 Task: Use GitHub's "Repository Insights" for contributor activity.
Action: Mouse moved to (1068, 63)
Screenshot: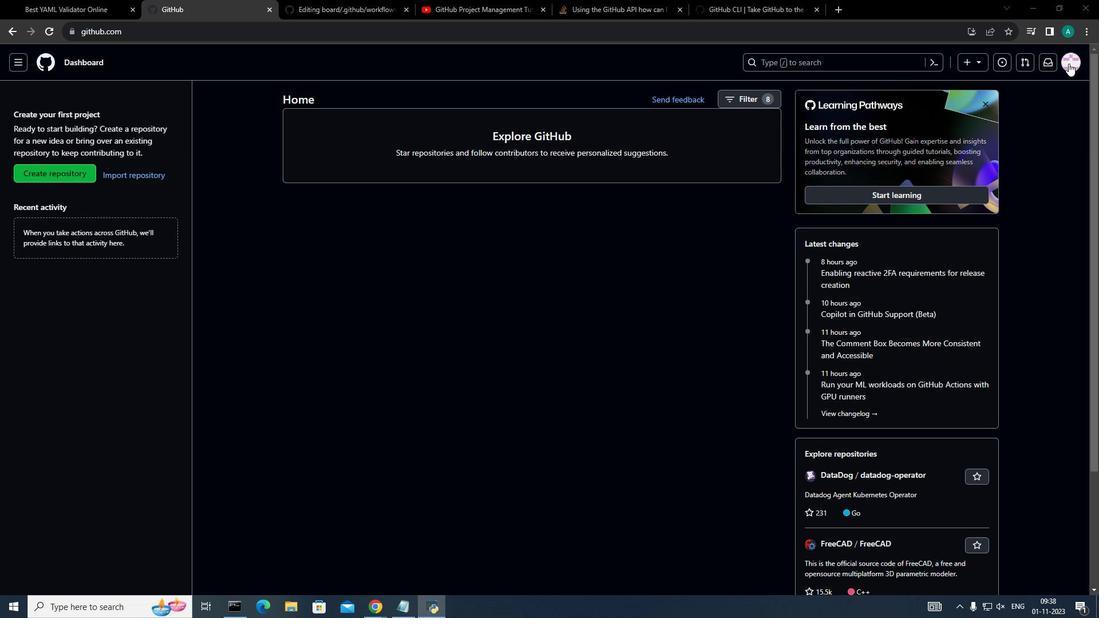 
Action: Mouse pressed left at (1068, 63)
Screenshot: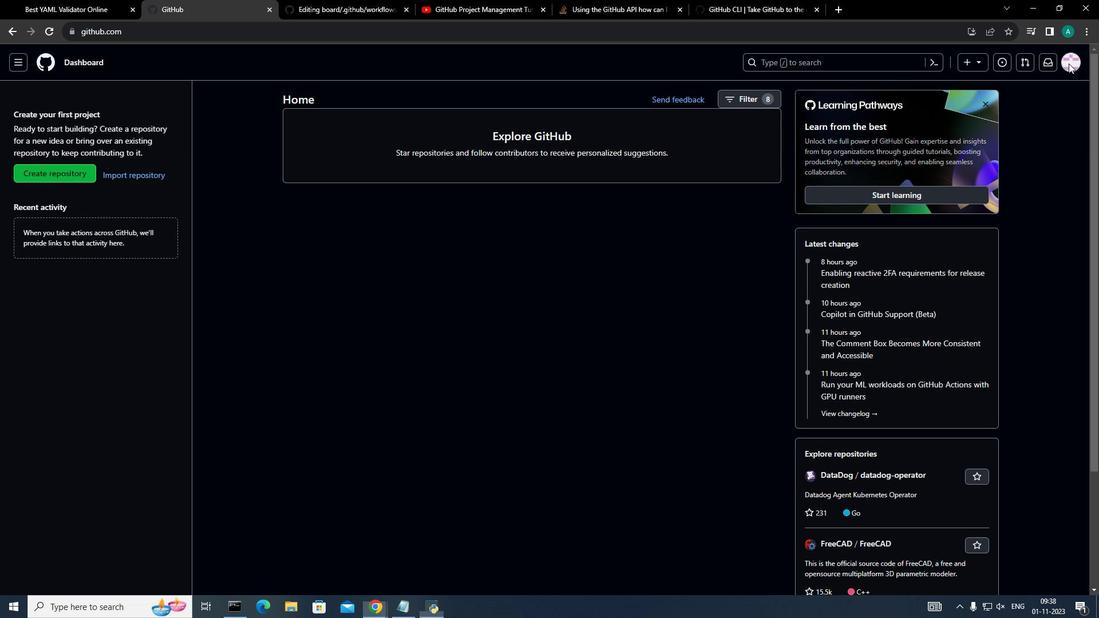 
Action: Mouse moved to (957, 121)
Screenshot: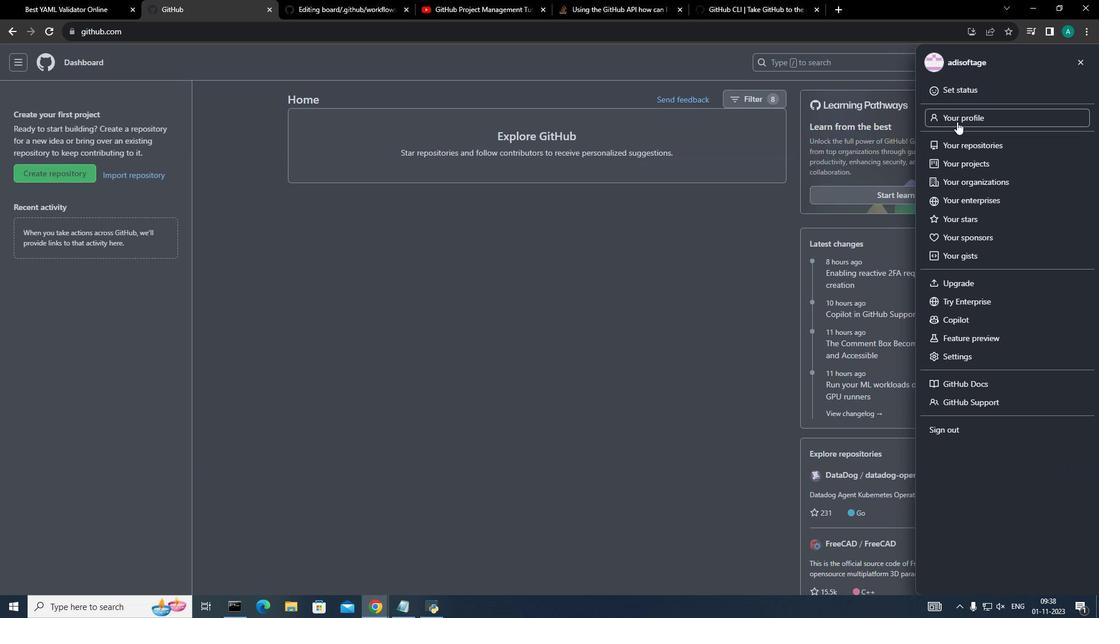 
Action: Mouse pressed left at (957, 121)
Screenshot: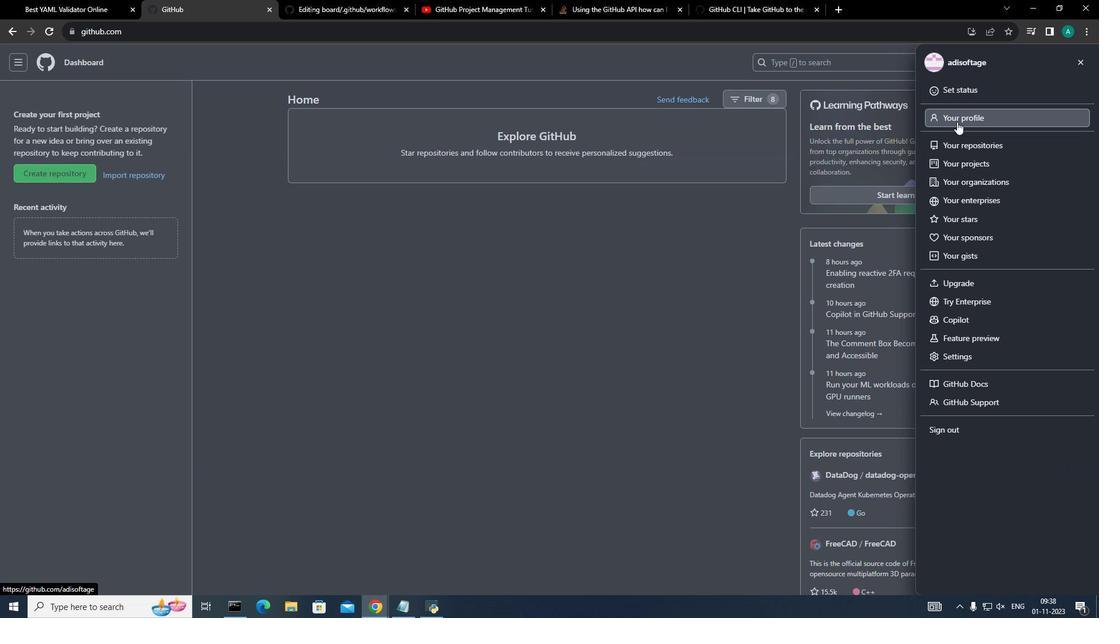 
Action: Mouse moved to (88, 91)
Screenshot: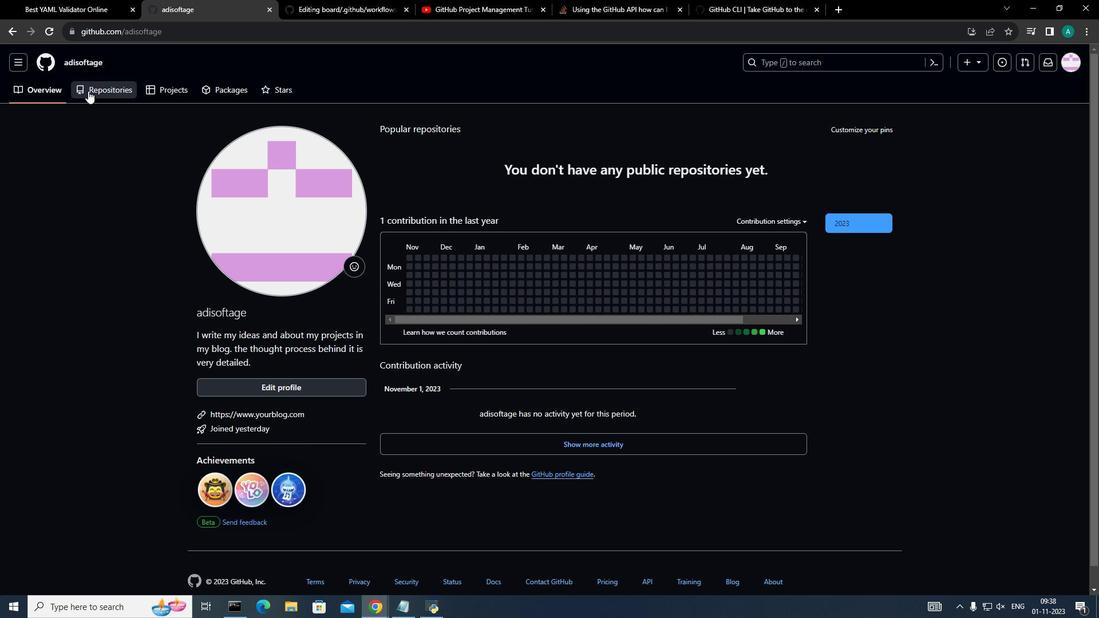 
Action: Mouse pressed left at (88, 91)
Screenshot: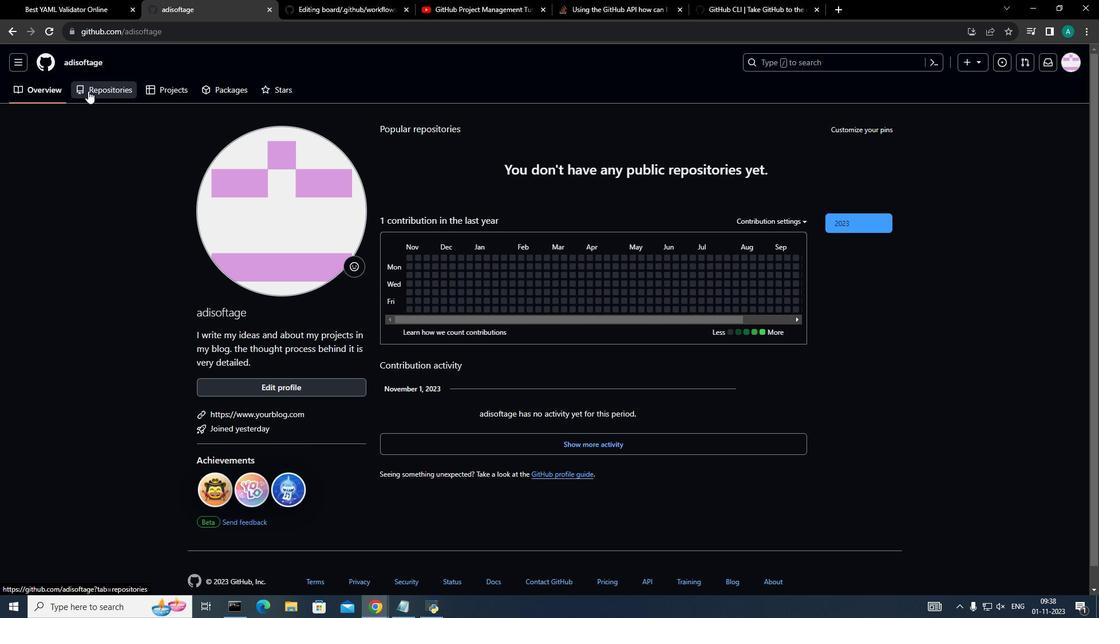 
Action: Mouse moved to (856, 126)
Screenshot: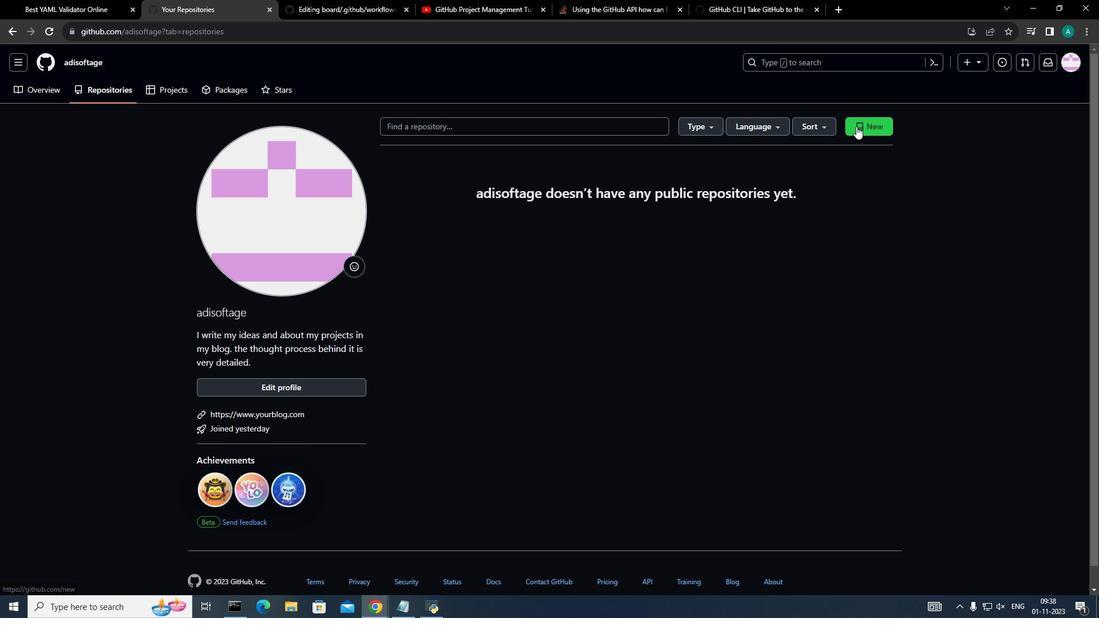 
Action: Mouse pressed left at (856, 126)
Screenshot: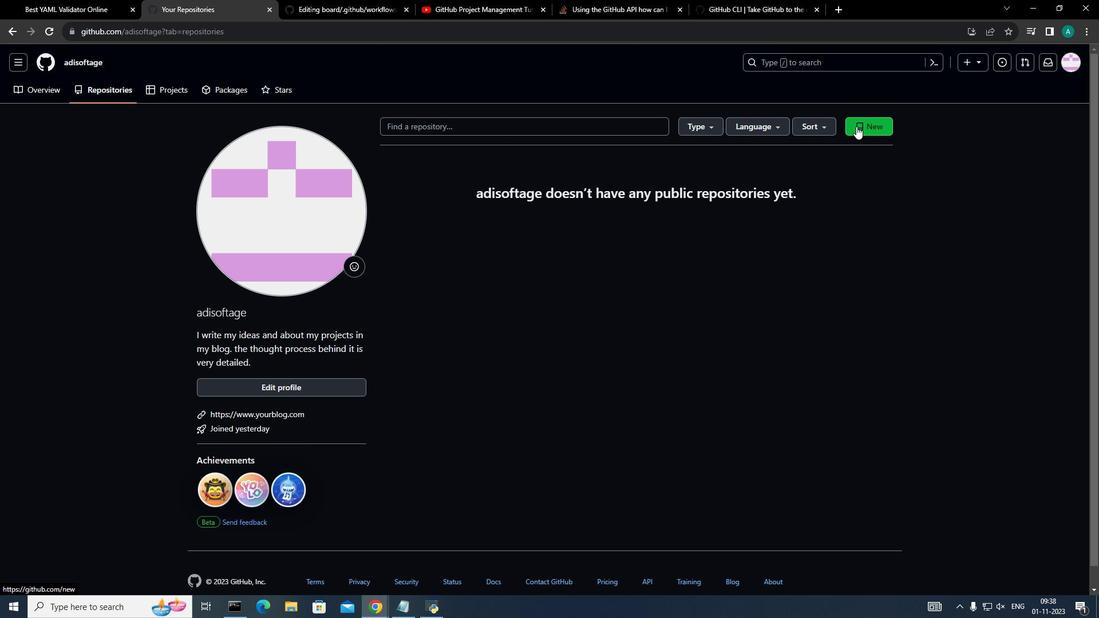 
Action: Mouse moved to (467, 201)
Screenshot: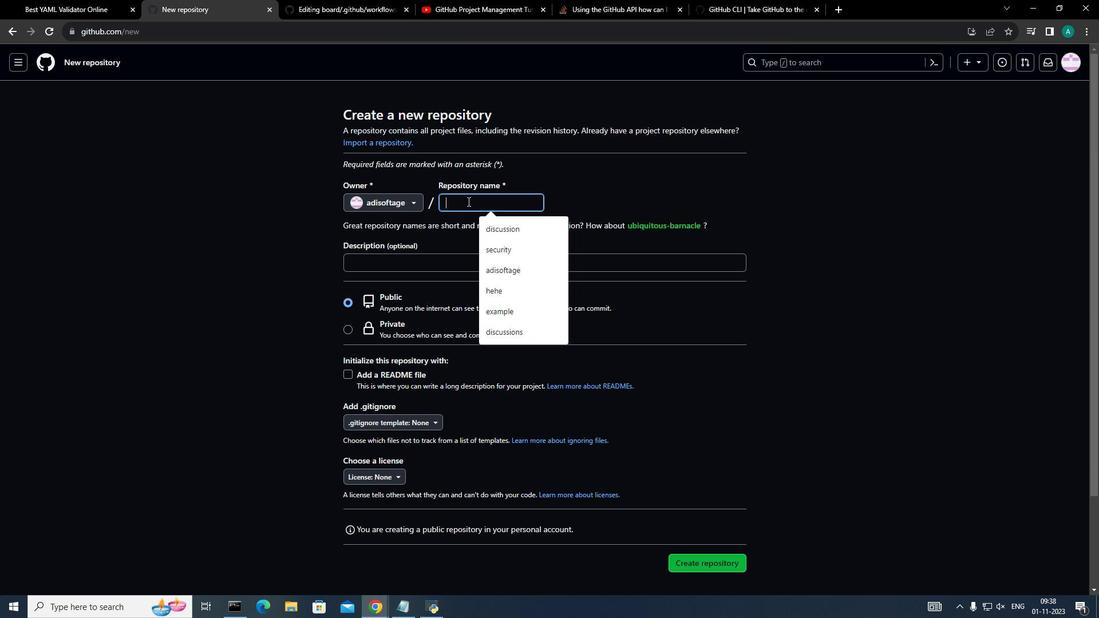 
Action: Mouse pressed left at (467, 201)
Screenshot: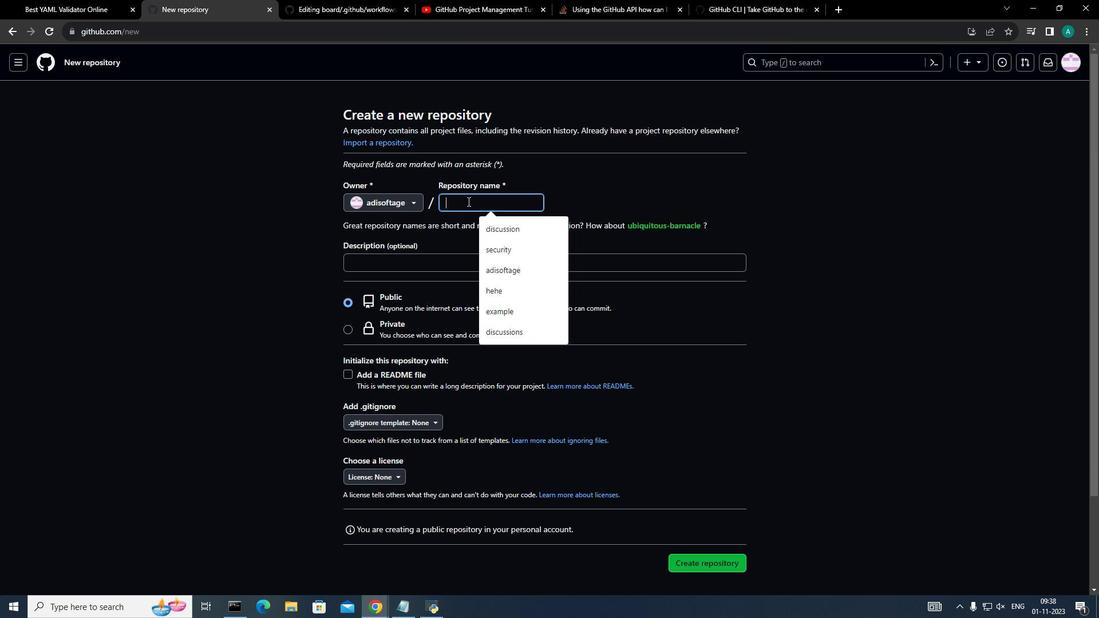 
Action: Key pressed insights
Screenshot: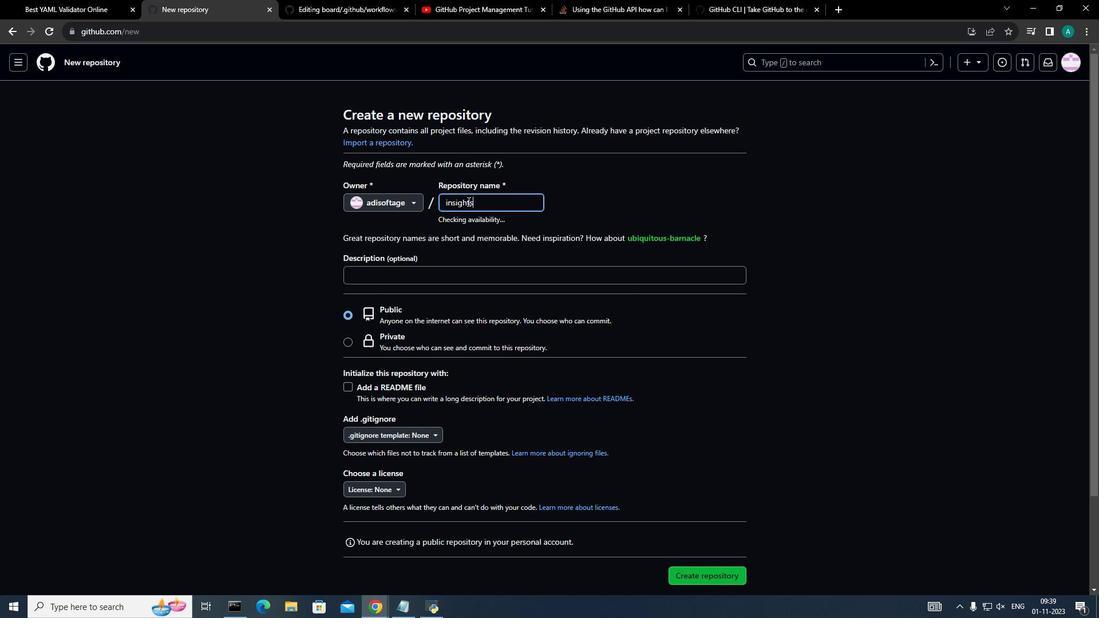 
Action: Mouse moved to (644, 317)
Screenshot: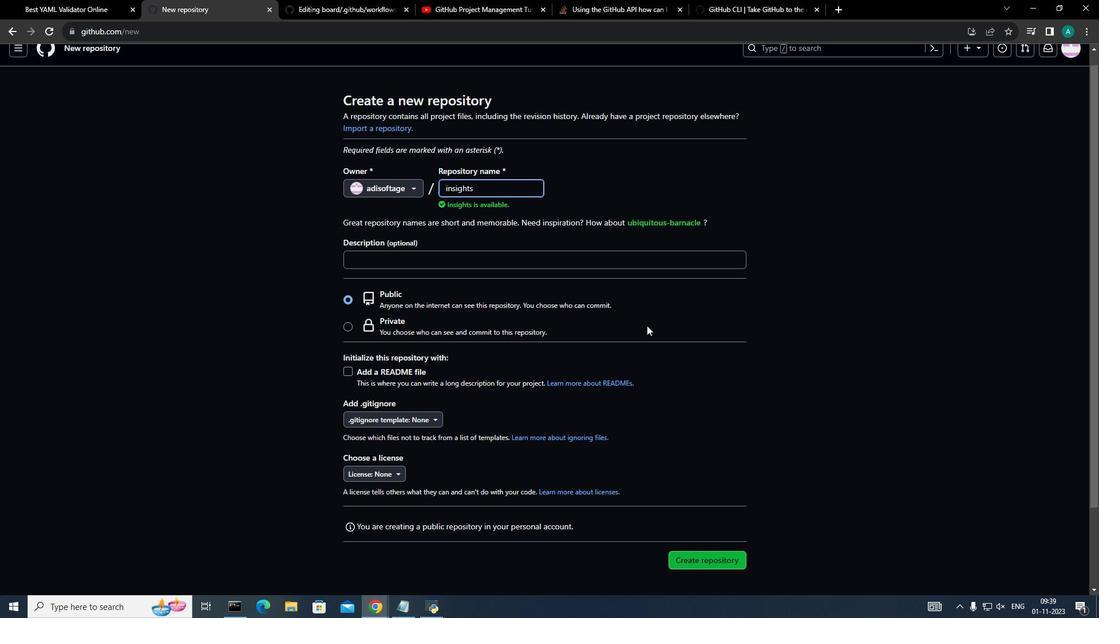 
Action: Mouse scrolled (644, 316) with delta (0, 0)
Screenshot: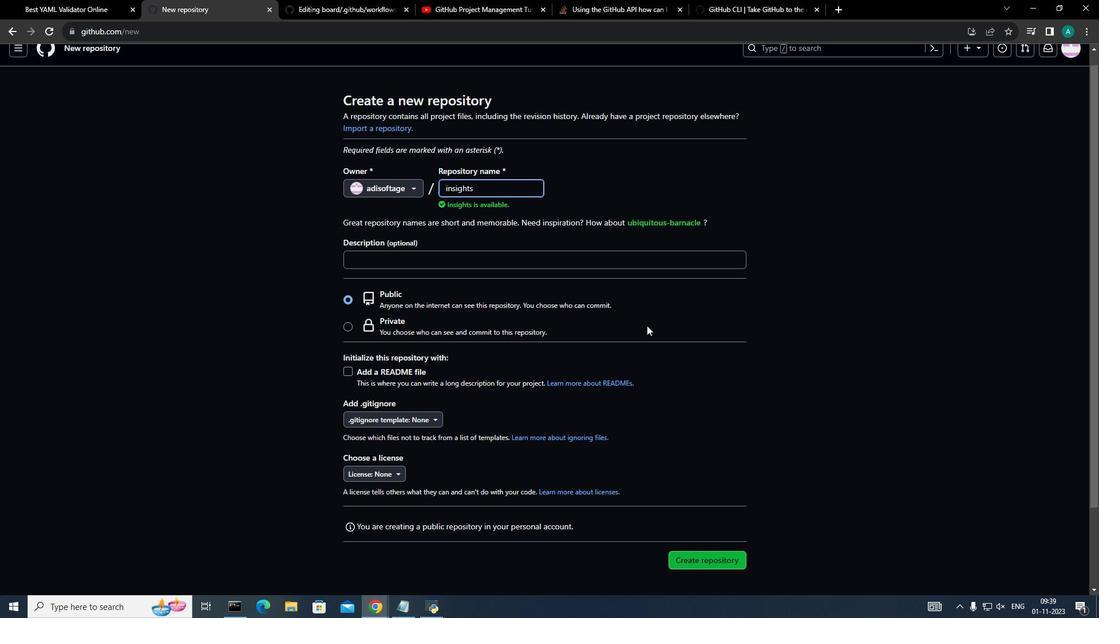 
Action: Mouse scrolled (644, 316) with delta (0, 0)
Screenshot: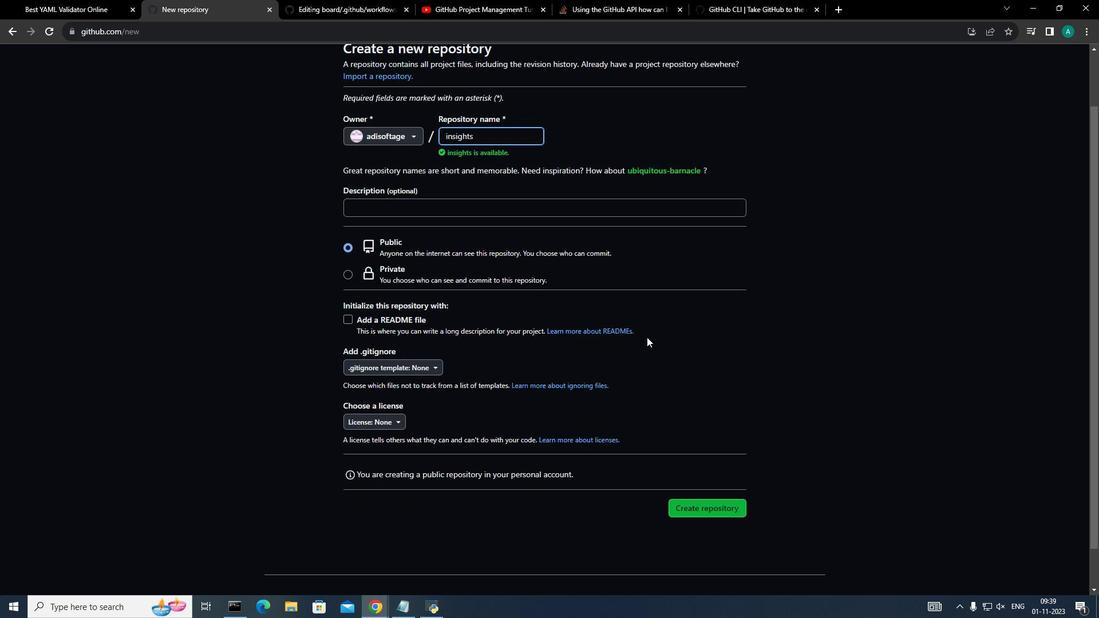 
Action: Mouse moved to (647, 321)
Screenshot: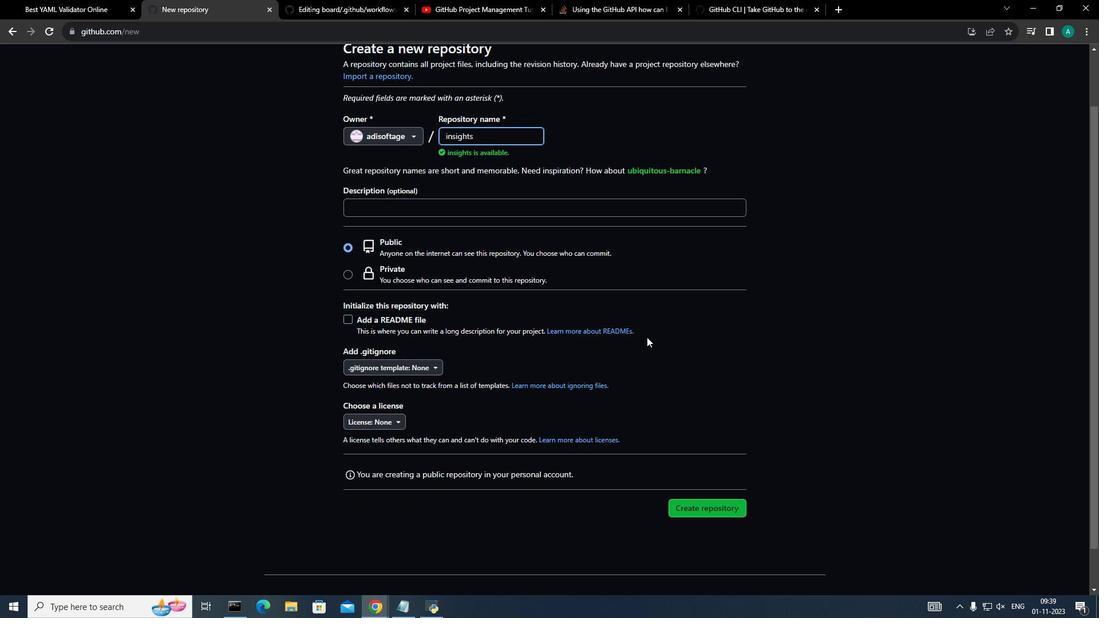 
Action: Mouse scrolled (647, 320) with delta (0, 0)
Screenshot: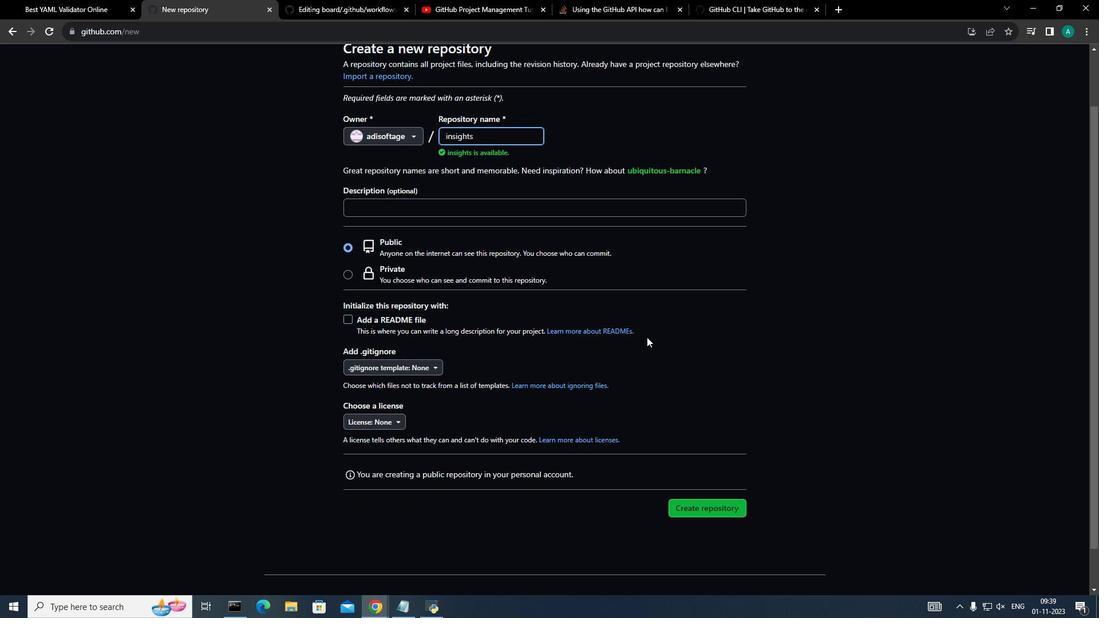 
Action: Mouse moved to (647, 327)
Screenshot: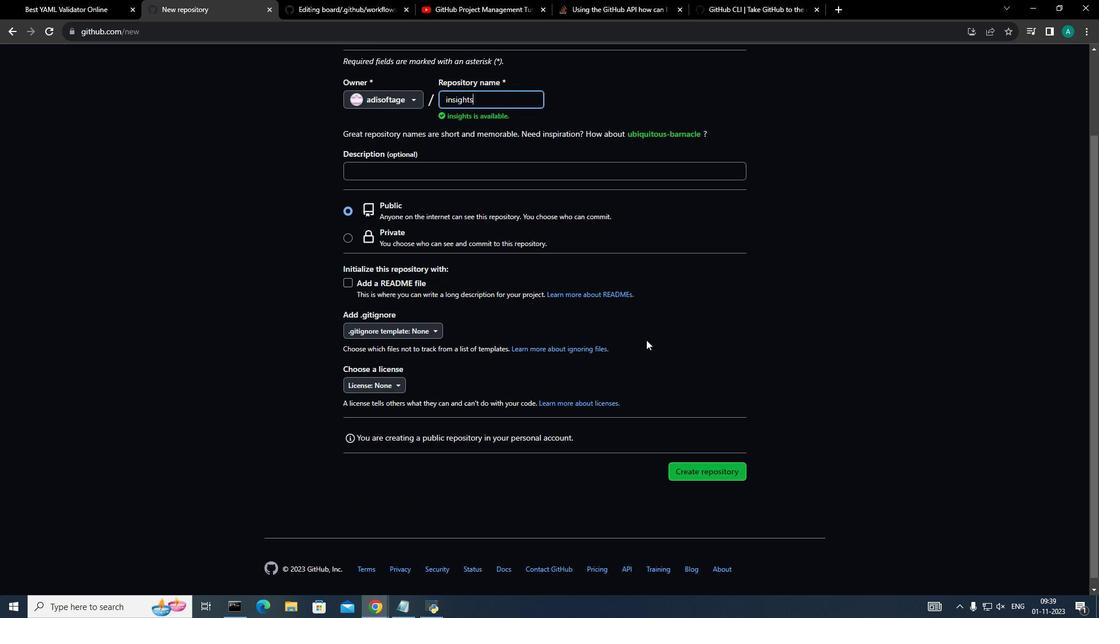 
Action: Mouse scrolled (647, 326) with delta (0, 0)
Screenshot: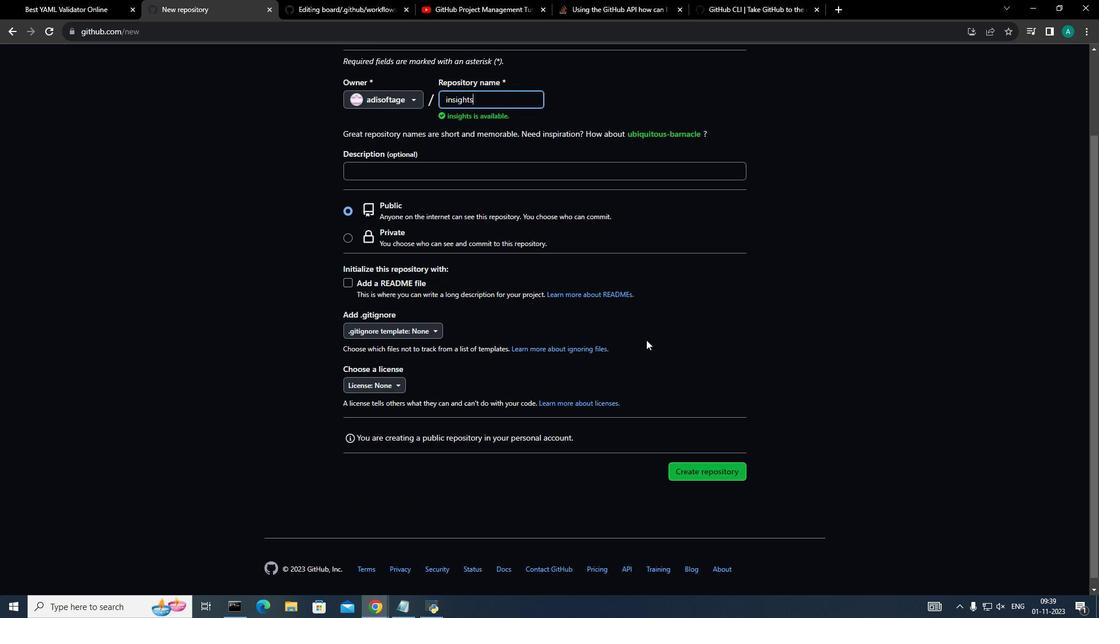 
Action: Mouse moved to (701, 468)
Screenshot: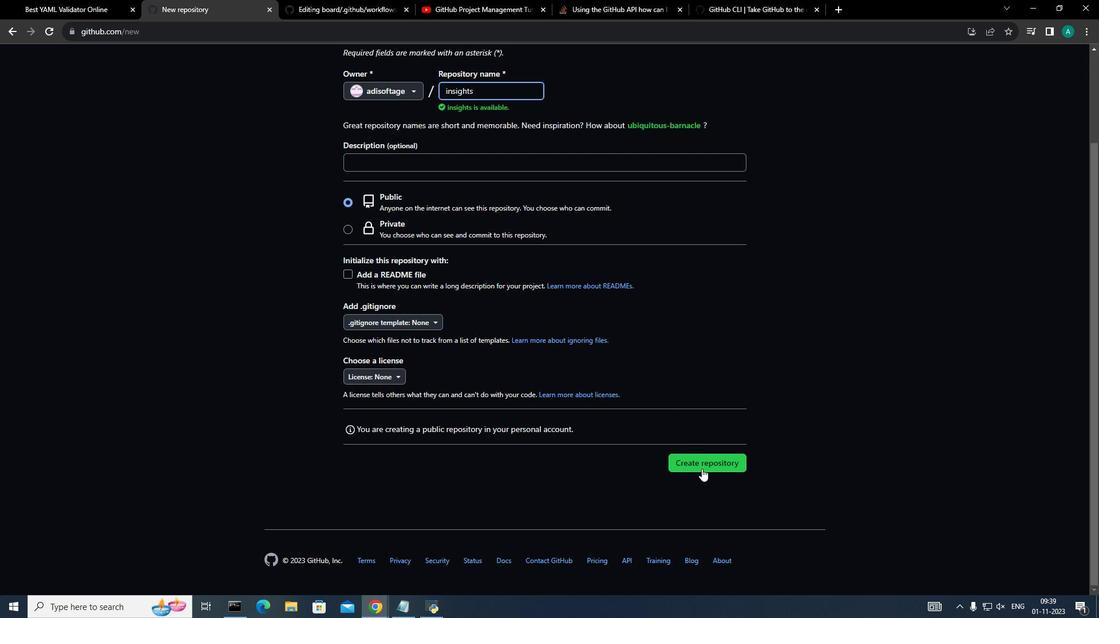 
Action: Mouse pressed left at (701, 468)
Screenshot: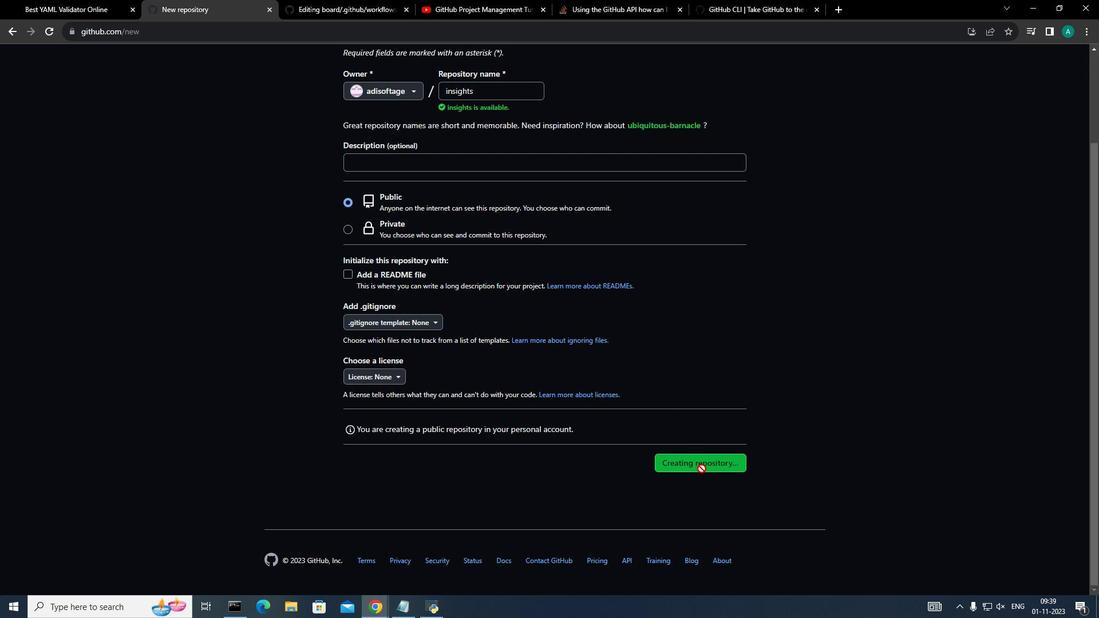 
Action: Mouse moved to (592, 325)
Screenshot: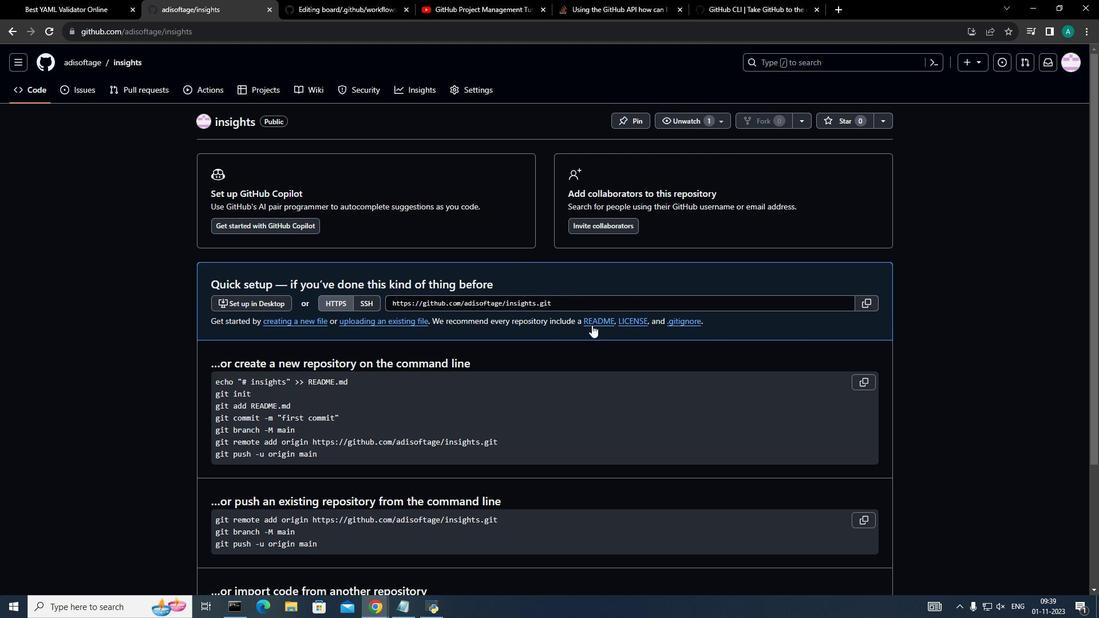 
Action: Mouse pressed left at (592, 325)
Screenshot: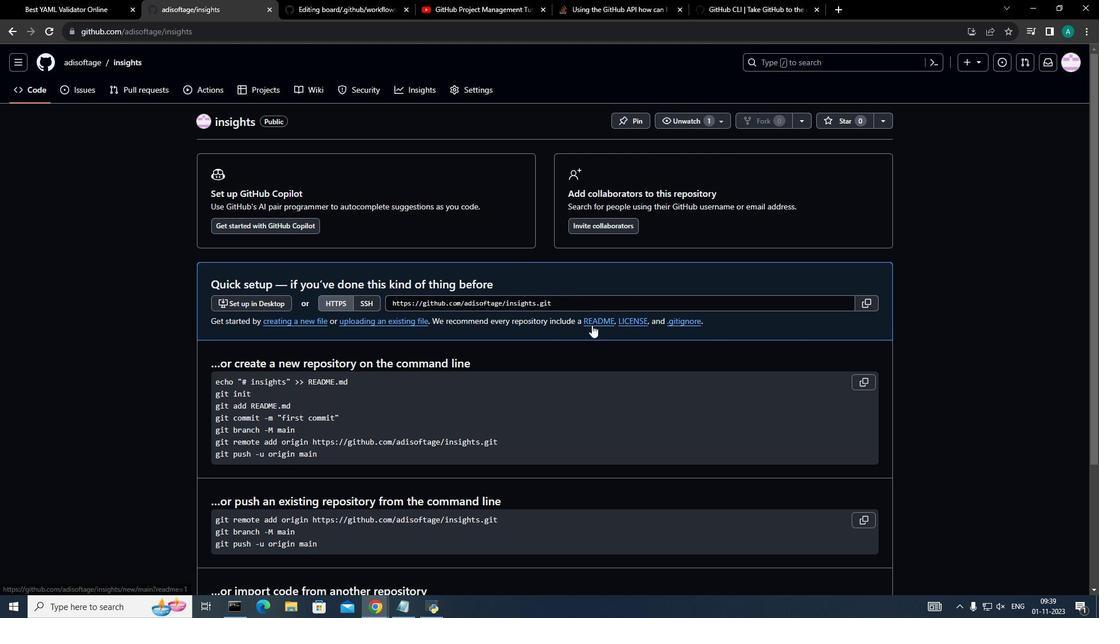 
Action: Mouse moved to (88, 177)
Screenshot: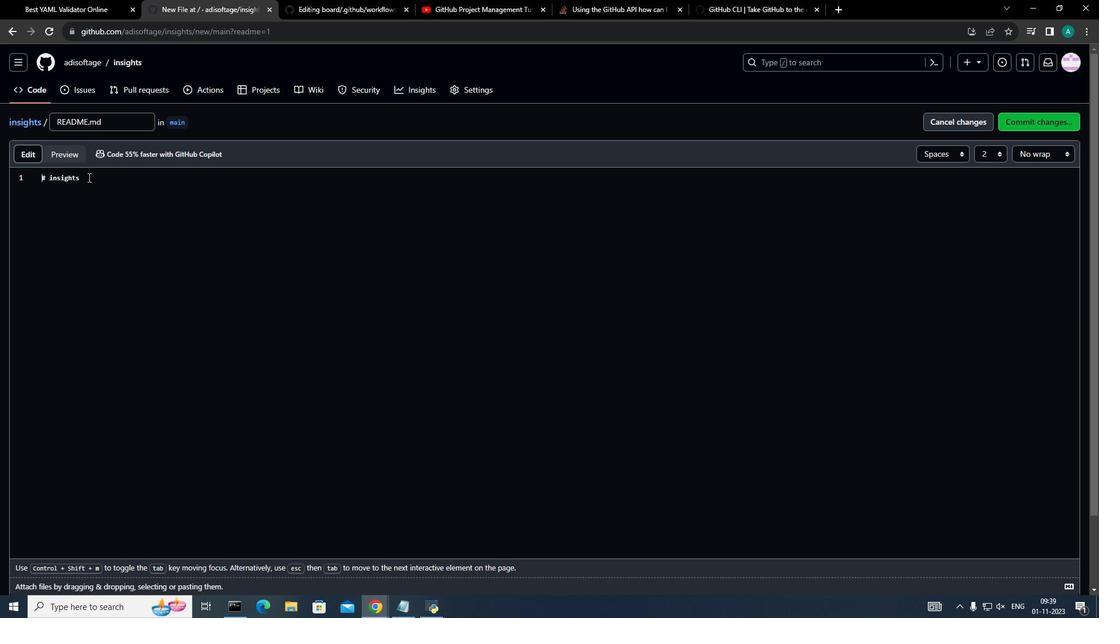 
Action: Mouse pressed left at (88, 177)
Screenshot: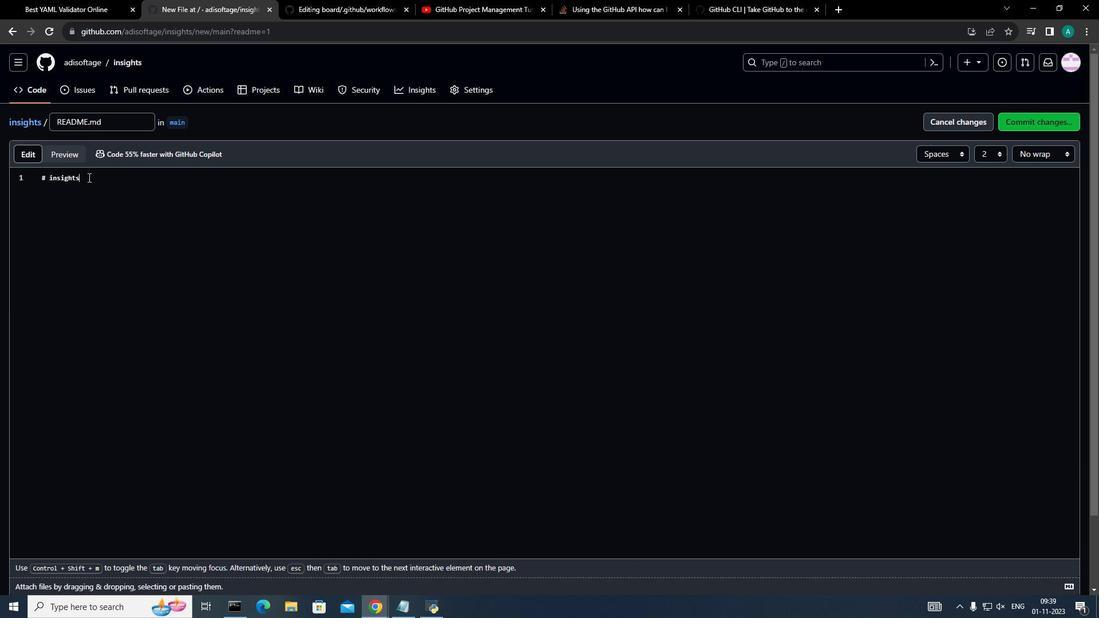 
Action: Mouse moved to (92, 178)
Screenshot: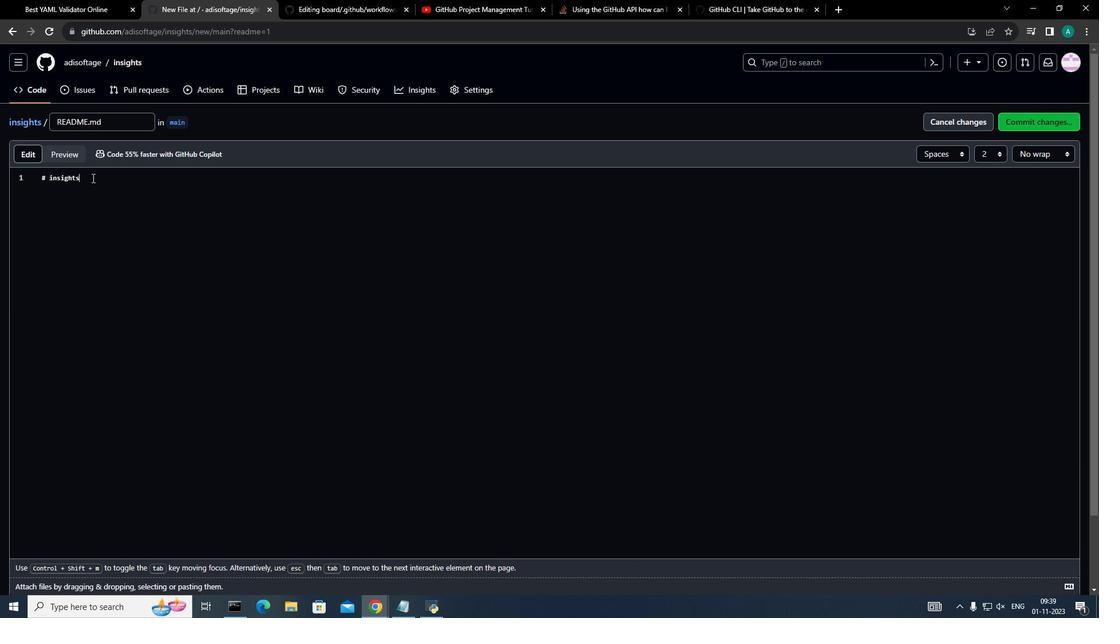 
Action: Key pressed ctrl+A
Screenshot: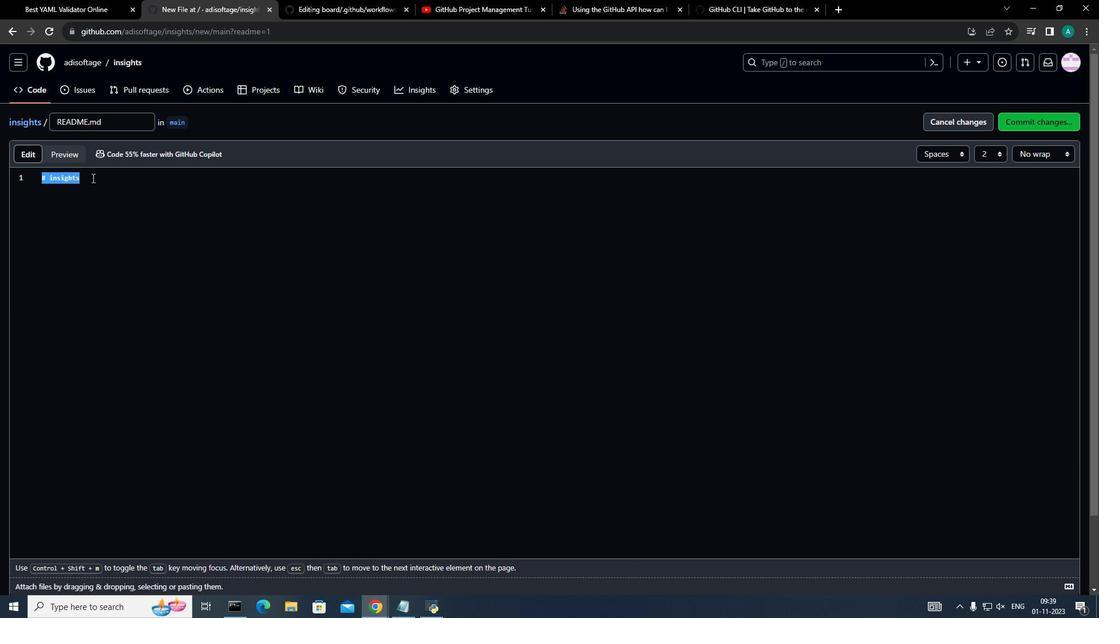 
Action: Mouse moved to (92, 178)
Screenshot: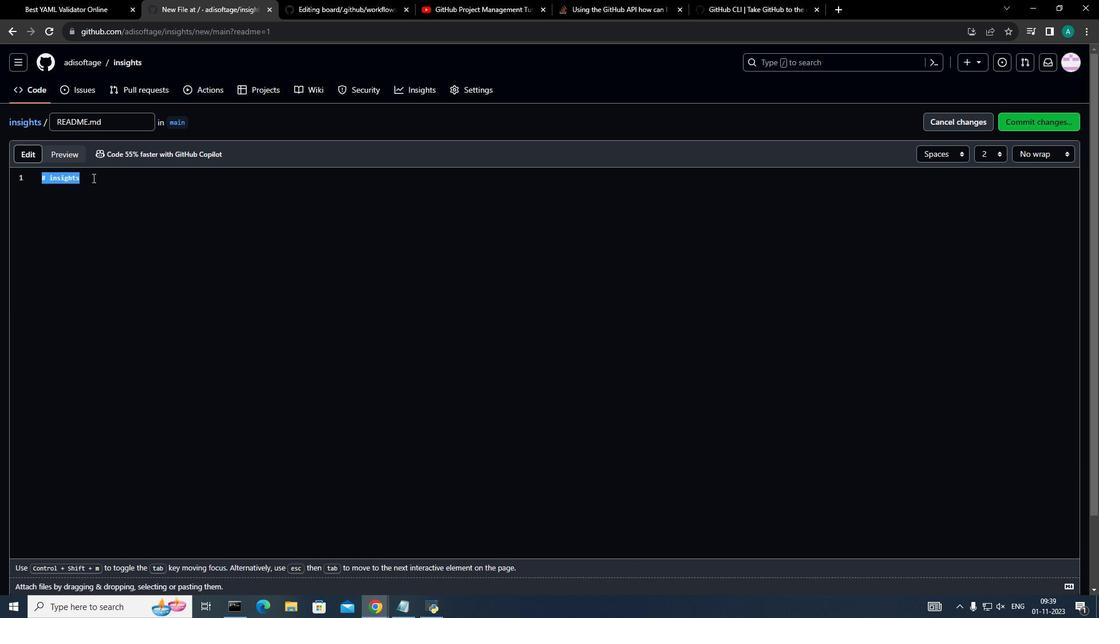 
Action: Key pressed <Key.shift>This<Key.space>is<Key.space>a<Key.space>first<Key.space>readme<Key.space>file<Key.space><Key.left><Key.left><Key.left><Key.left><Key.left><Key.left><Key.shift><Key.shift><Key.shift><Key.shift><Key.shift><Key.shift><Key.shift><Key.shift><Key.shift><Key.shift><Key.shift><Key.shift><Key.shift><Key.shift><Key.shift>##<Key.space><Key.left><Key.shift><Key.shift><Key.shift><Key.shift><Key.shift>#<Key.right><Key.right><Key.right><Key.right><Key.right><Key.right><Key.space>and<Key.space>this<Key.space>is<Key.space>the<Key.space>starting<Key.space>of<Key.space>the<Key.space>project.
Screenshot: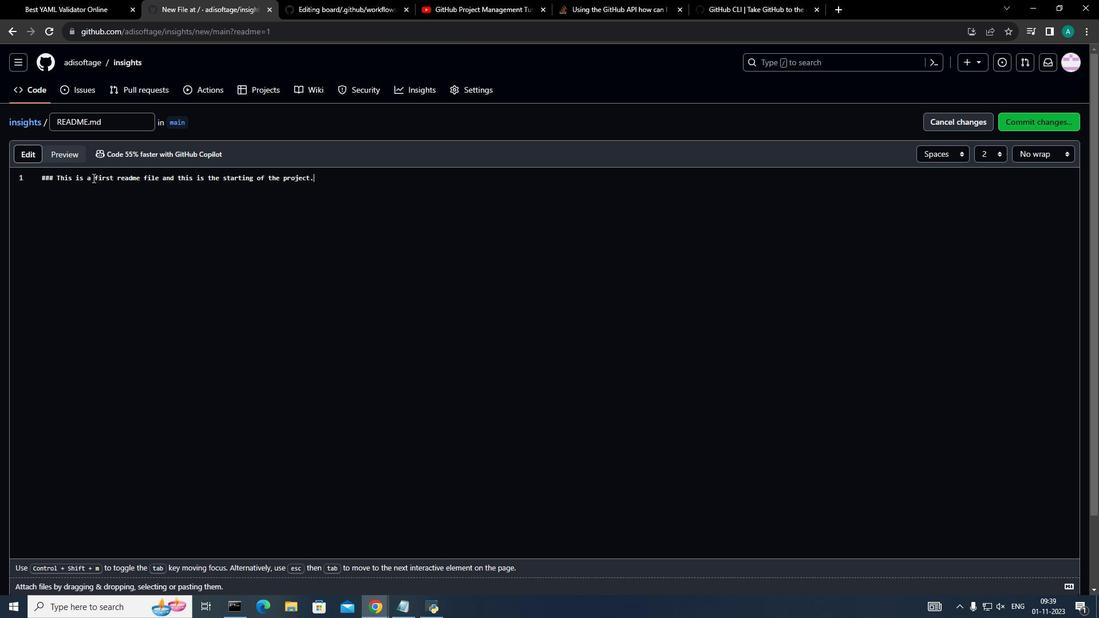 
Action: Mouse moved to (1022, 117)
Screenshot: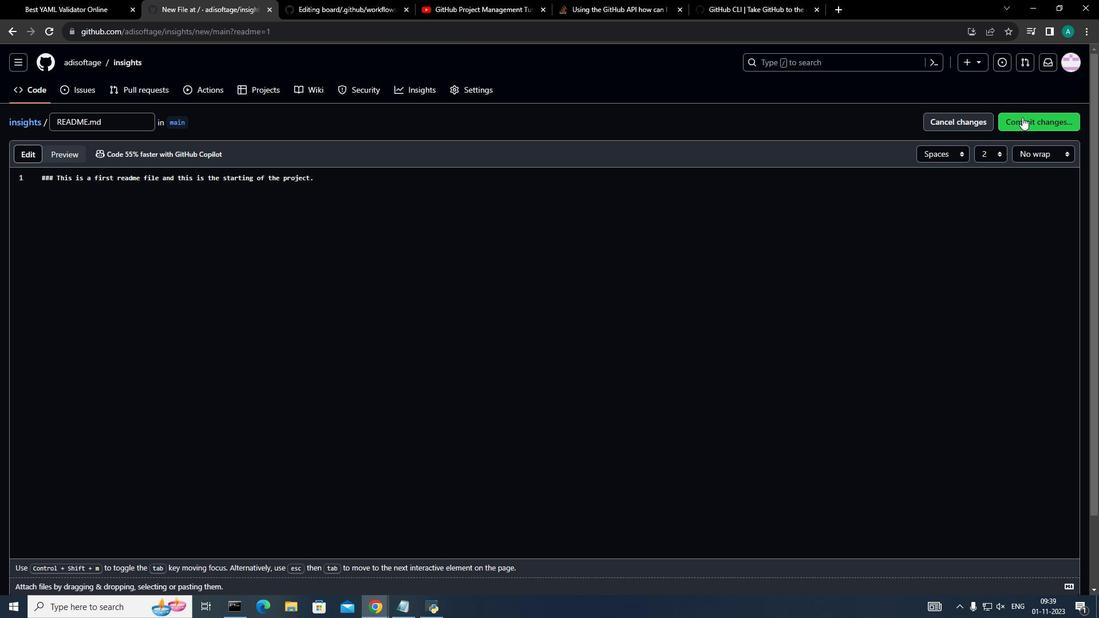 
Action: Mouse pressed left at (1022, 117)
Screenshot: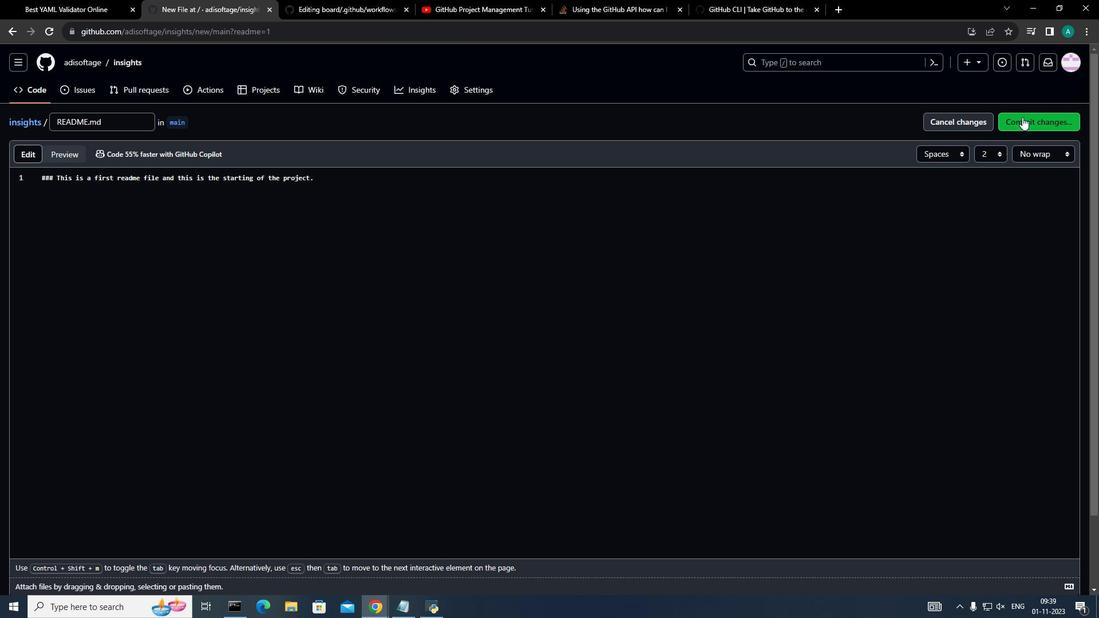 
Action: Mouse moved to (634, 424)
Screenshot: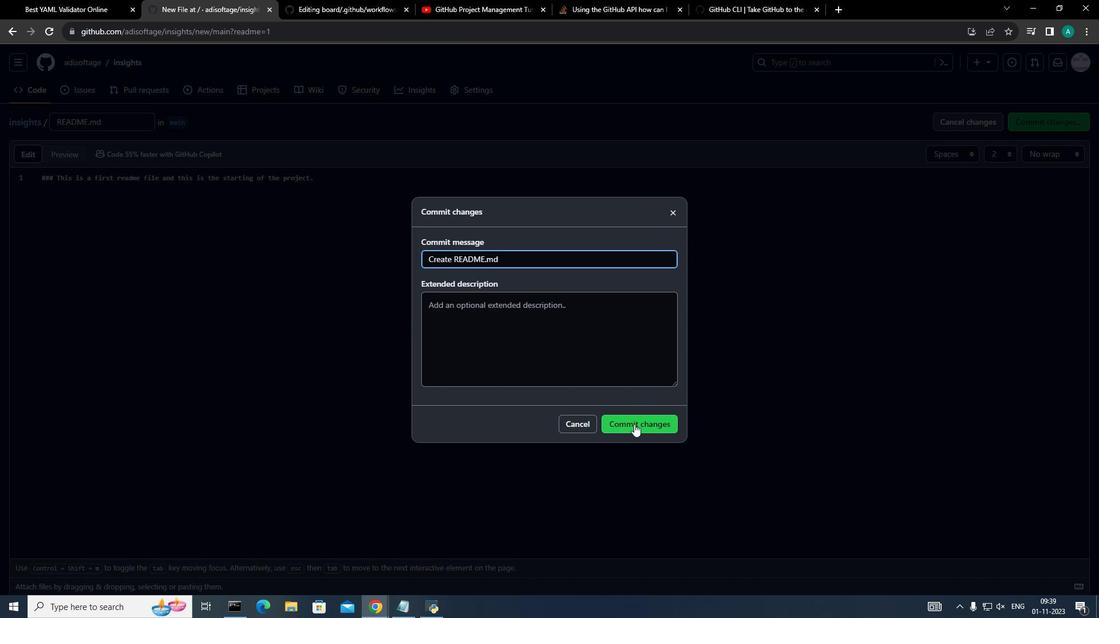 
Action: Mouse pressed left at (634, 424)
Screenshot: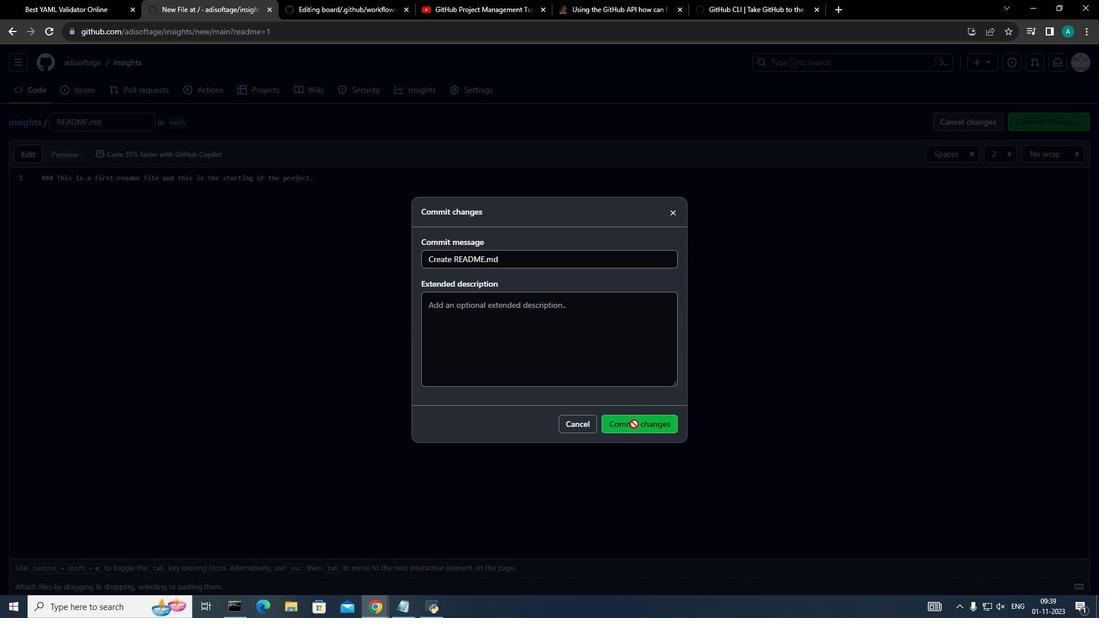 
Action: Mouse moved to (1038, 116)
Screenshot: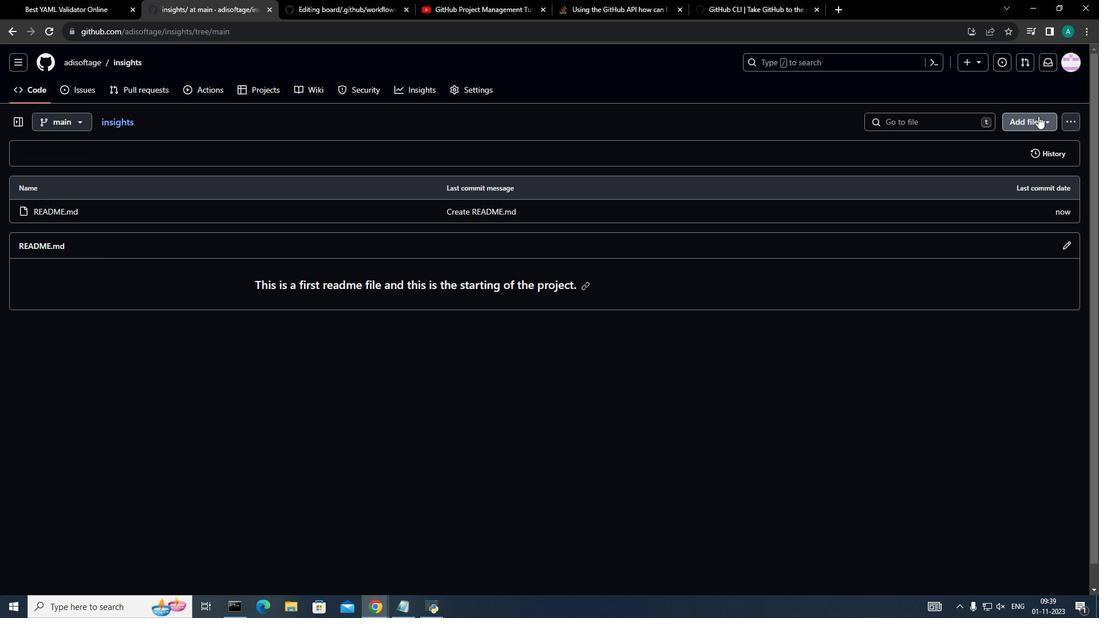 
Action: Mouse pressed left at (1038, 116)
Screenshot: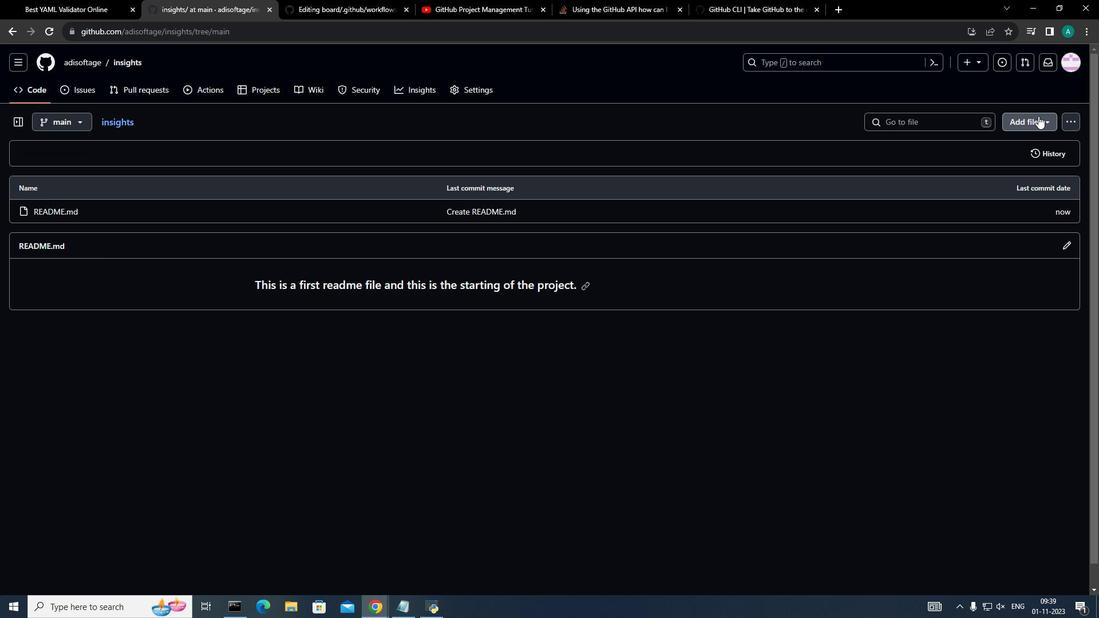 
Action: Mouse moved to (1006, 148)
Screenshot: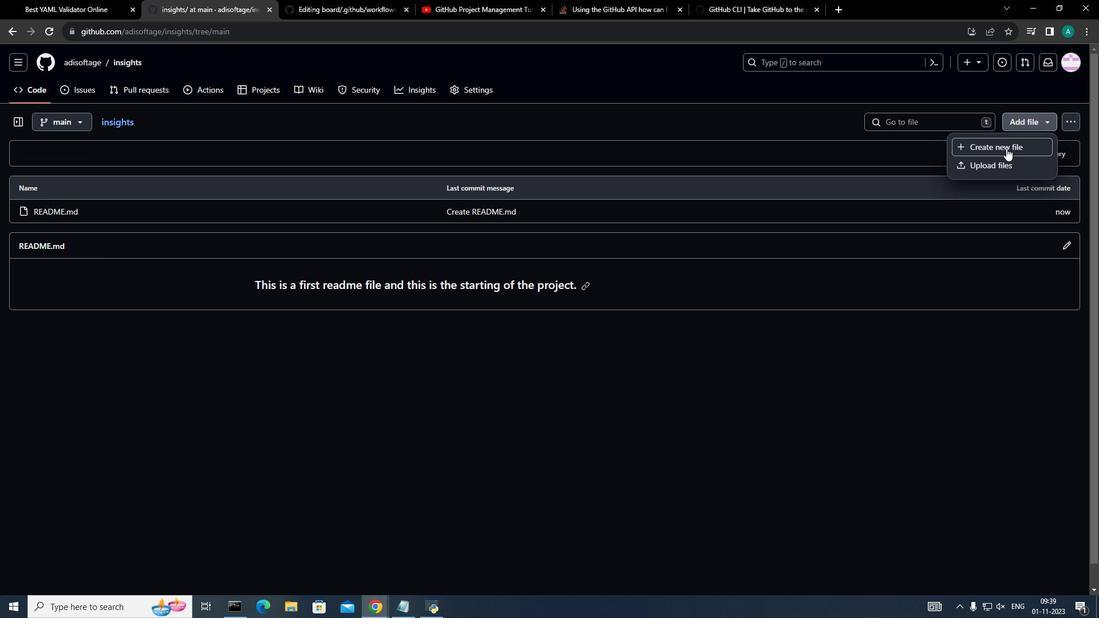 
Action: Mouse pressed left at (1006, 148)
Screenshot: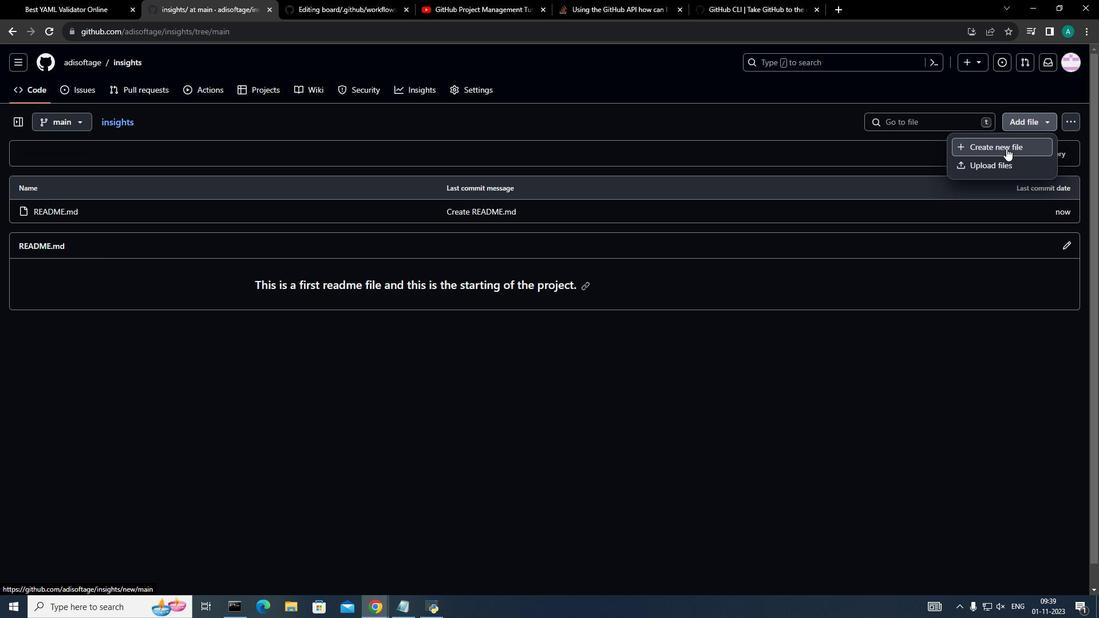 
Action: Mouse moved to (276, 199)
Screenshot: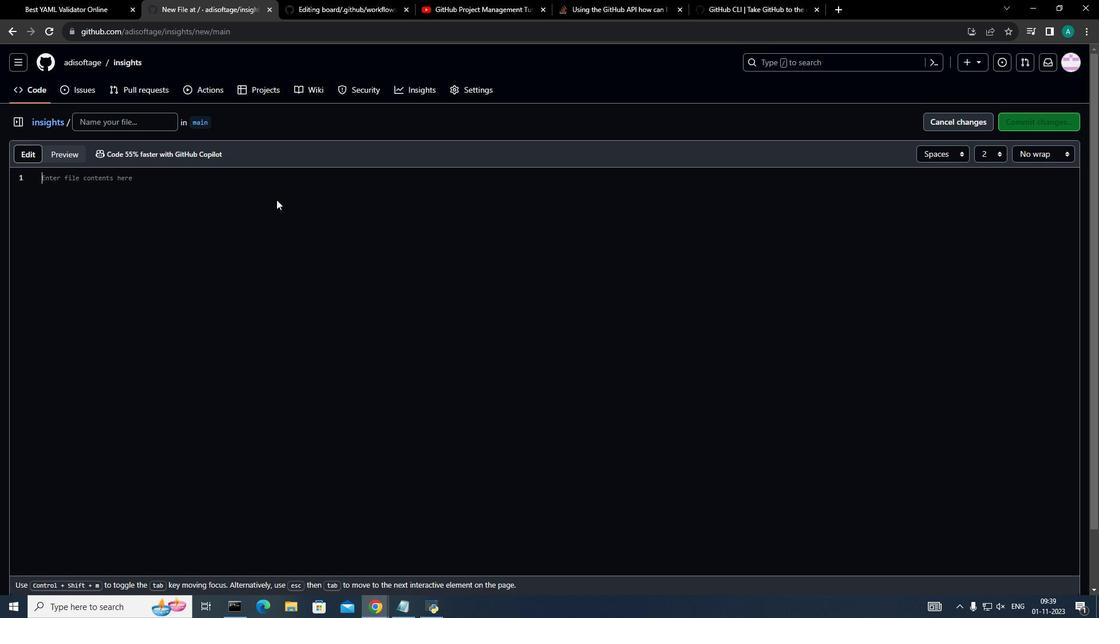 
Action: Mouse pressed left at (276, 199)
Screenshot: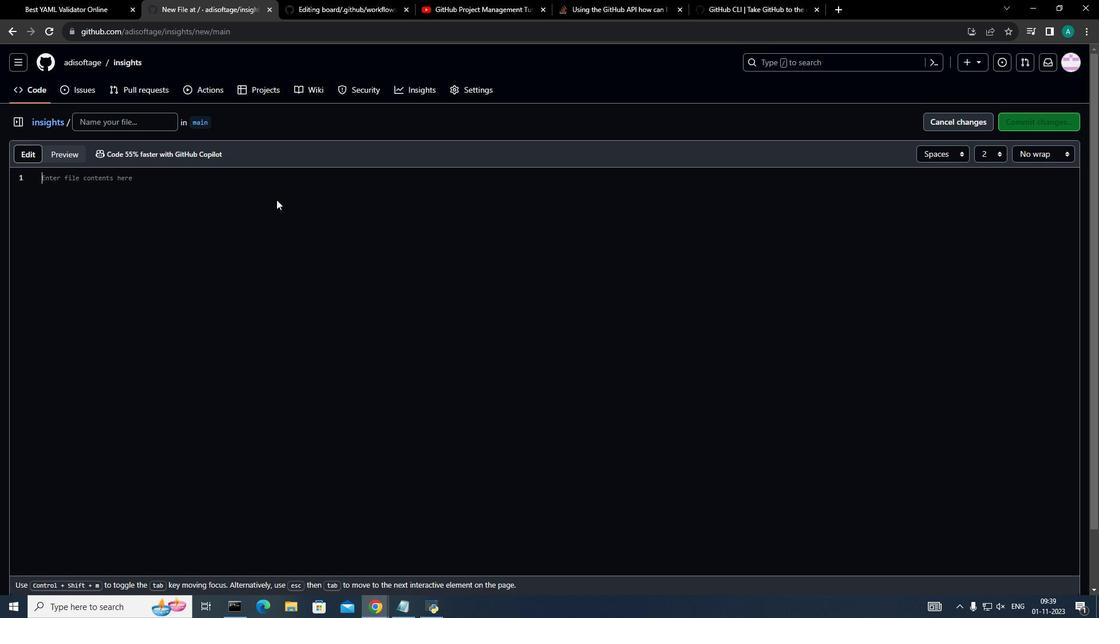 
Action: Key pressed <Key.shift_r><Key.shift_r><Key.shift_r><Key.shift_r><Key.shift_r><Key.shift_r><Key.shift_r><Key.shift_r><Key.shift_r><Key.shift_r><Key.shift_r><Key.shift_r><Key.shift_r><Key.shift_r><Key.shift_r><Key.shift_r>print<Key.shift_r>"<Key.shift>hell<Key.backspace><Key.backspace><Key.shift_r><Key.shift_r><Key.shift_r>("hello<Key.space>world<Key.shift_r>")
Screenshot: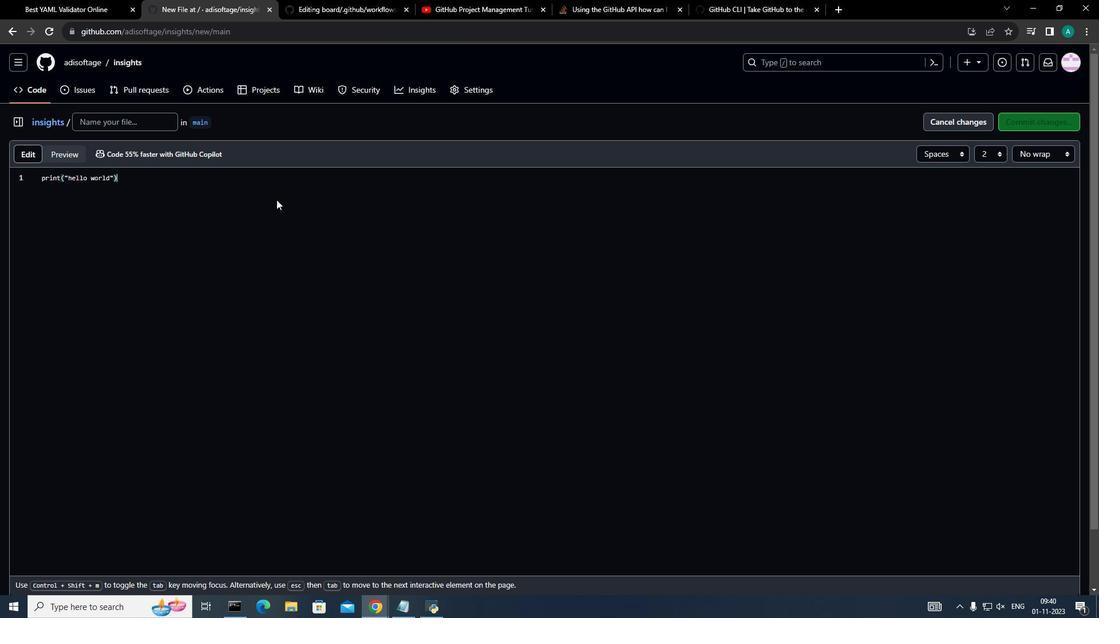 
Action: Mouse moved to (152, 113)
Screenshot: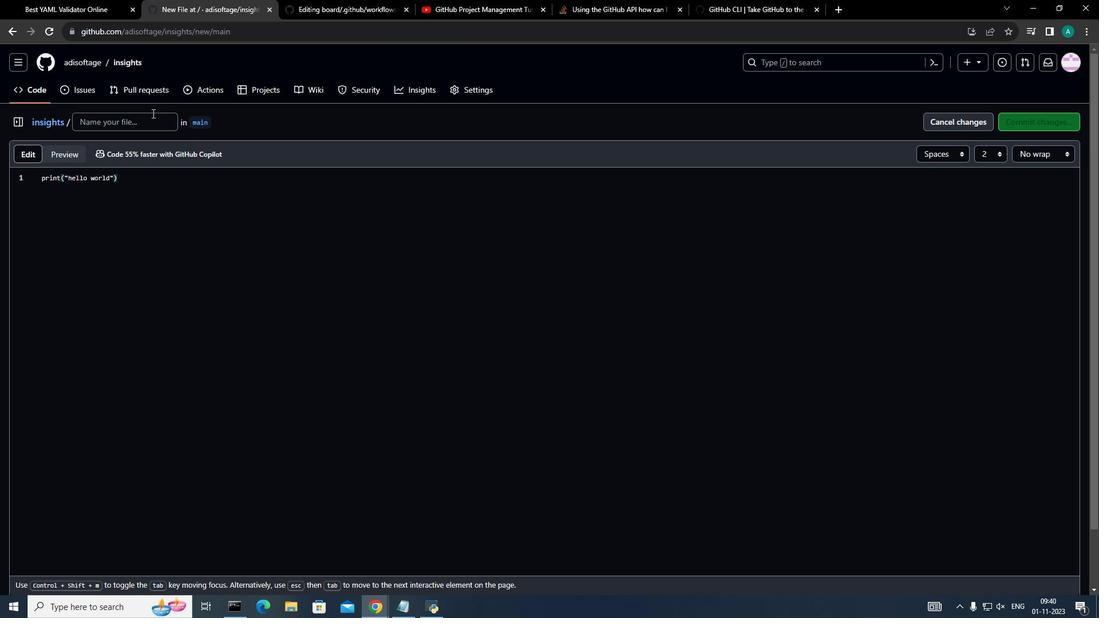 
Action: Mouse pressed left at (152, 113)
Screenshot: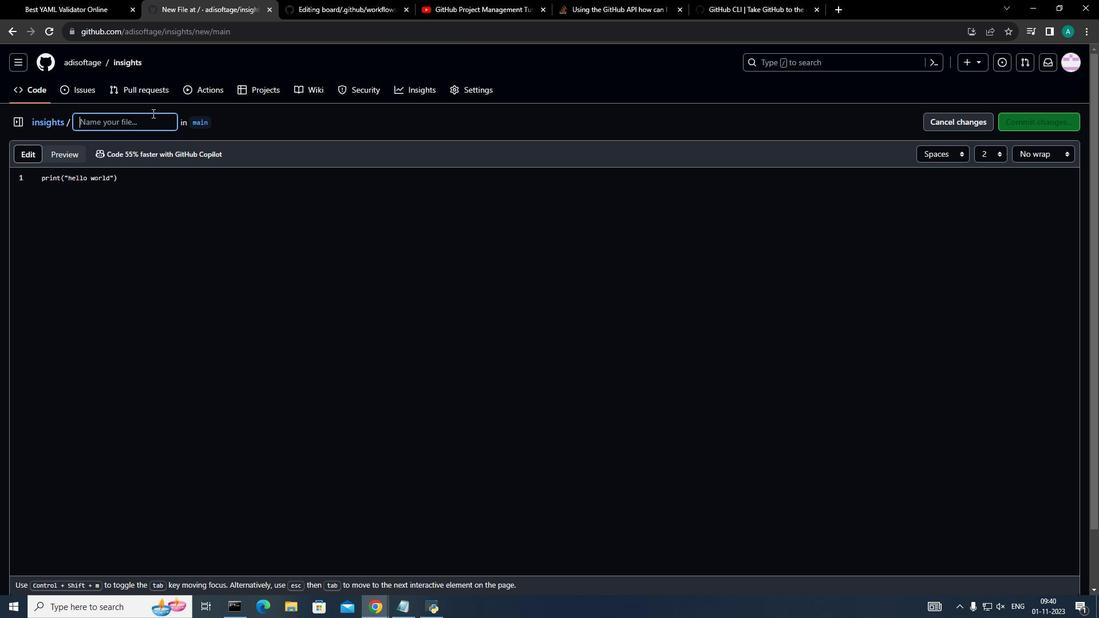 
Action: Key pressed one.py
Screenshot: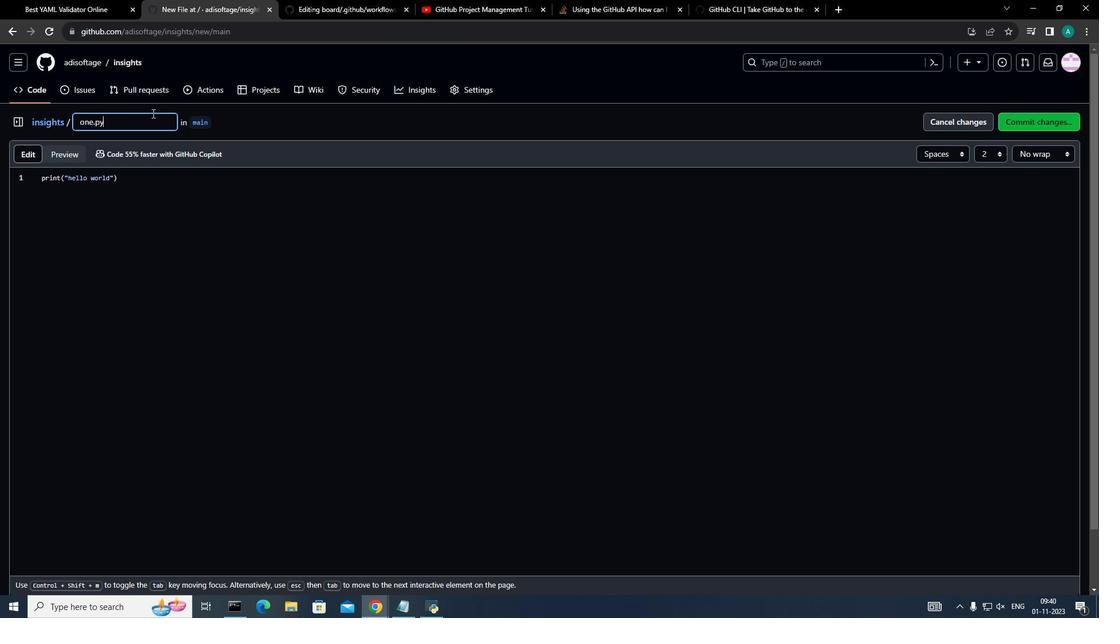 
Action: Mouse moved to (1061, 124)
Screenshot: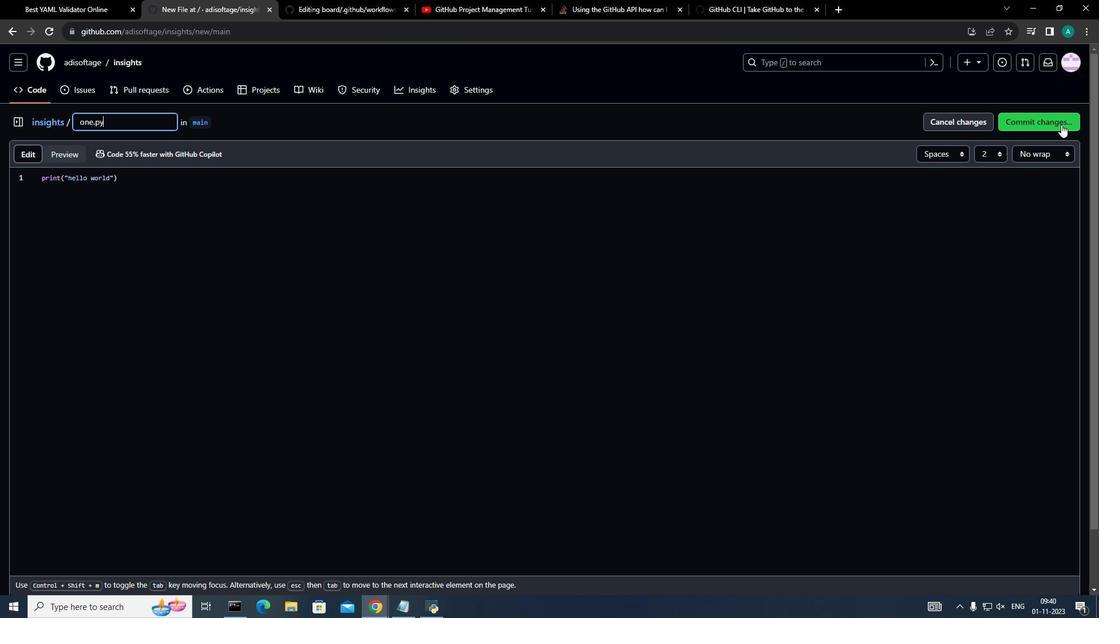 
Action: Mouse pressed left at (1061, 124)
Screenshot: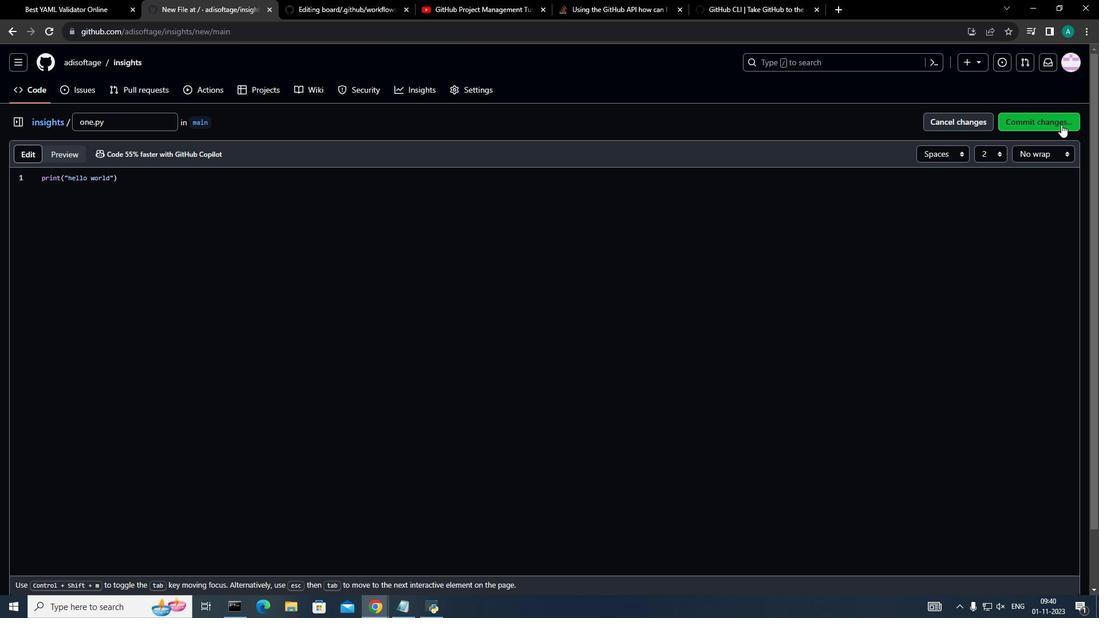
Action: Mouse moved to (631, 451)
Screenshot: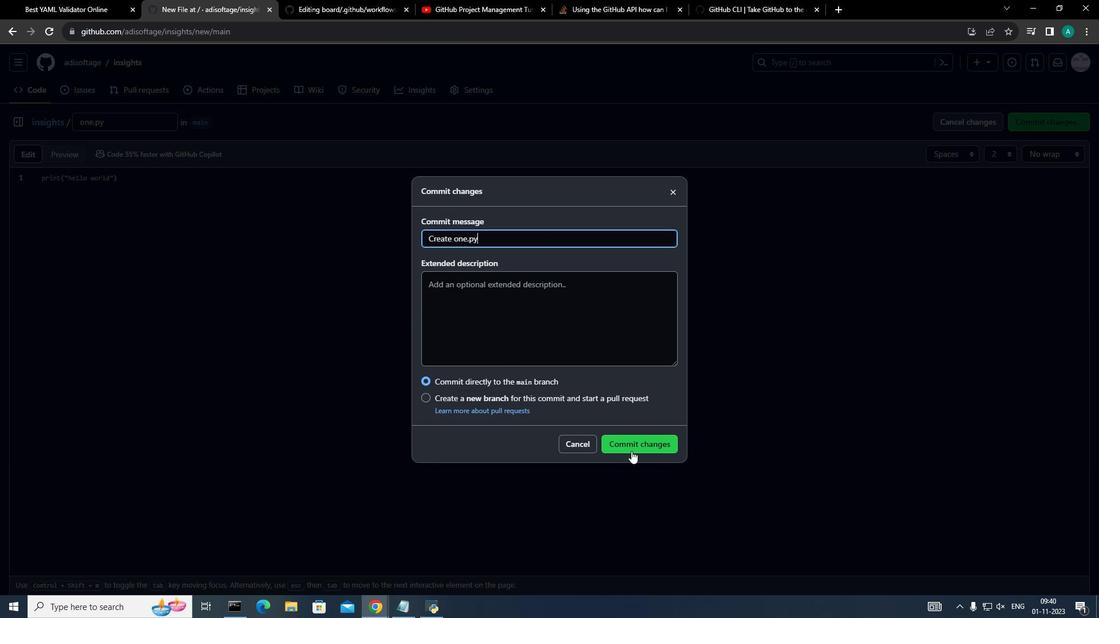 
Action: Mouse pressed left at (631, 451)
Screenshot: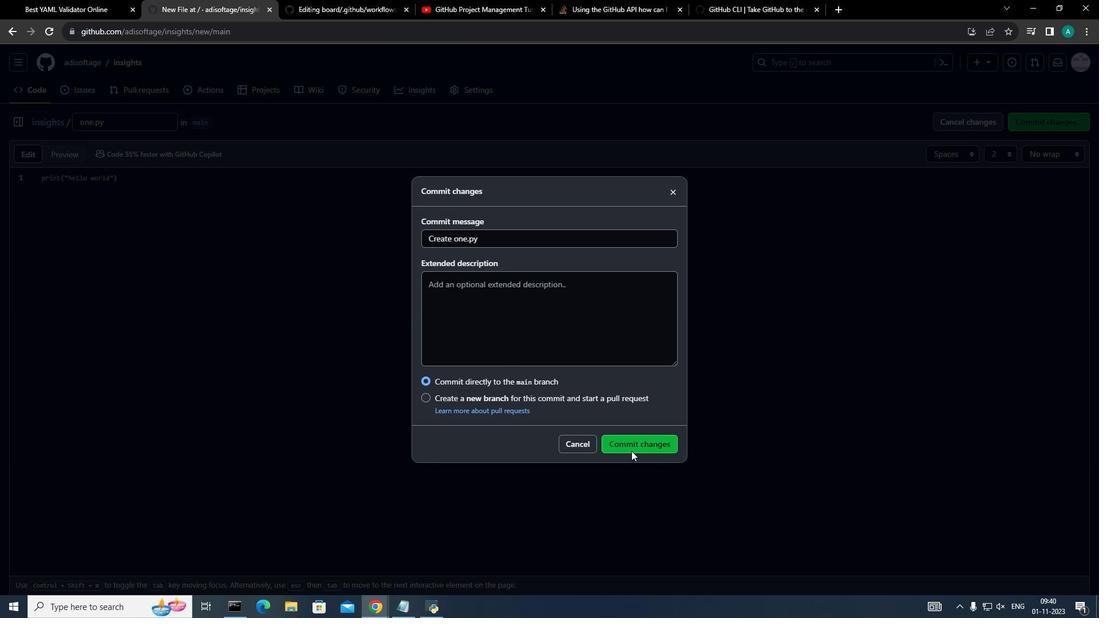 
Action: Mouse moved to (1027, 120)
Screenshot: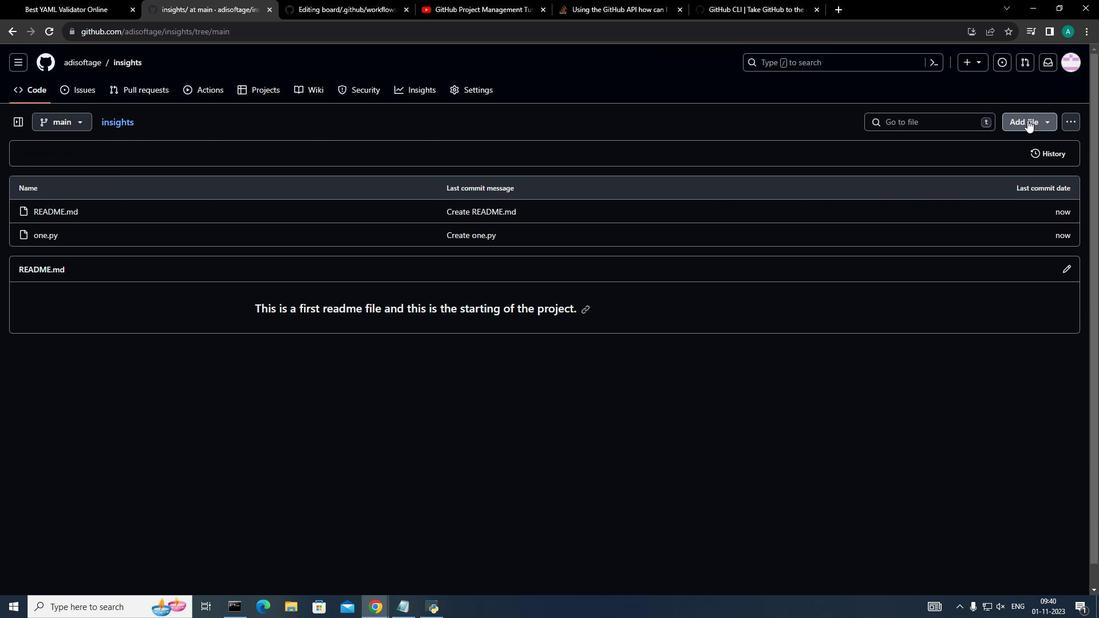 
Action: Mouse pressed left at (1027, 120)
Screenshot: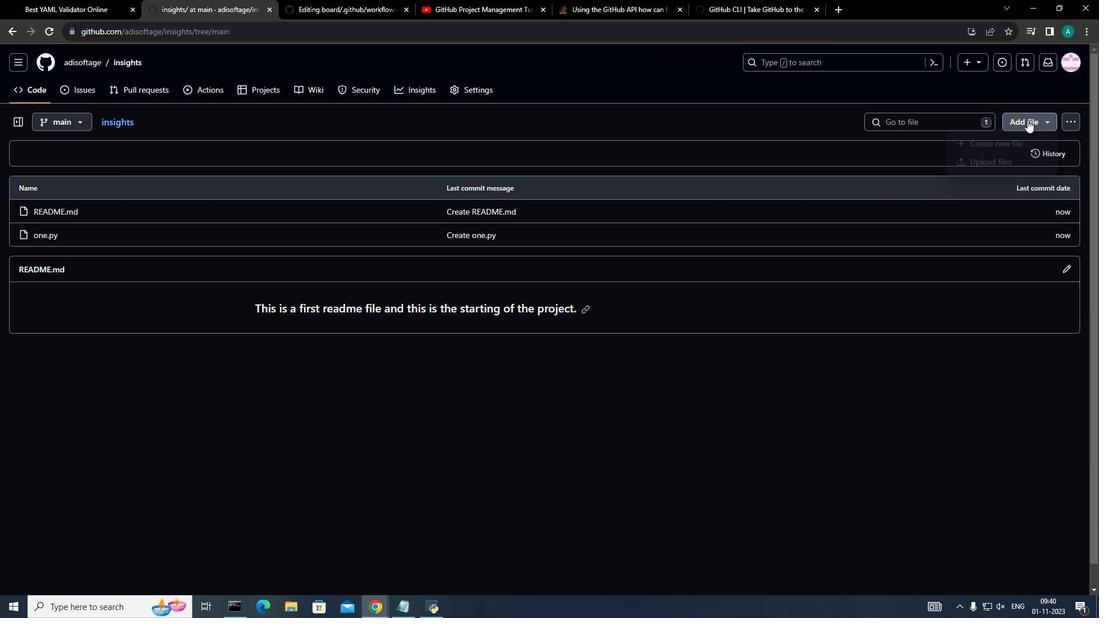 
Action: Mouse moved to (993, 146)
Screenshot: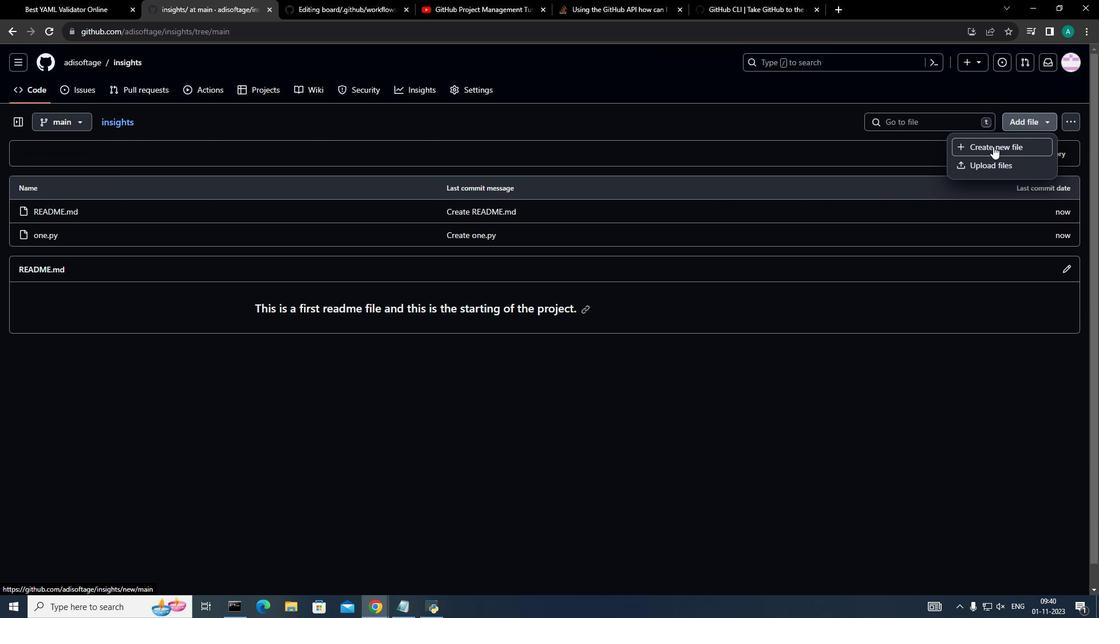
Action: Mouse pressed left at (993, 146)
Screenshot: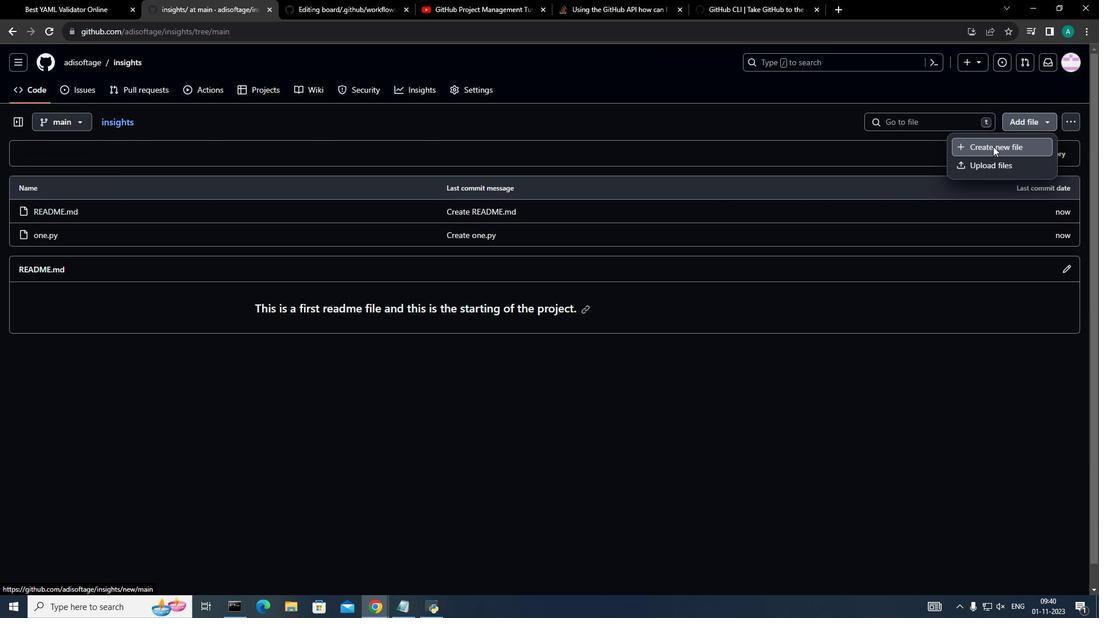 
Action: Mouse moved to (145, 123)
Screenshot: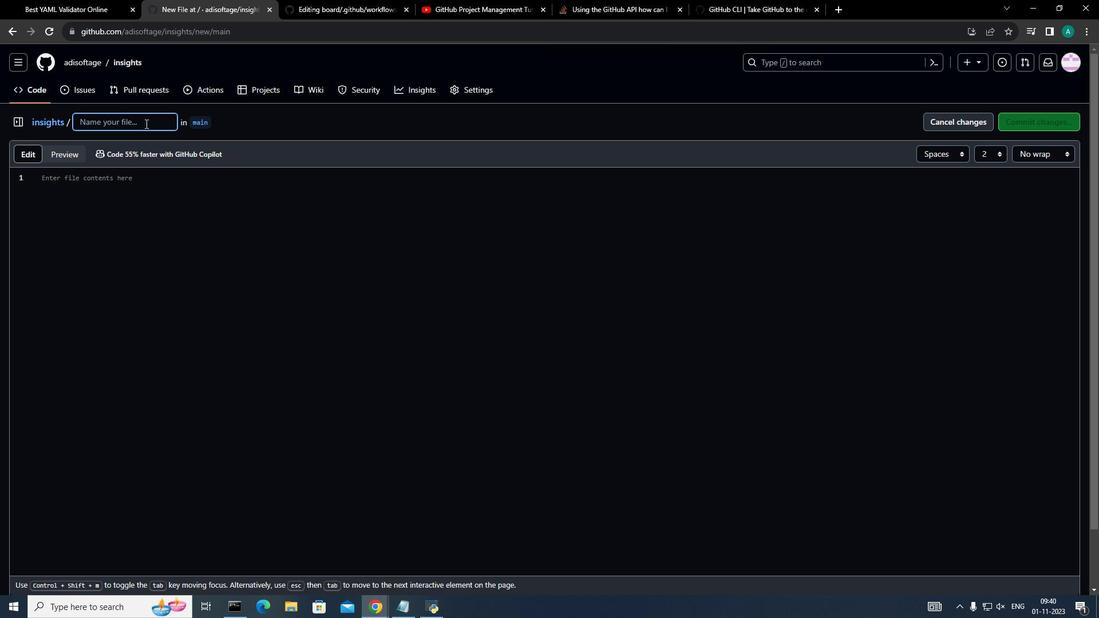 
Action: Mouse pressed left at (145, 123)
Screenshot: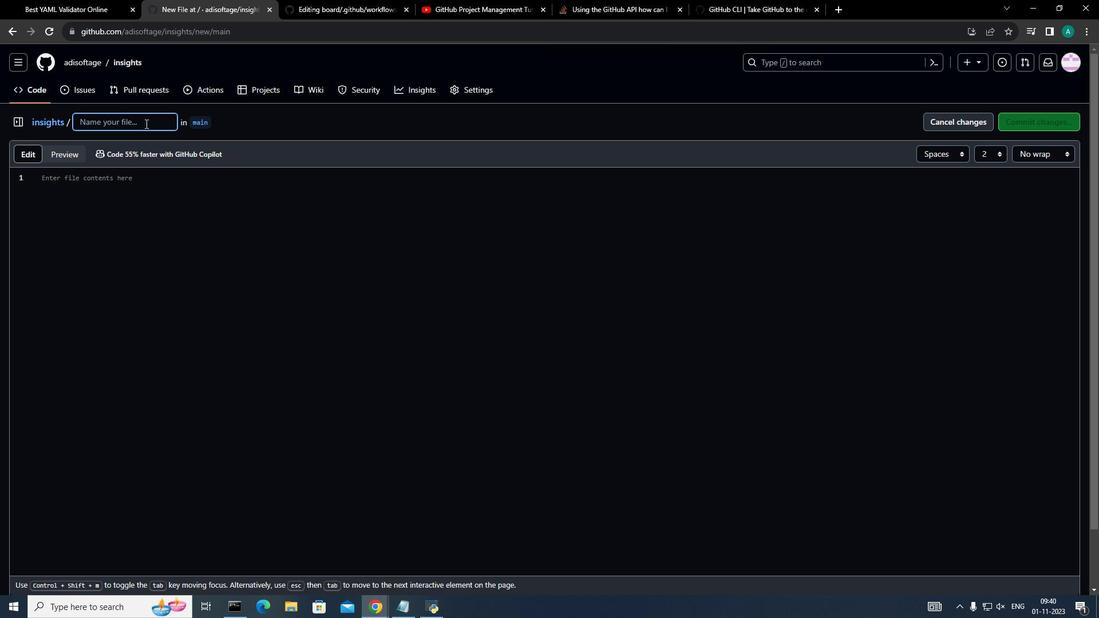 
Action: Key pressed one.html<Key.backspace><Key.backspace><Key.backspace><Key.backspace>js
Screenshot: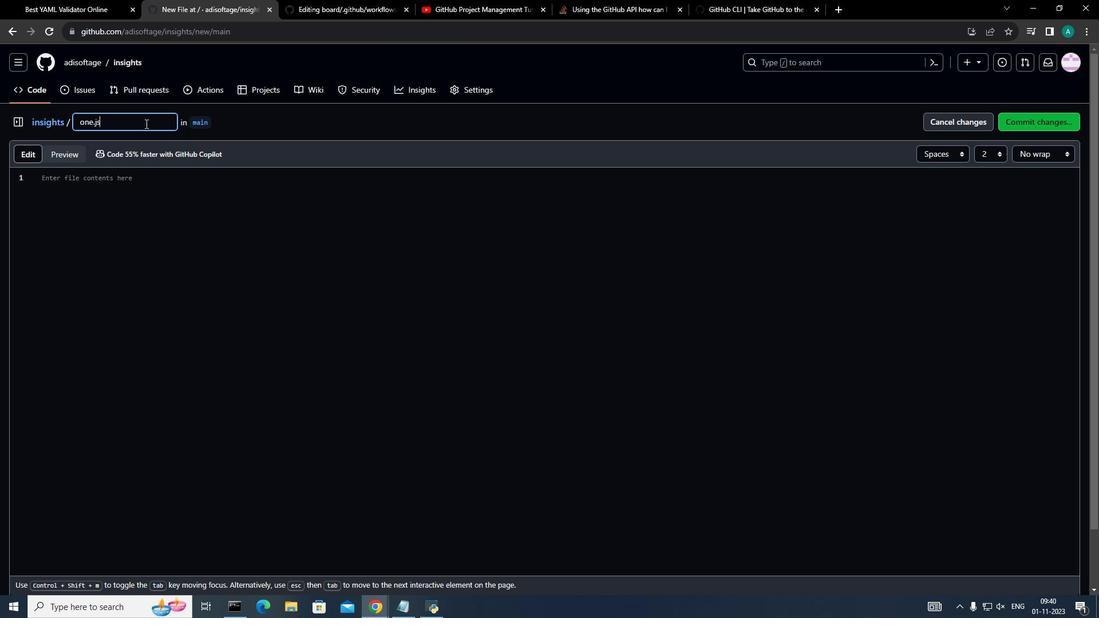 
Action: Mouse moved to (1011, 123)
Screenshot: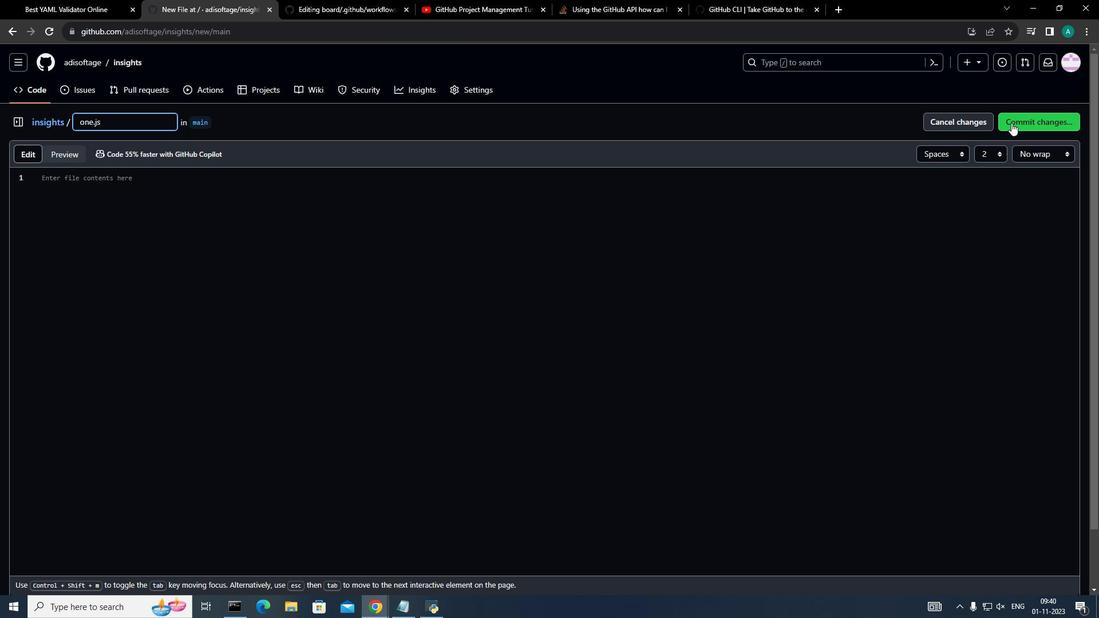 
Action: Mouse pressed left at (1011, 123)
Screenshot: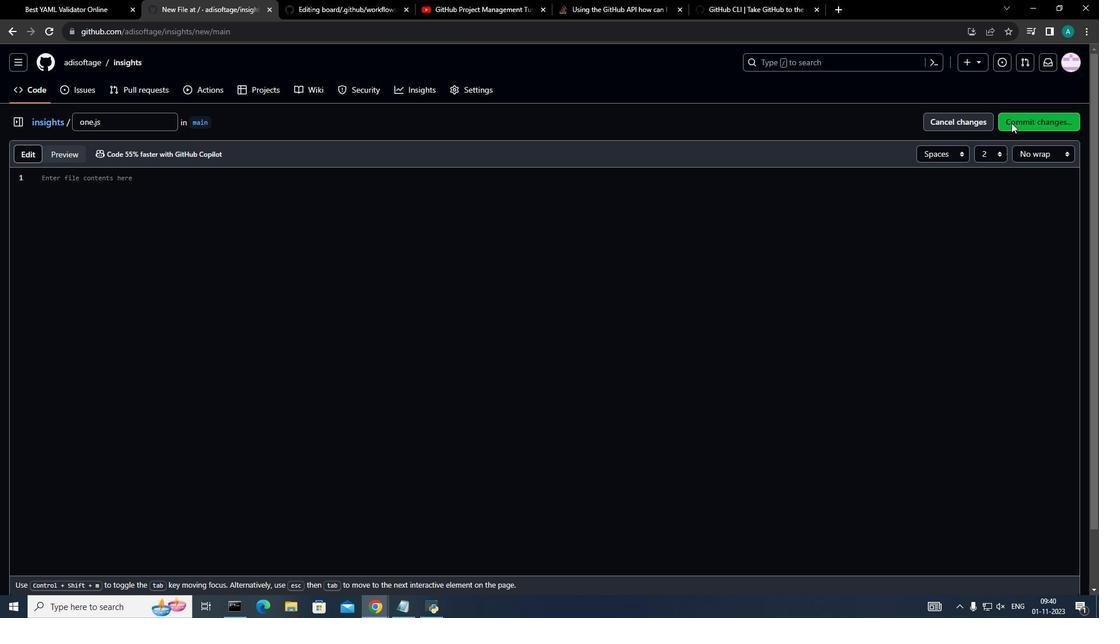 
Action: Mouse moved to (651, 447)
Screenshot: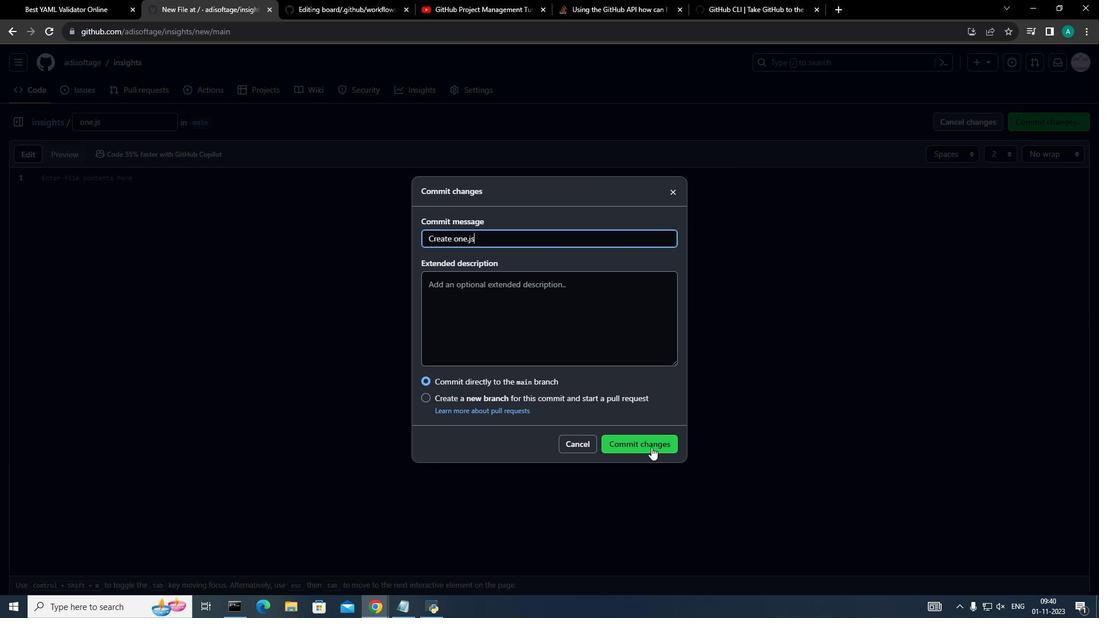 
Action: Mouse pressed left at (651, 447)
Screenshot: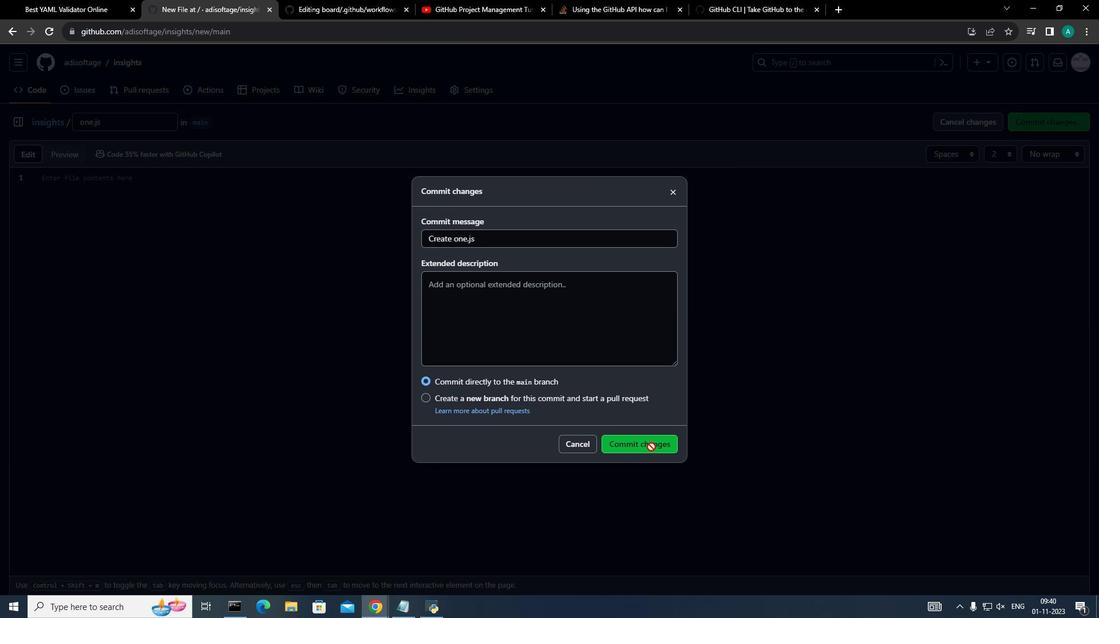
Action: Mouse moved to (44, 234)
Screenshot: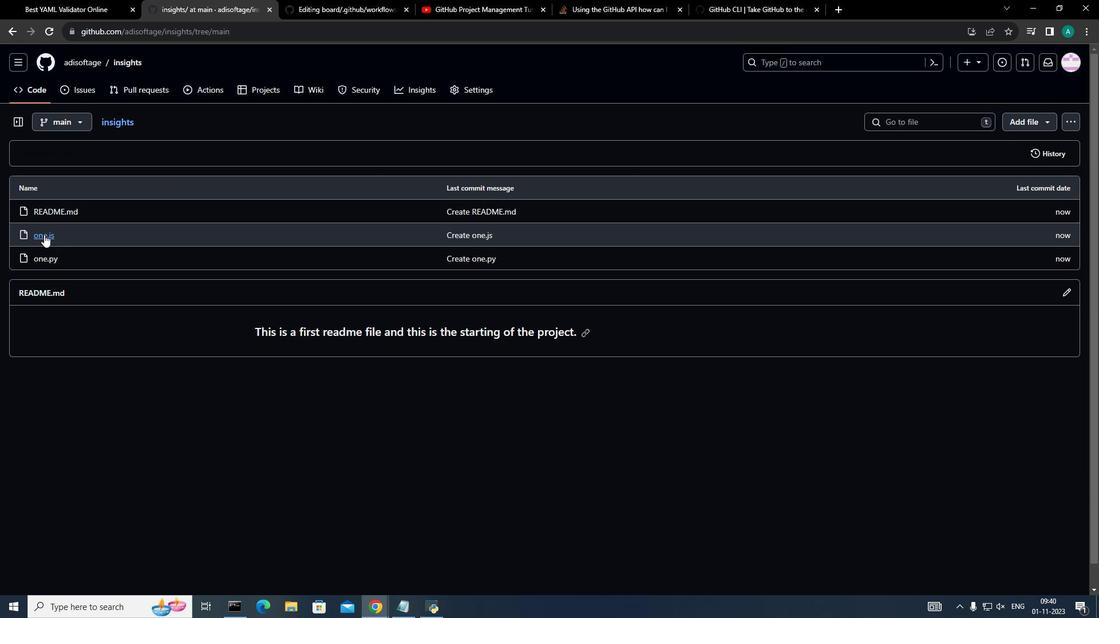 
Action: Mouse pressed left at (44, 234)
Screenshot: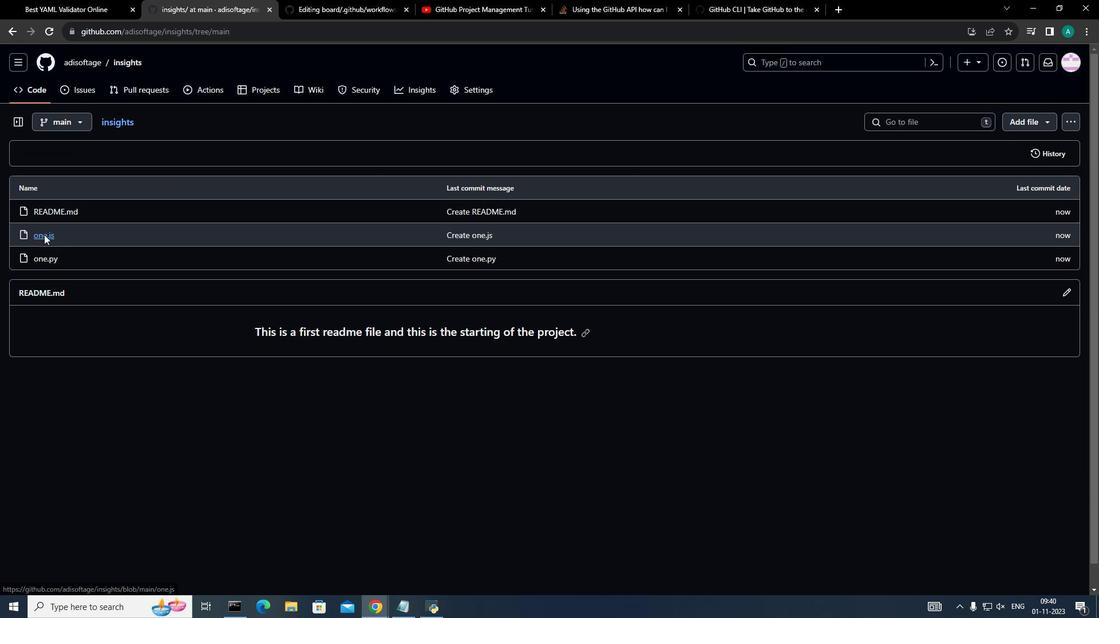 
Action: Mouse moved to (1030, 191)
Screenshot: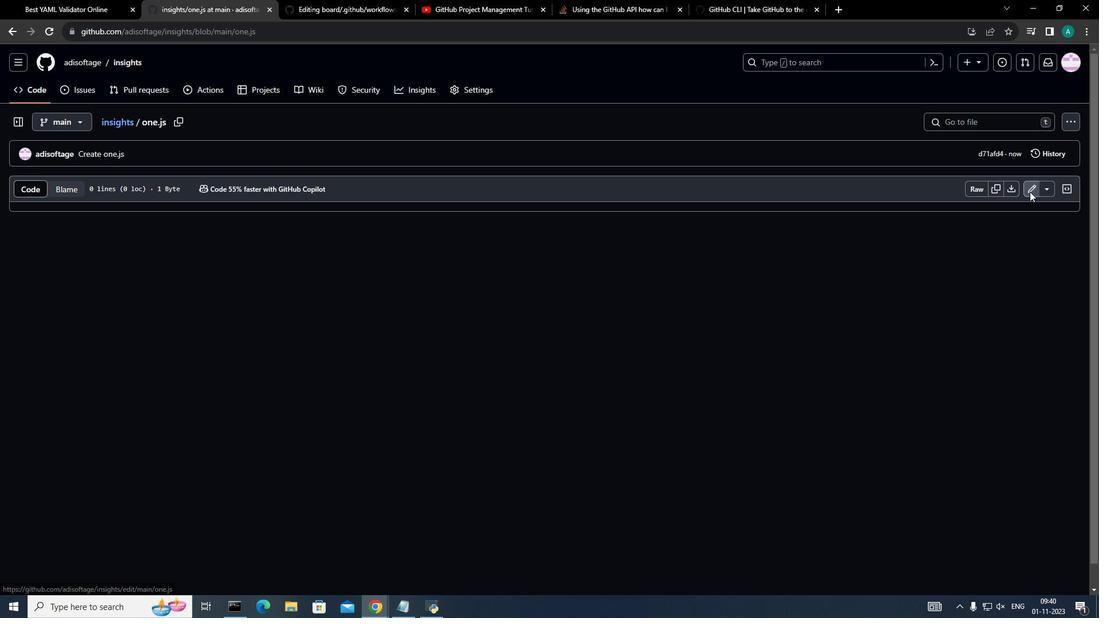 
Action: Mouse pressed left at (1030, 191)
Screenshot: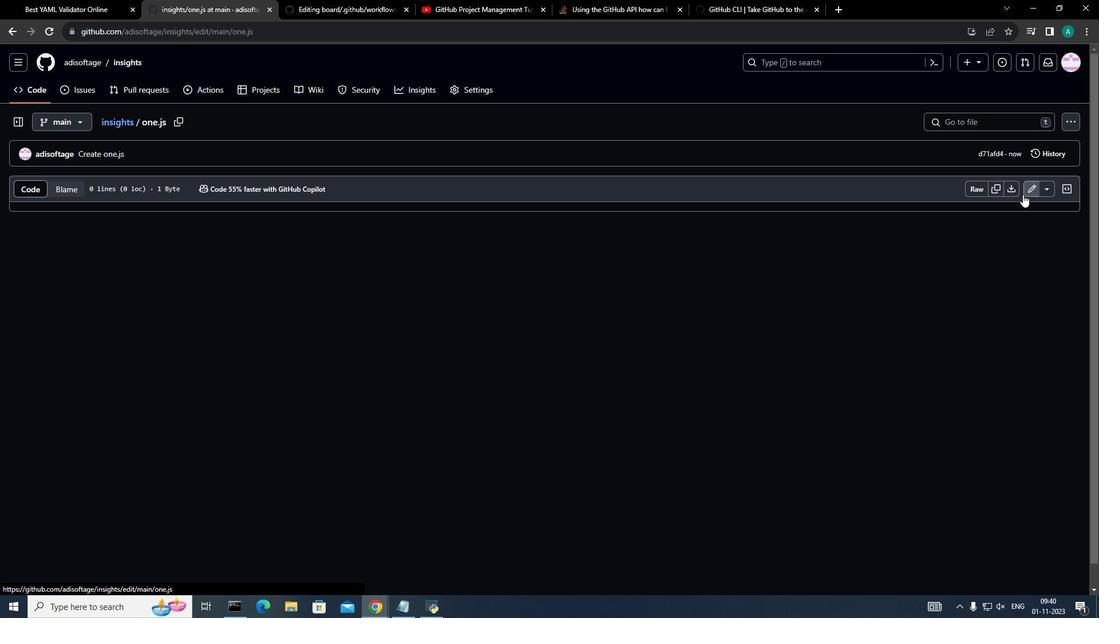 
Action: Mouse moved to (535, 279)
Screenshot: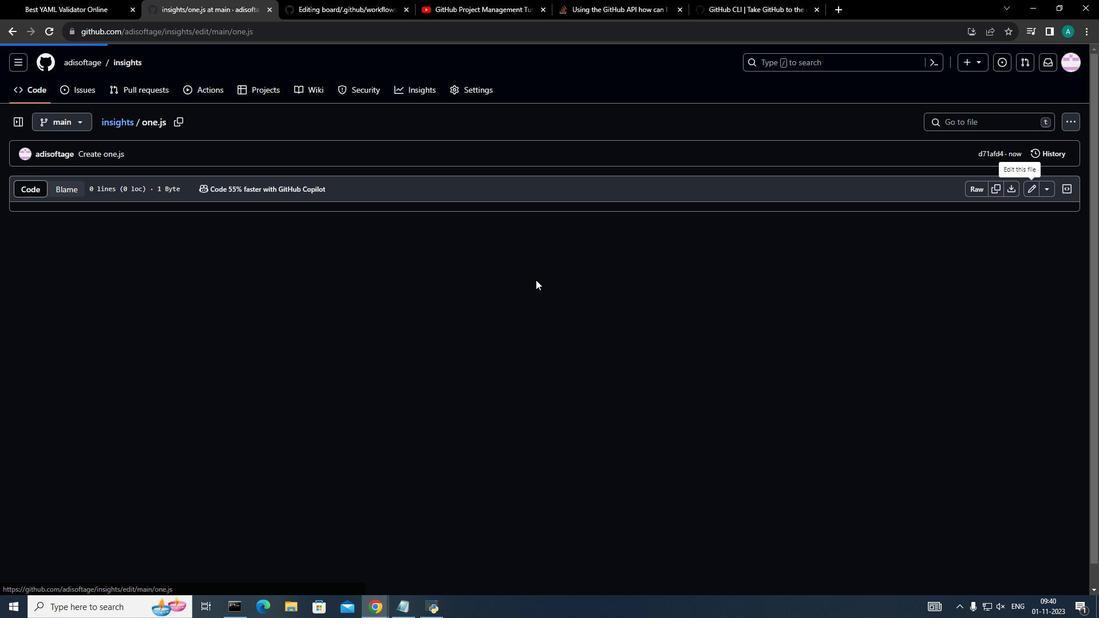 
Action: Mouse pressed left at (535, 279)
Screenshot: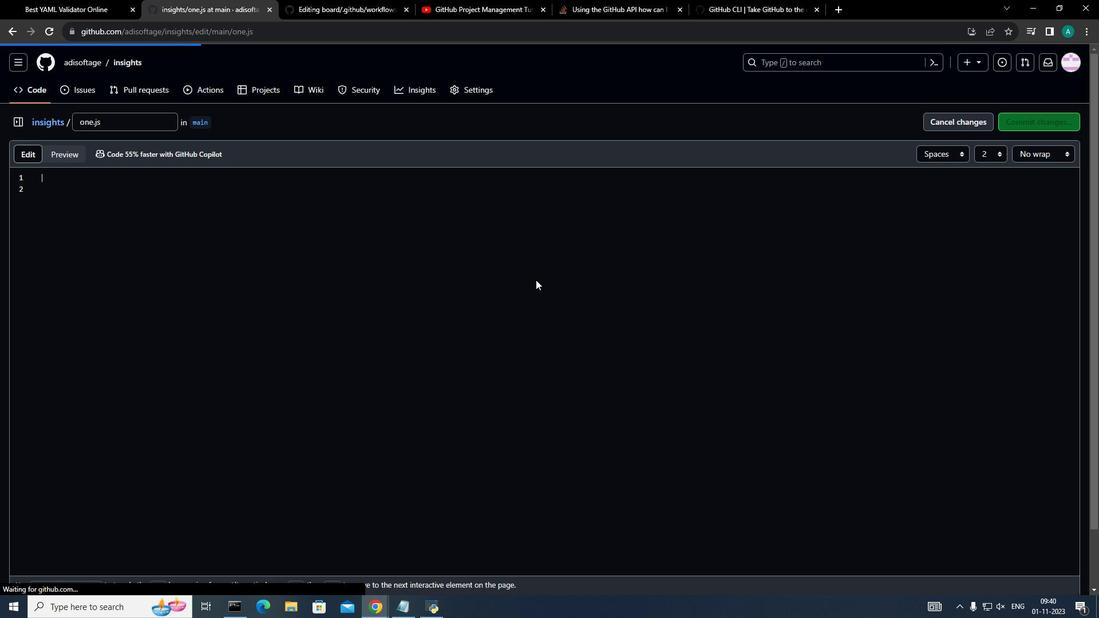 
Action: Key pressed console.log<Key.shift_r>('<Key.shift><Key.shift>hello<Key.space>world'<Key.shift_r>);
Screenshot: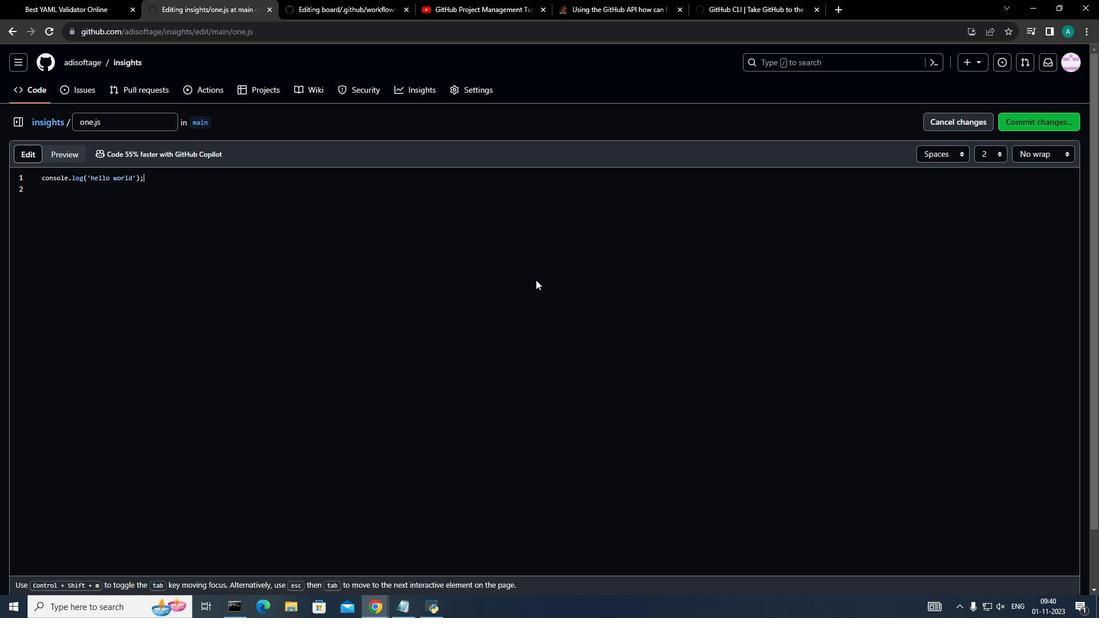
Action: Mouse moved to (1046, 119)
Screenshot: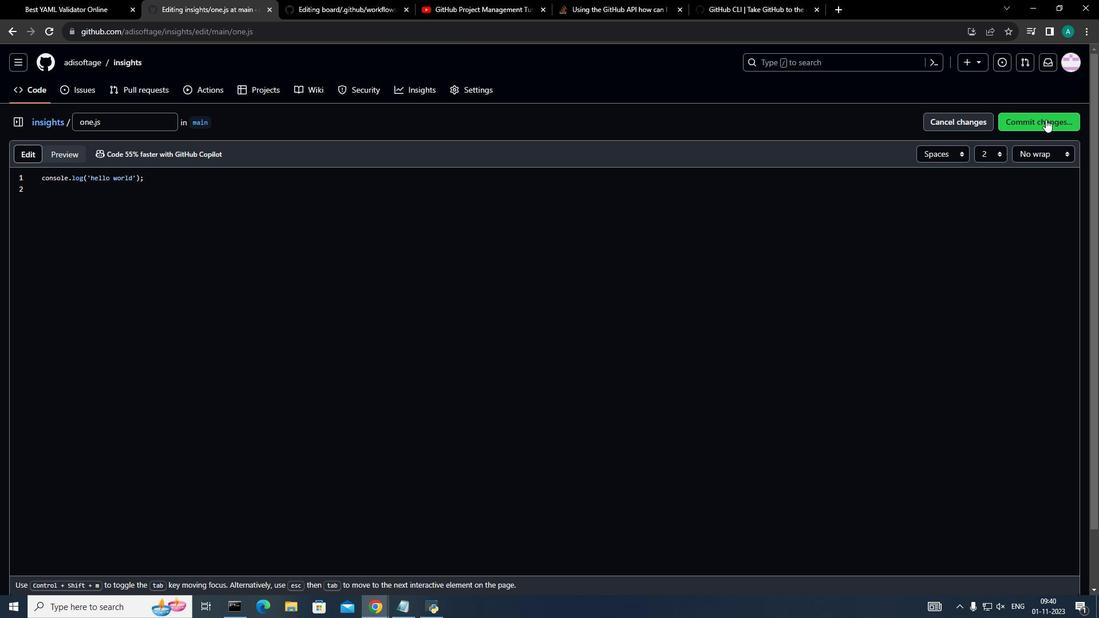 
Action: Mouse pressed left at (1046, 119)
Screenshot: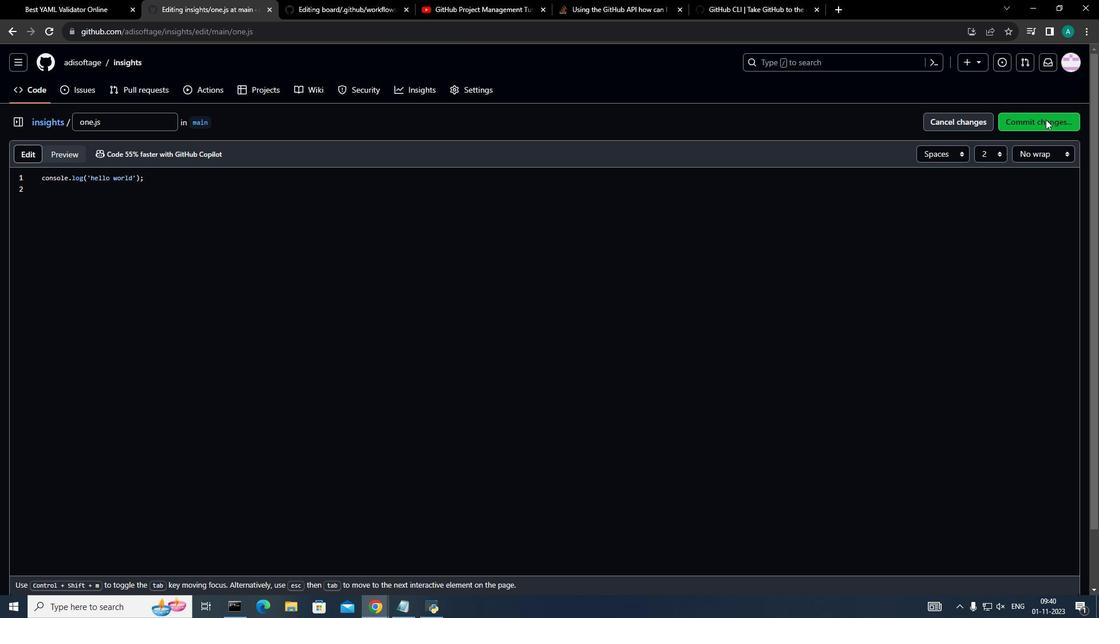 
Action: Mouse moved to (656, 442)
Screenshot: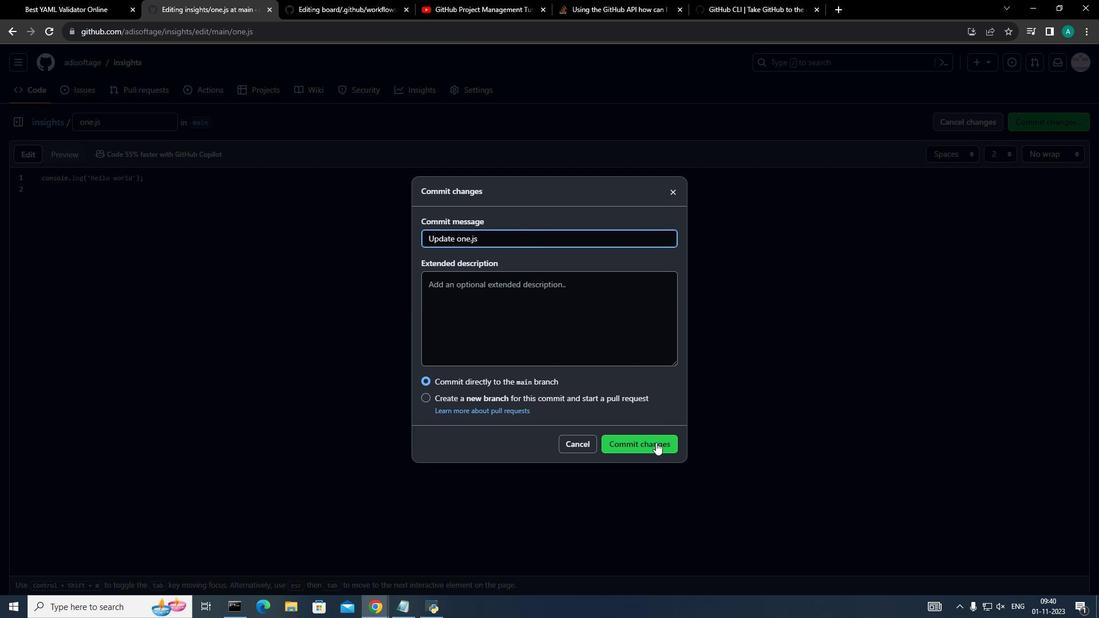 
Action: Mouse pressed left at (656, 442)
Screenshot: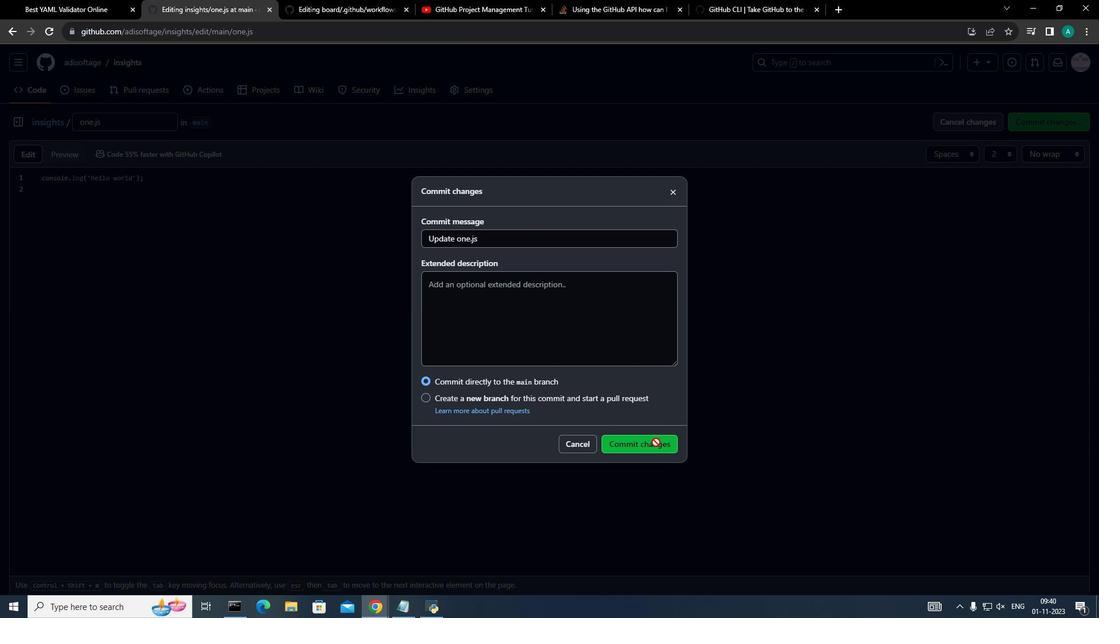 
Action: Mouse moved to (425, 92)
Screenshot: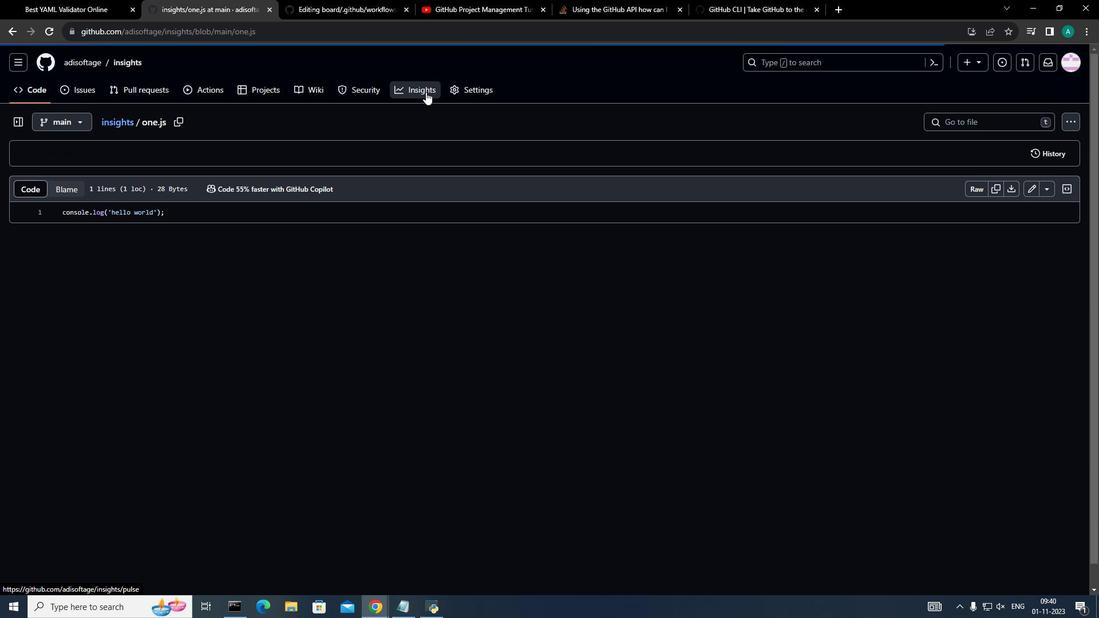 
Action: Mouse pressed left at (425, 92)
Screenshot: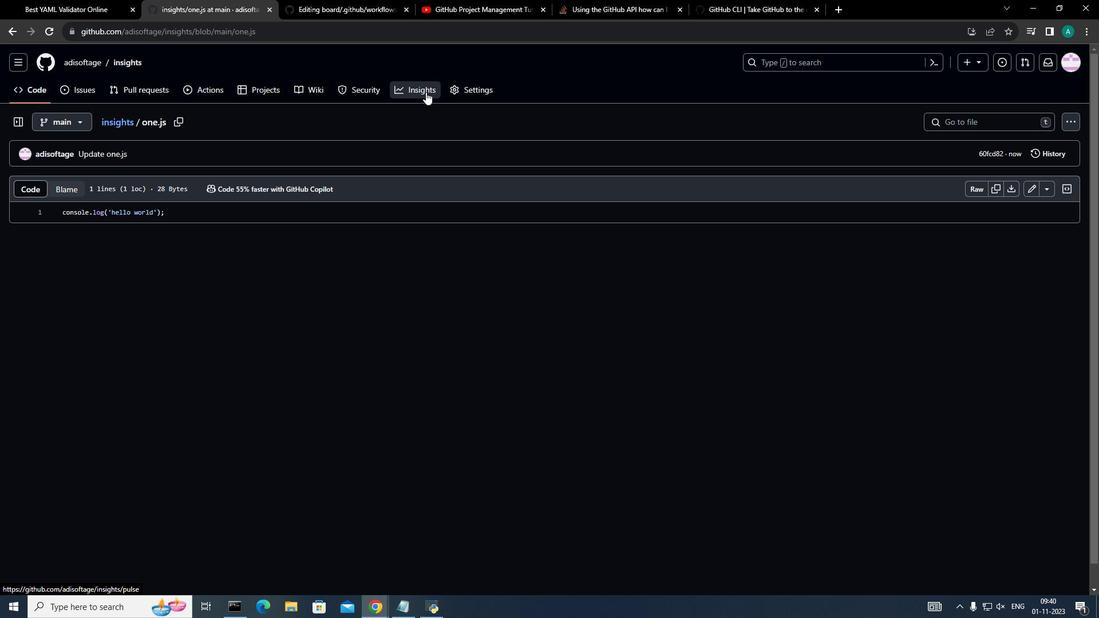 
Action: Mouse moved to (267, 155)
Screenshot: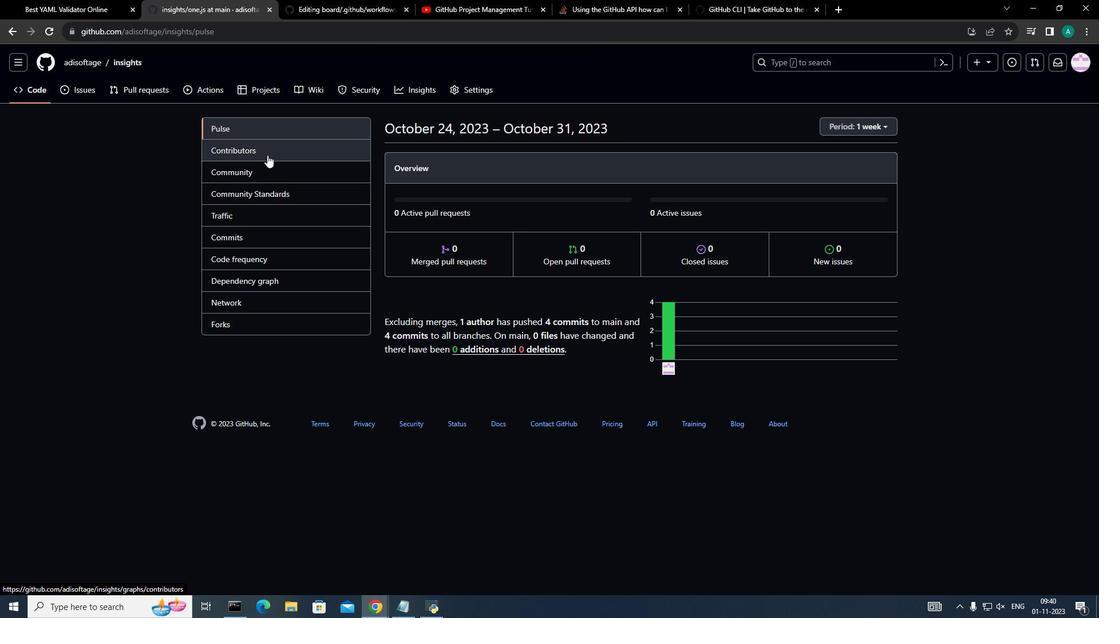 
Action: Mouse pressed left at (267, 155)
Screenshot: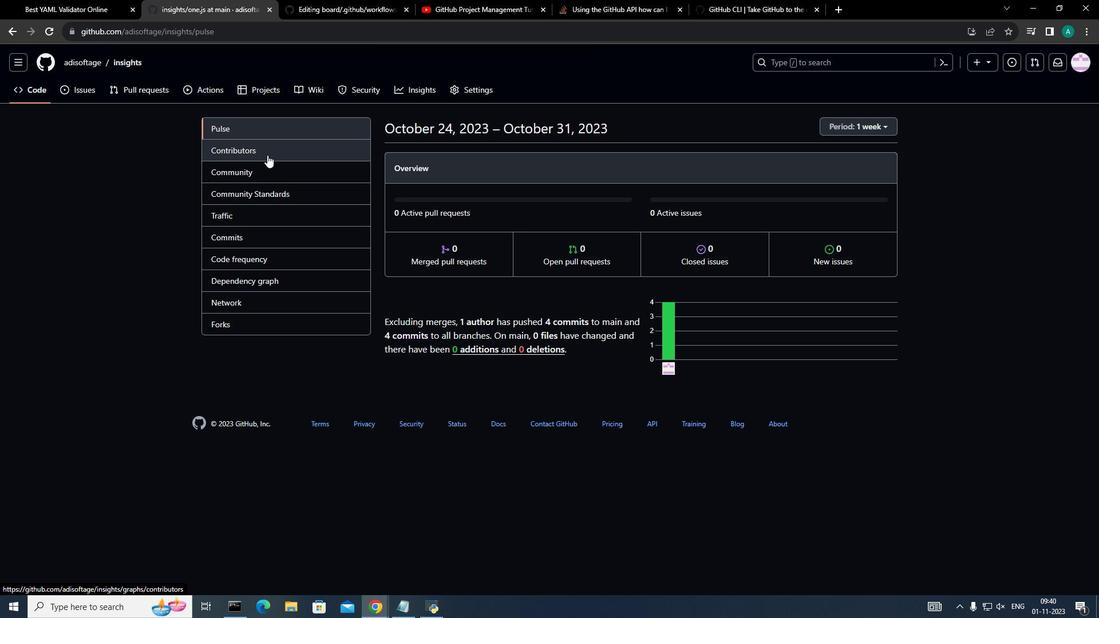 
Action: Mouse moved to (885, 129)
Screenshot: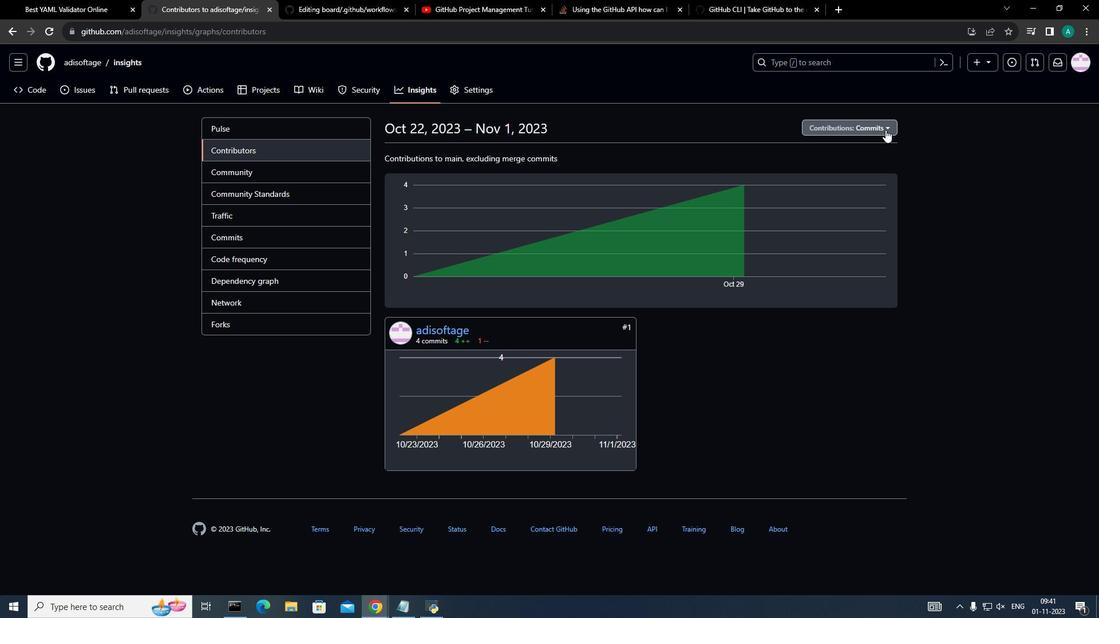 
Action: Mouse pressed left at (885, 129)
Screenshot: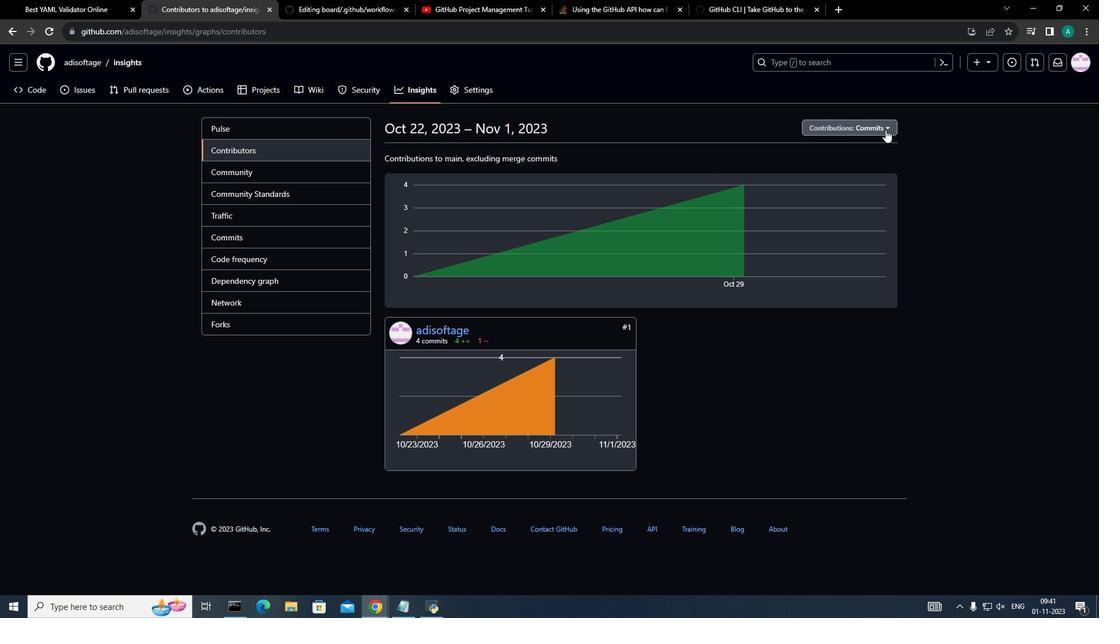 
Action: Mouse moved to (872, 172)
Screenshot: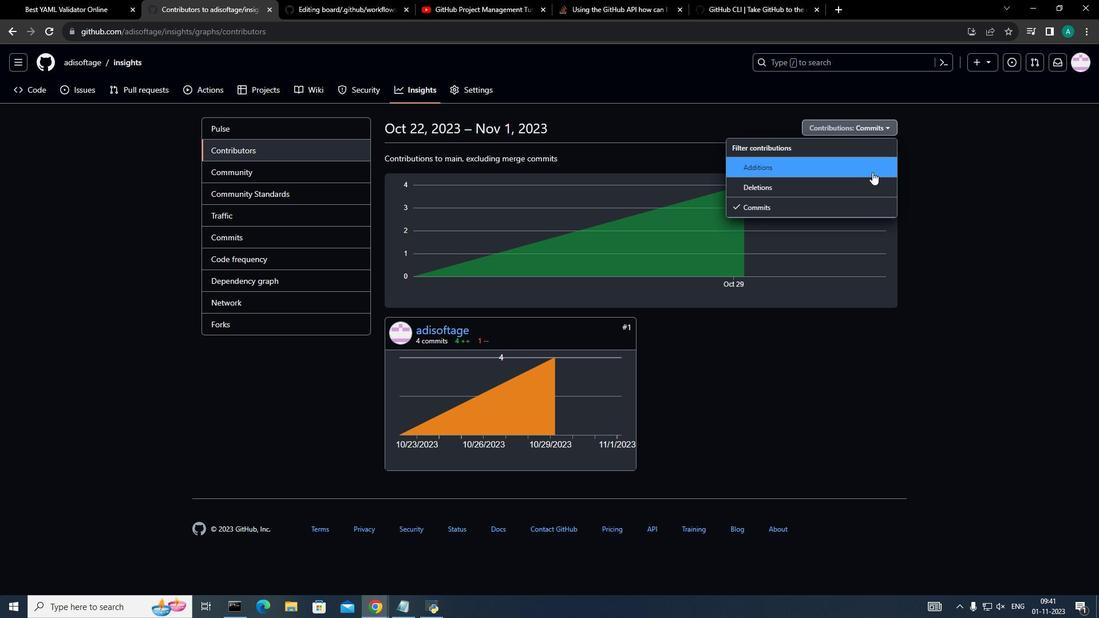 
Action: Mouse pressed left at (872, 172)
Screenshot: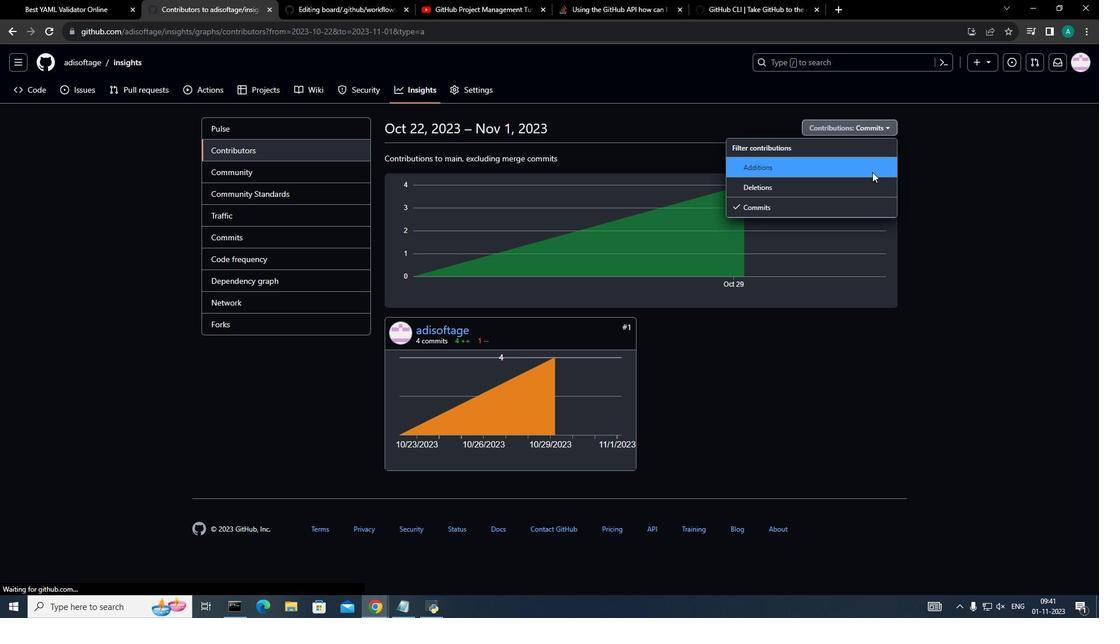 
Action: Mouse moved to (881, 130)
Screenshot: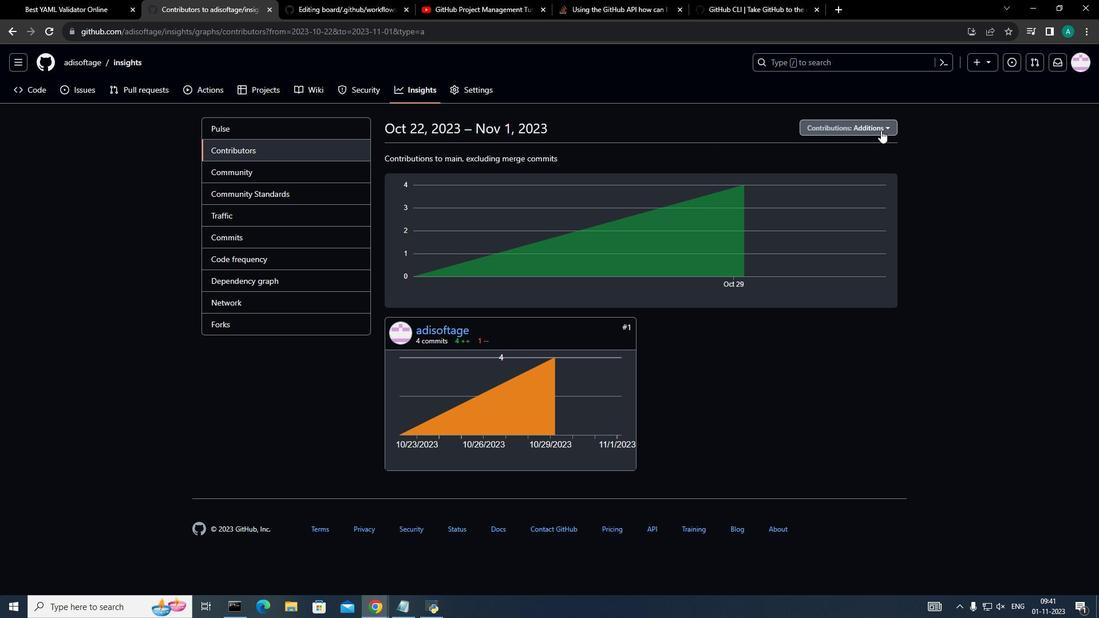 
Action: Mouse pressed left at (881, 130)
Screenshot: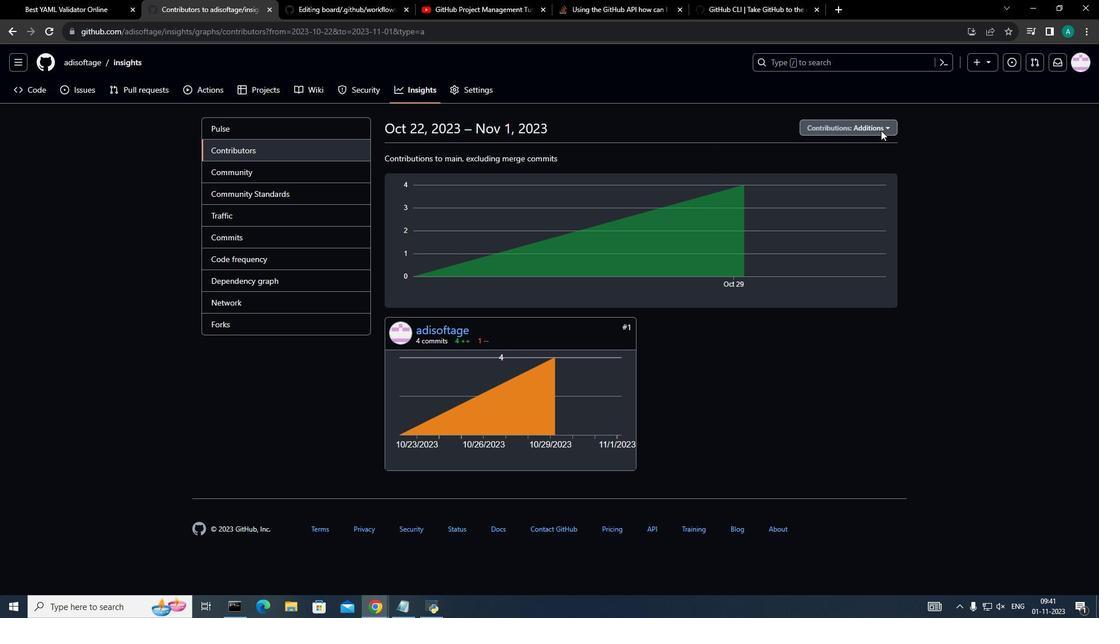 
Action: Mouse moved to (837, 179)
Screenshot: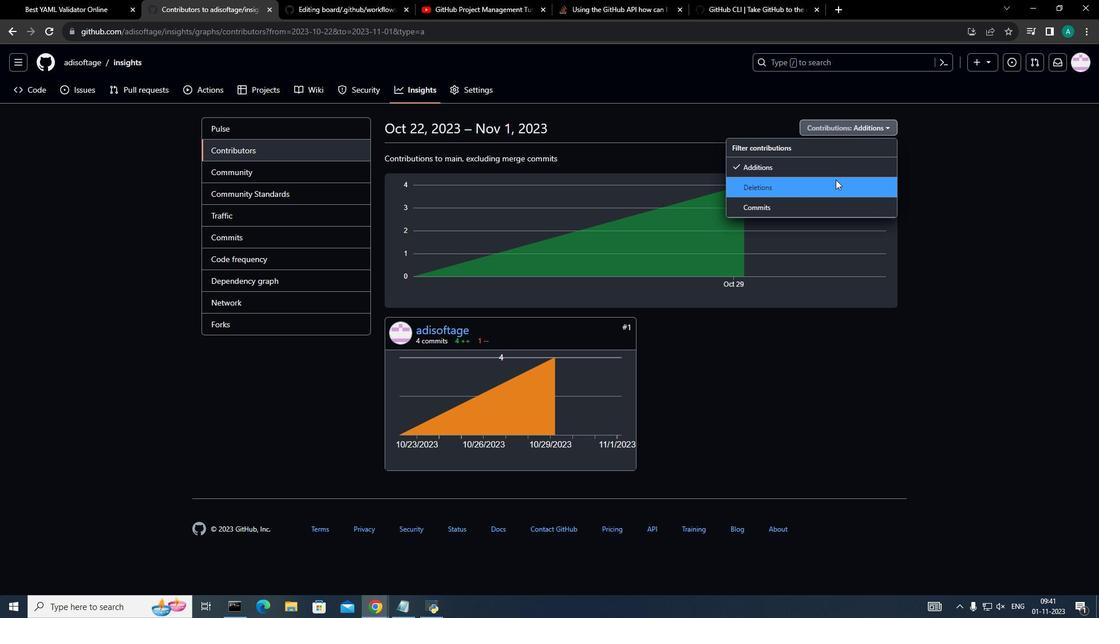 
Action: Mouse pressed left at (837, 179)
Screenshot: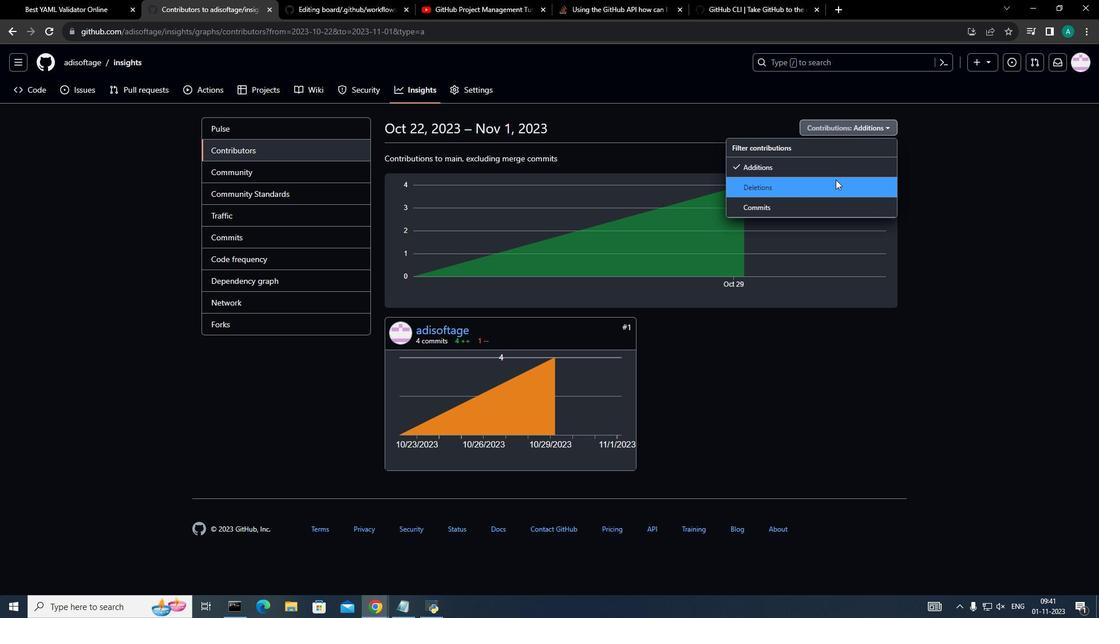 
Action: Mouse moved to (37, 87)
Screenshot: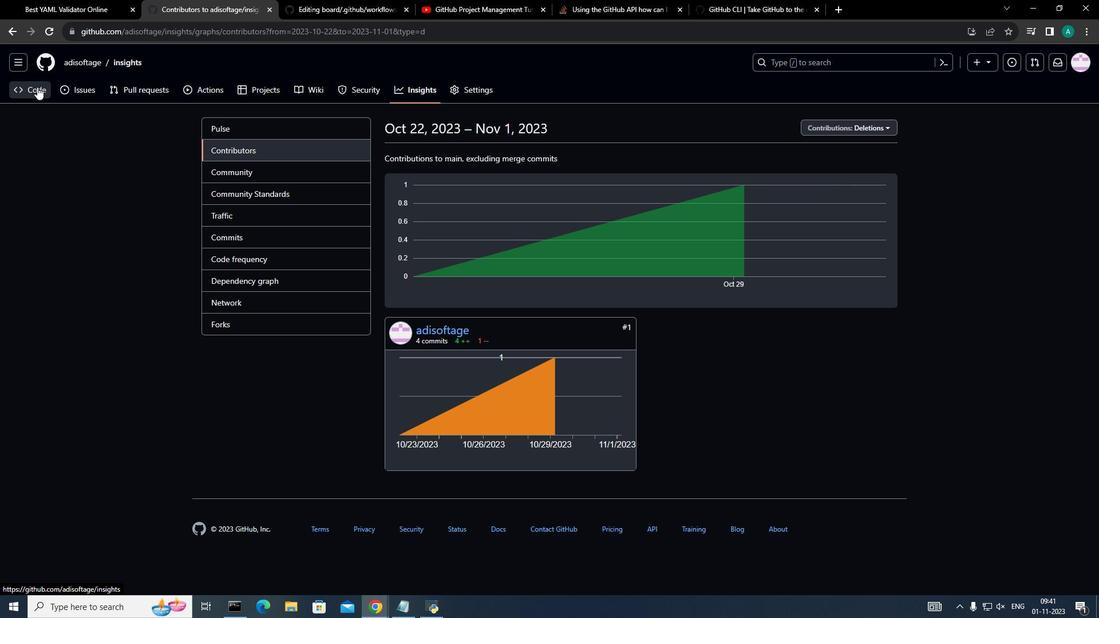 
Action: Mouse pressed left at (37, 87)
Screenshot: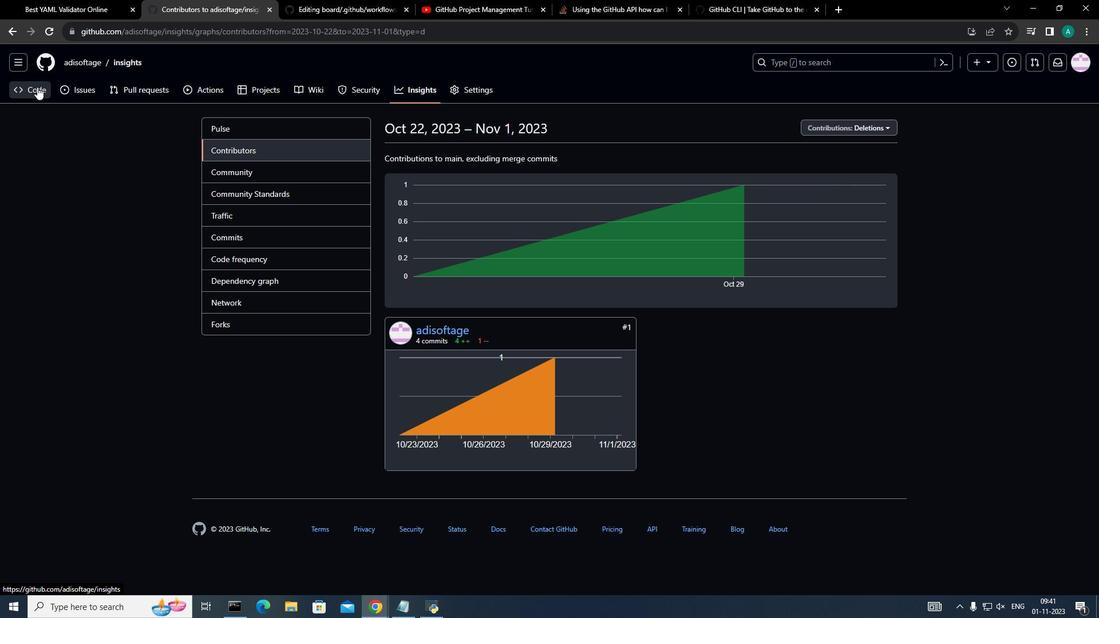 
Action: Mouse moved to (234, 245)
Screenshot: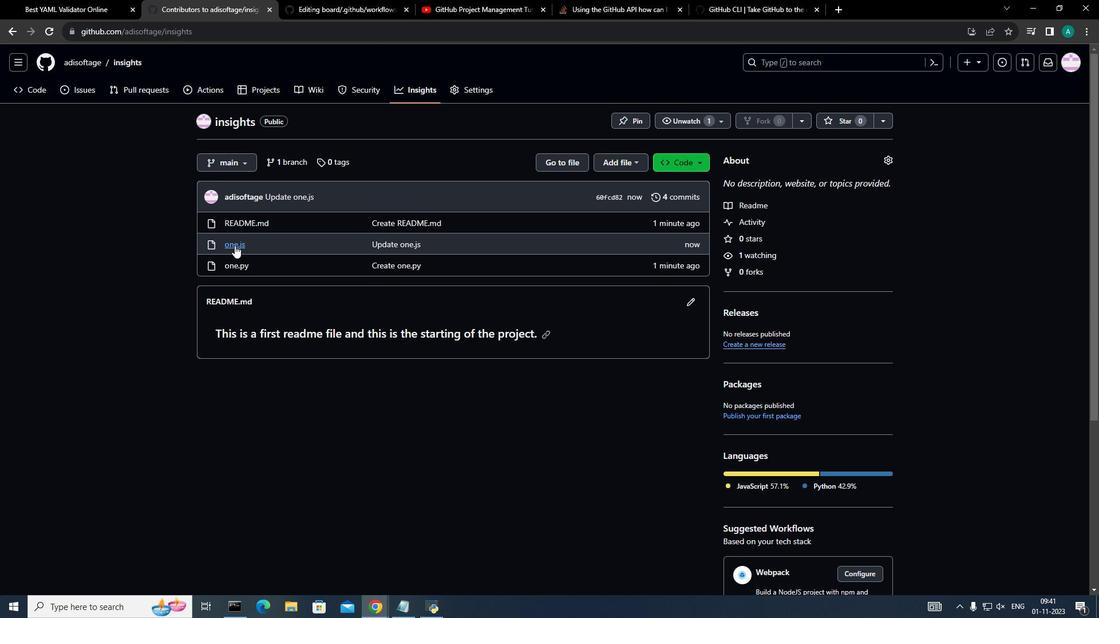 
Action: Mouse pressed left at (234, 245)
Screenshot: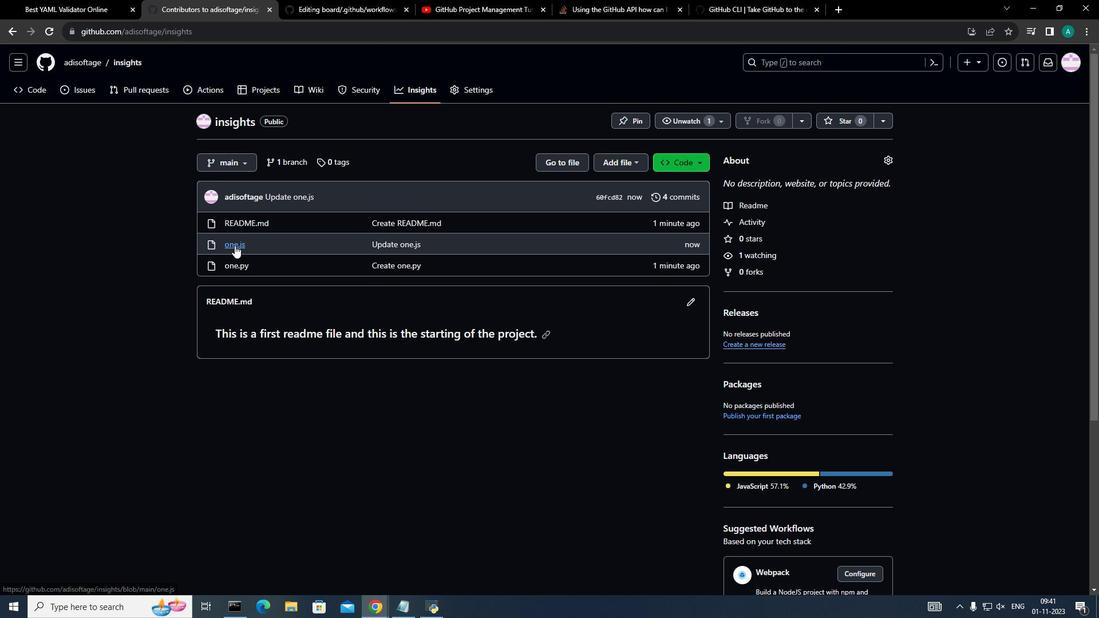 
Action: Mouse moved to (1070, 127)
Screenshot: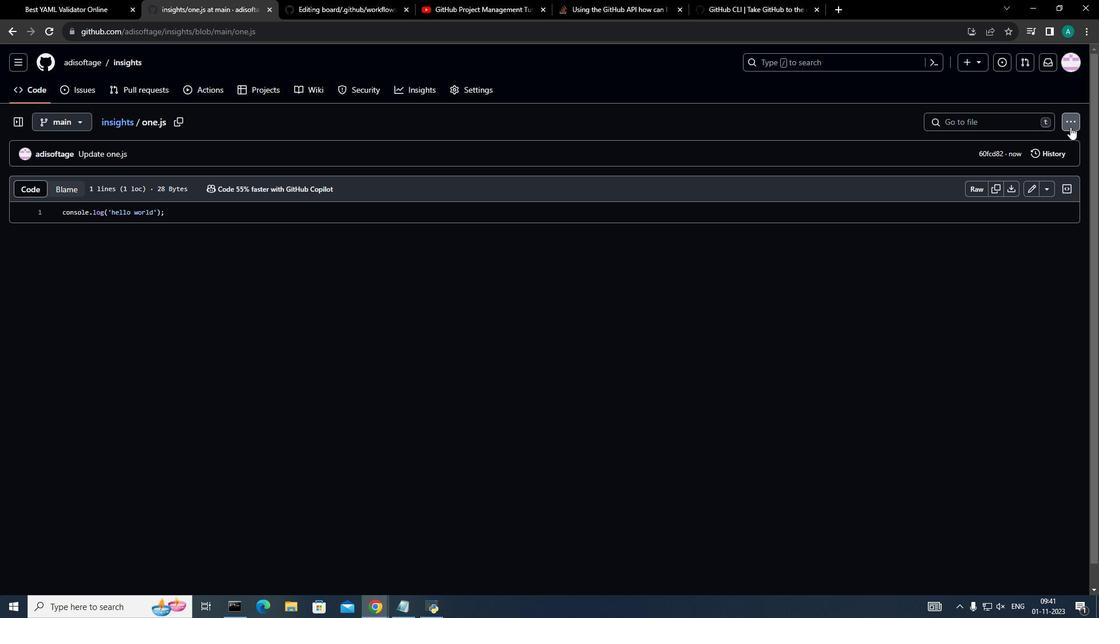 
Action: Mouse pressed left at (1070, 127)
Screenshot: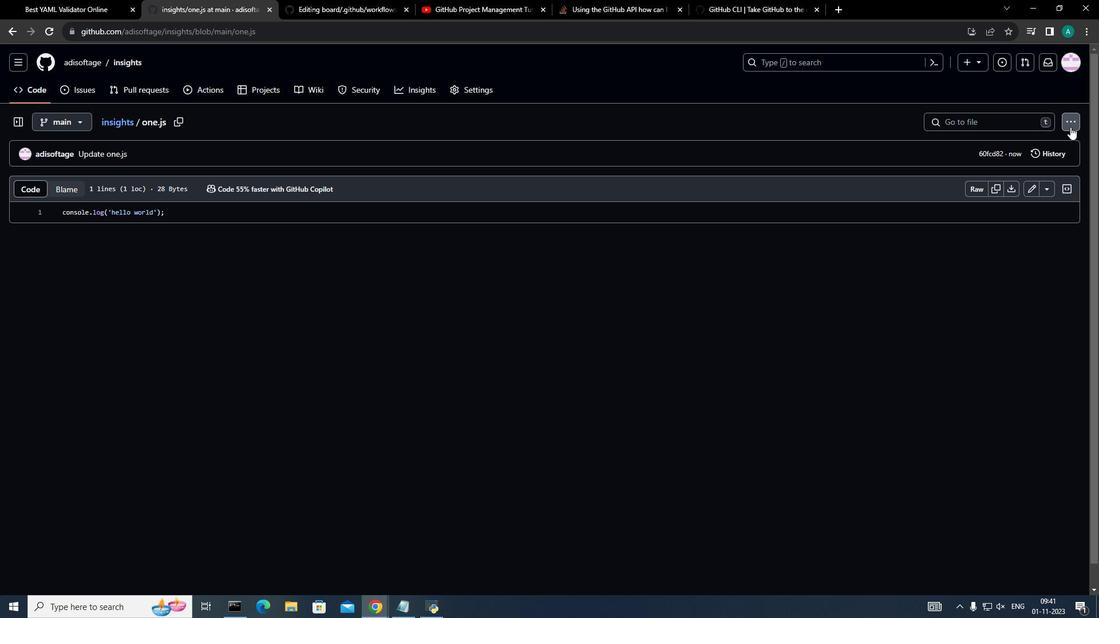 
Action: Mouse moved to (967, 361)
Screenshot: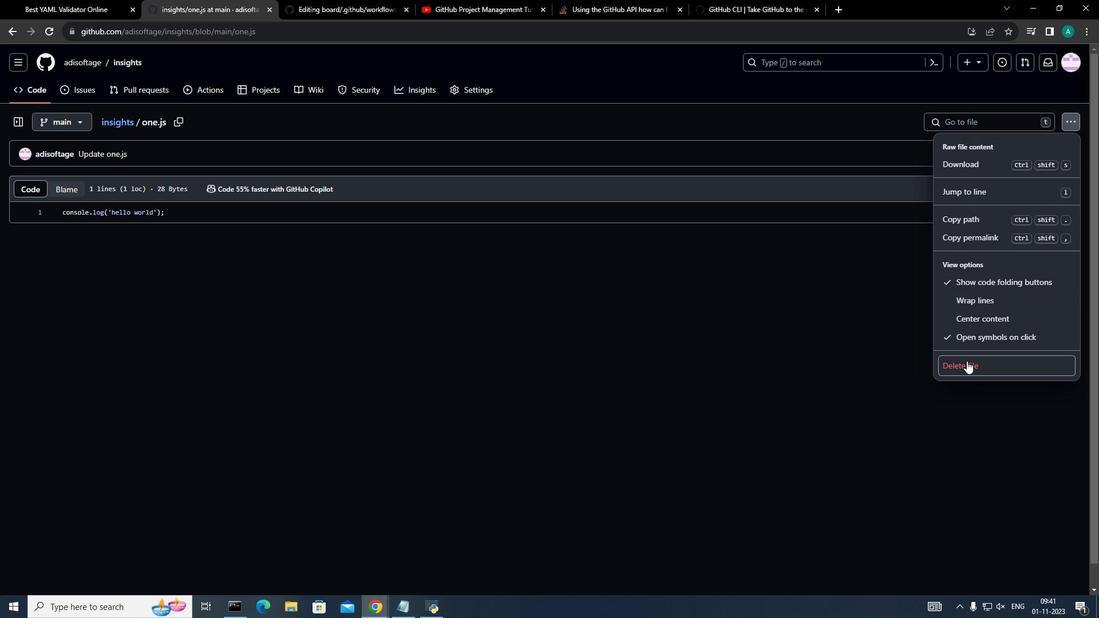 
Action: Mouse pressed left at (967, 361)
Screenshot: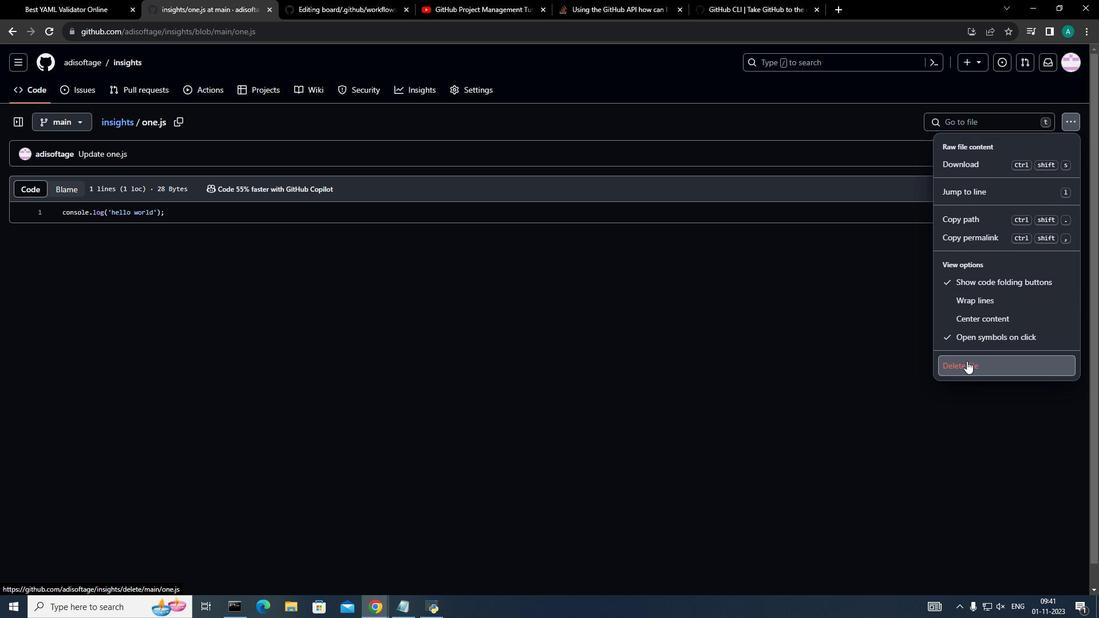 
Action: Mouse moved to (1028, 125)
Screenshot: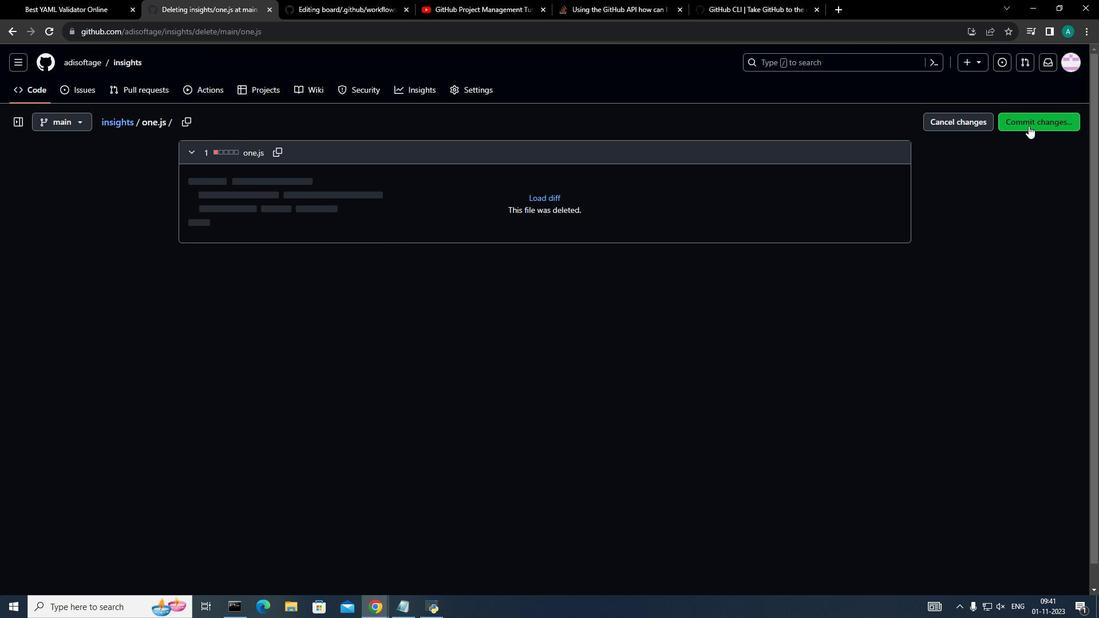 
Action: Mouse pressed left at (1028, 125)
Screenshot: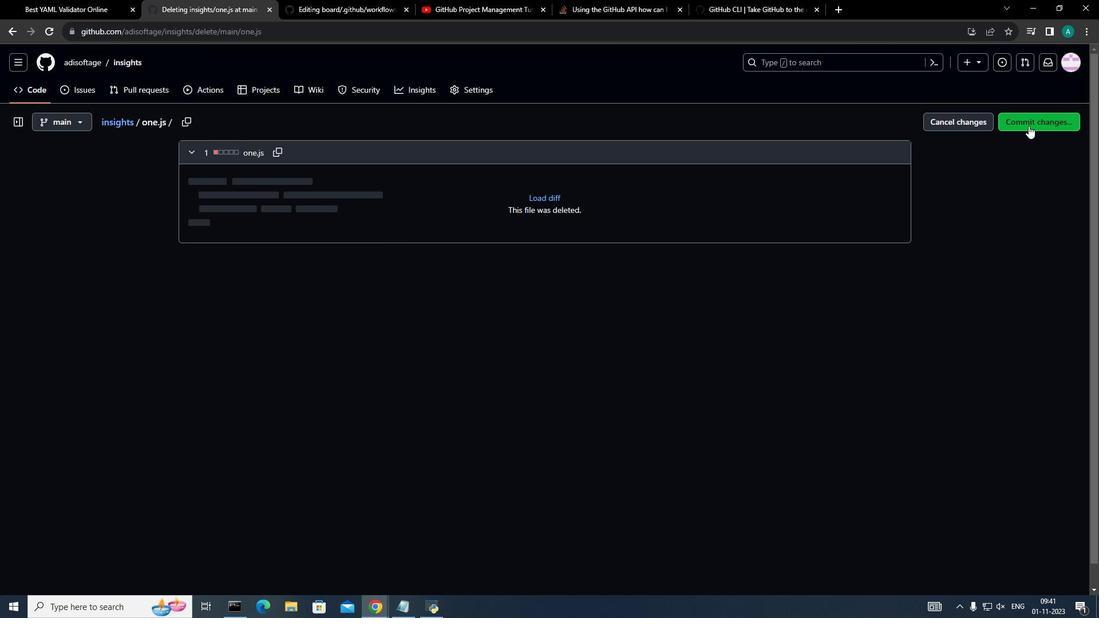 
Action: Mouse moved to (628, 446)
Screenshot: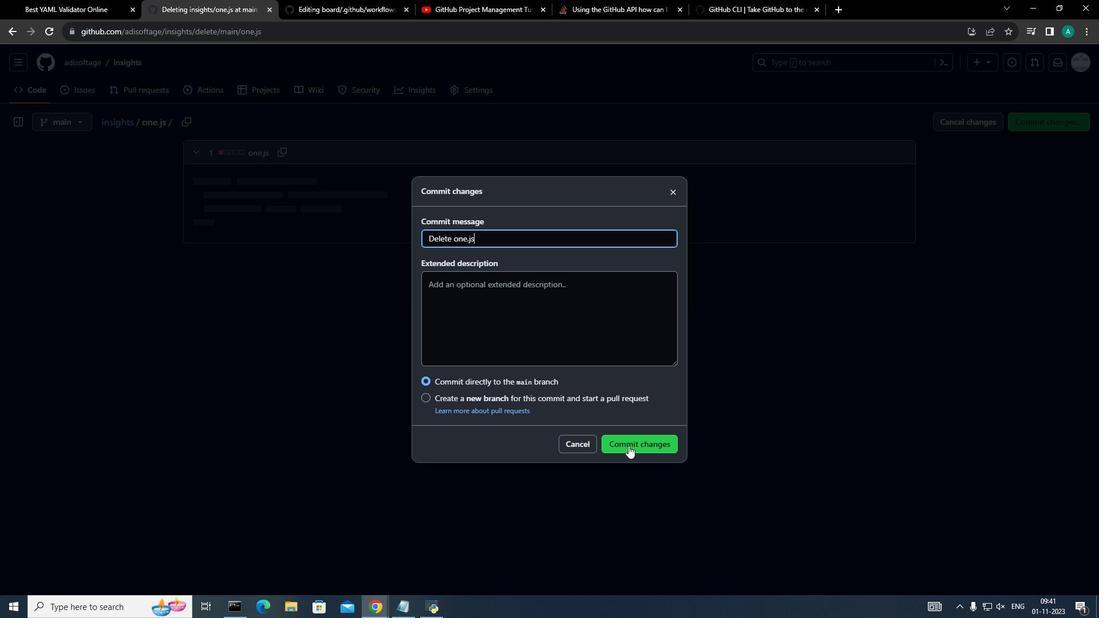 
Action: Mouse pressed left at (628, 446)
Screenshot: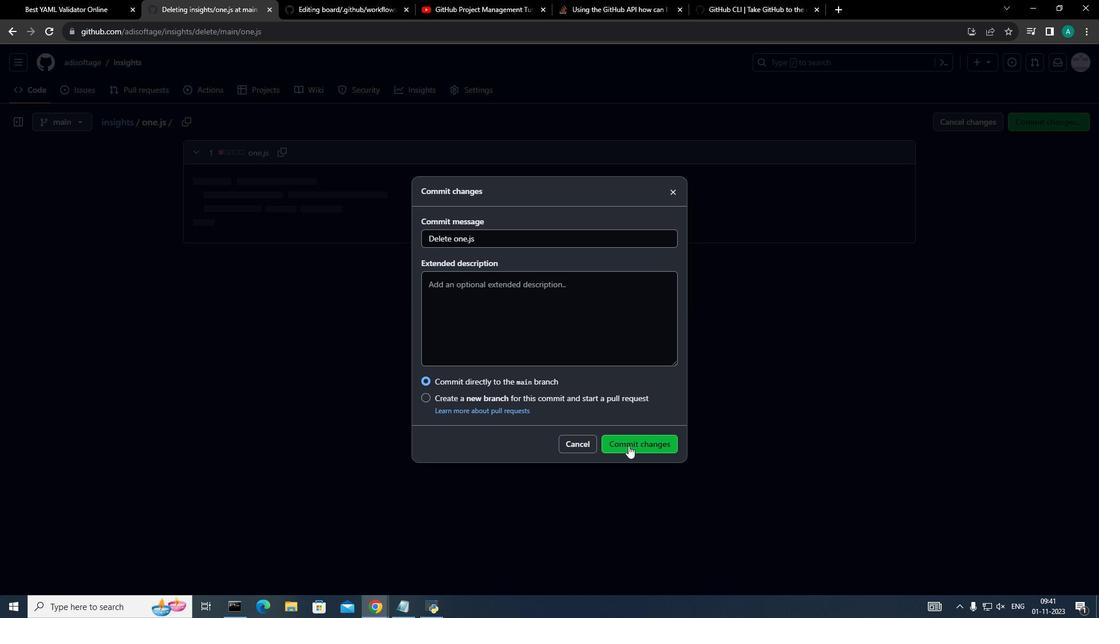 
Action: Mouse moved to (398, 89)
Screenshot: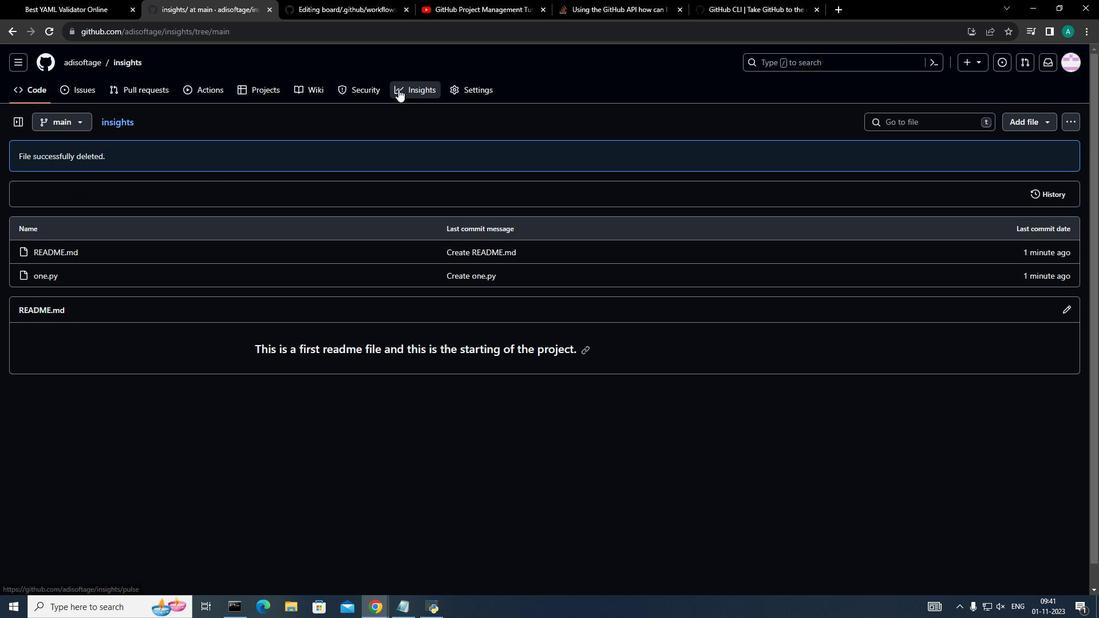 
Action: Mouse pressed left at (398, 89)
Screenshot: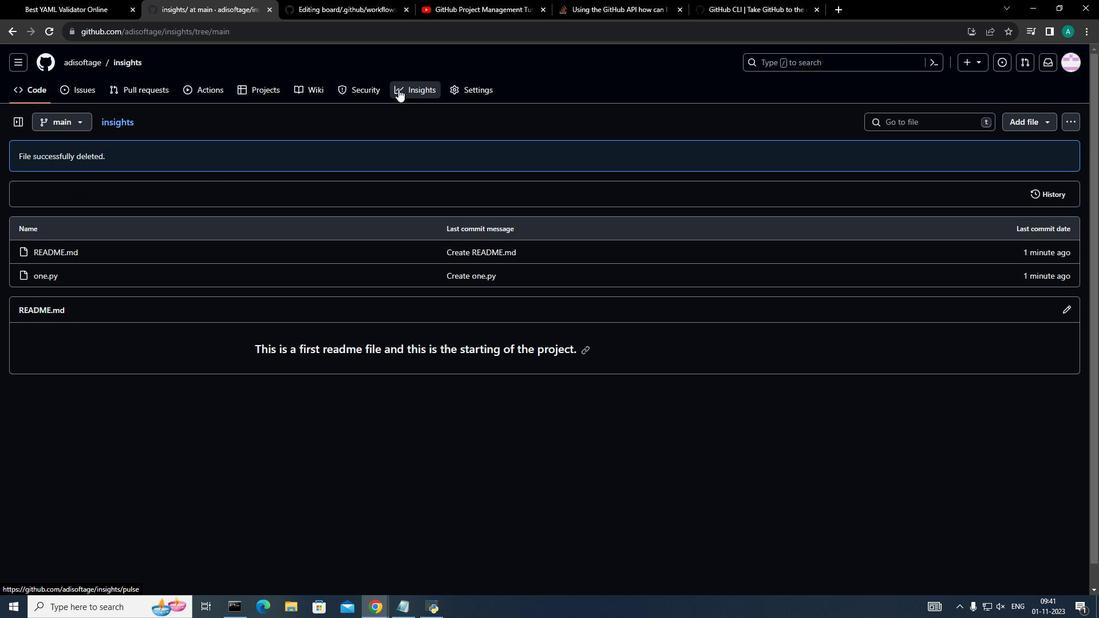 
Action: Mouse moved to (223, 152)
Screenshot: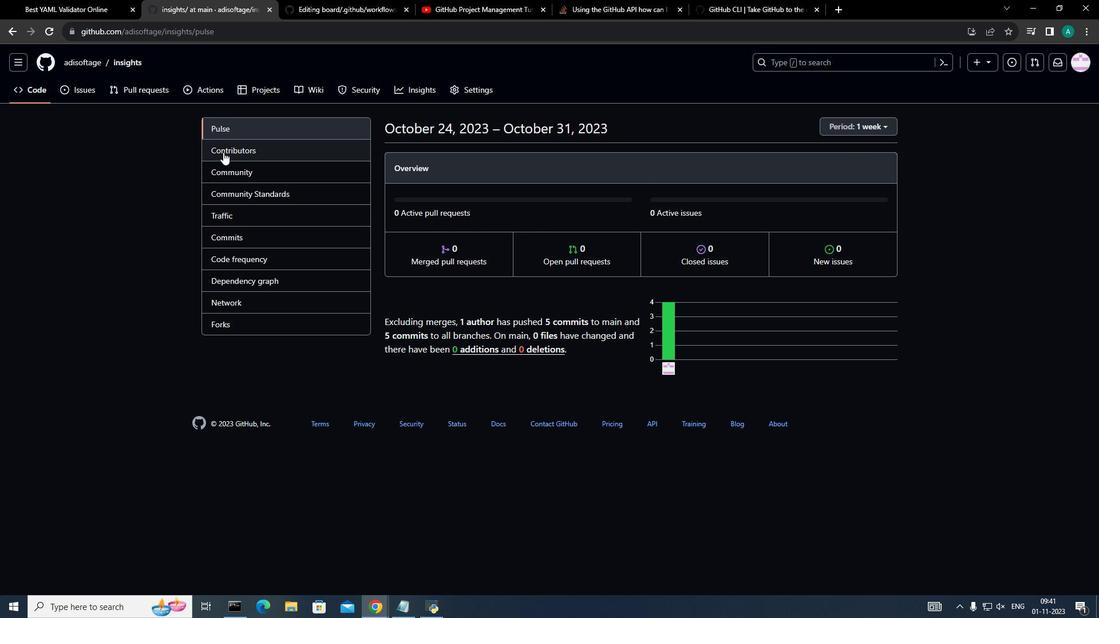 
Action: Mouse pressed left at (223, 152)
Screenshot: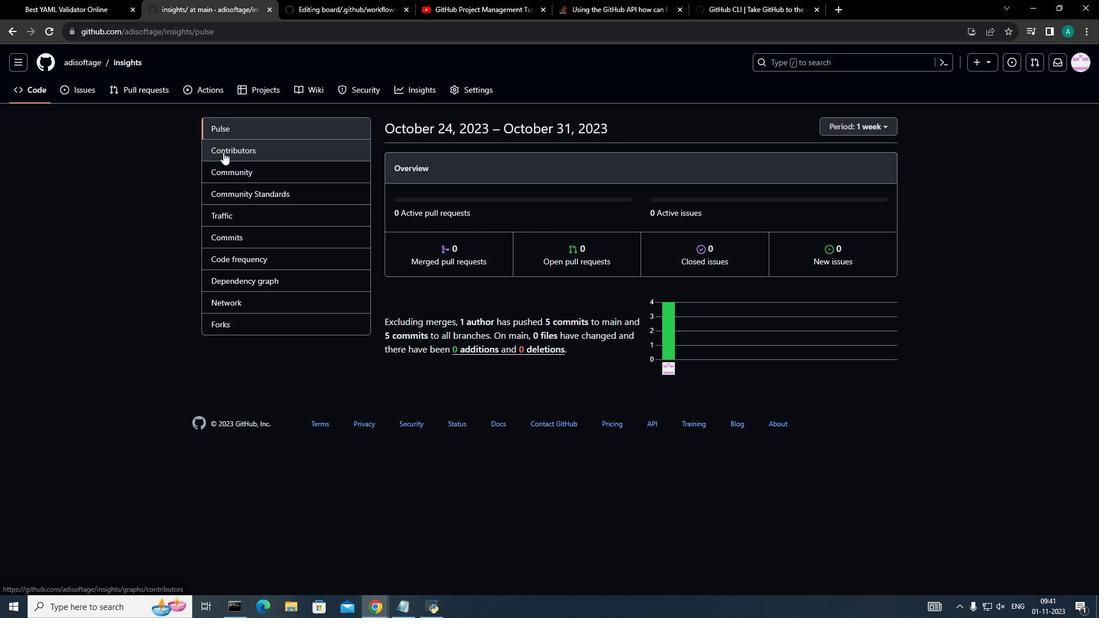 
Action: Mouse moved to (886, 126)
Screenshot: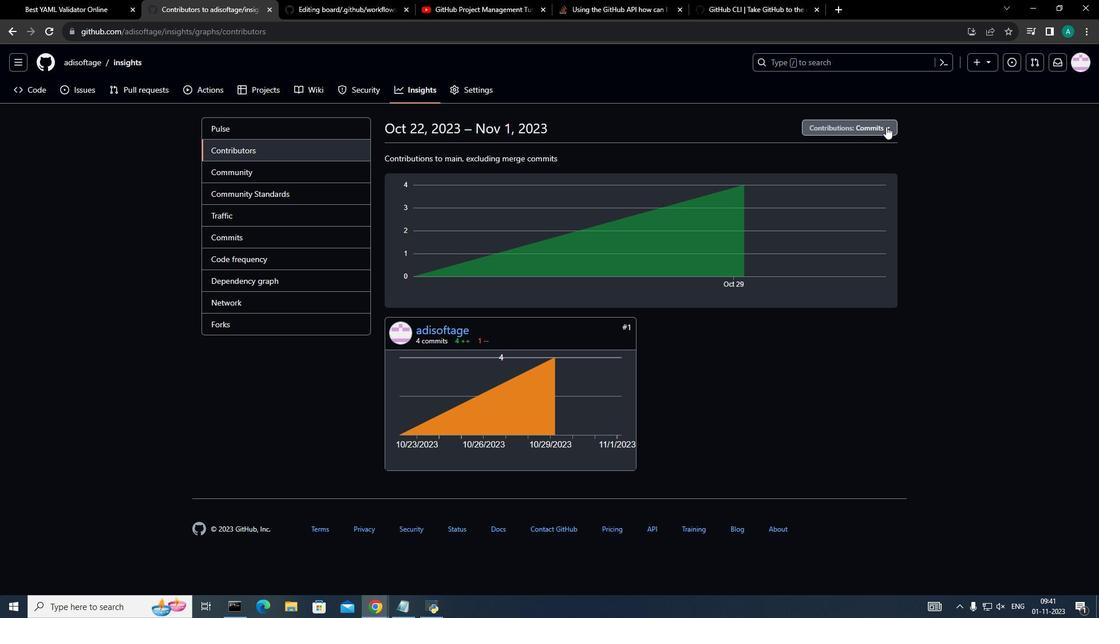 
Action: Mouse pressed left at (886, 126)
Screenshot: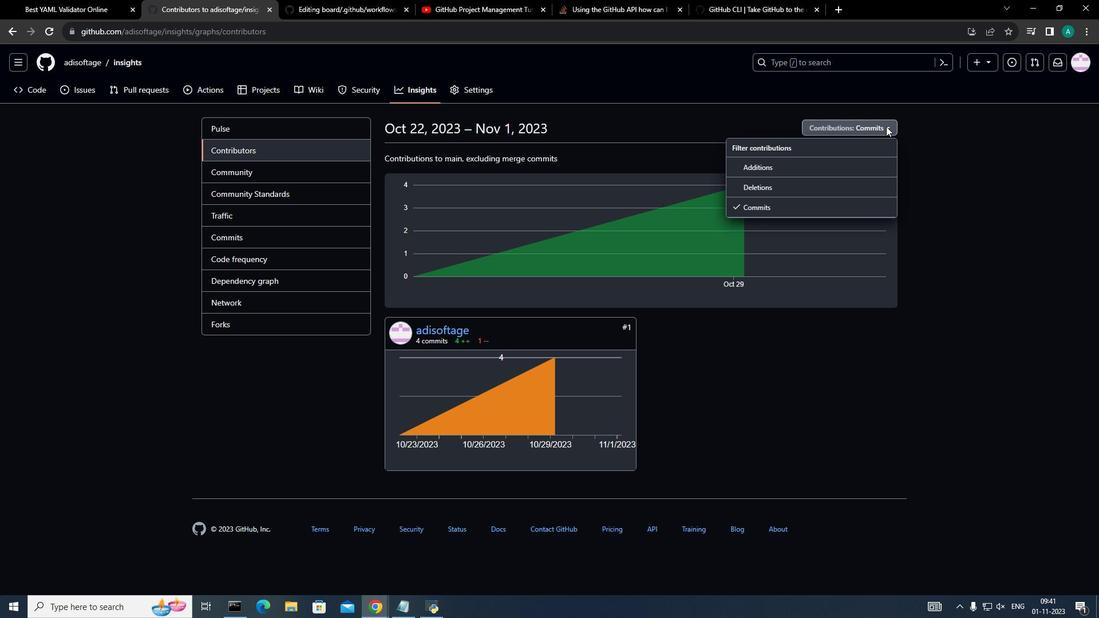 
Action: Mouse moved to (794, 194)
Screenshot: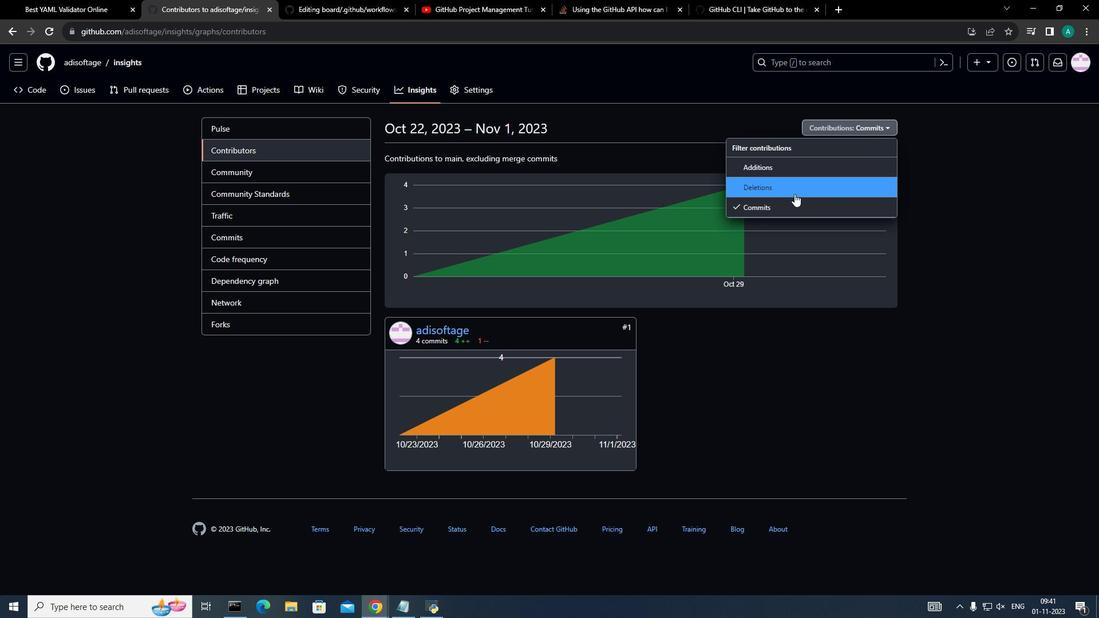 
Action: Mouse pressed left at (794, 194)
Screenshot: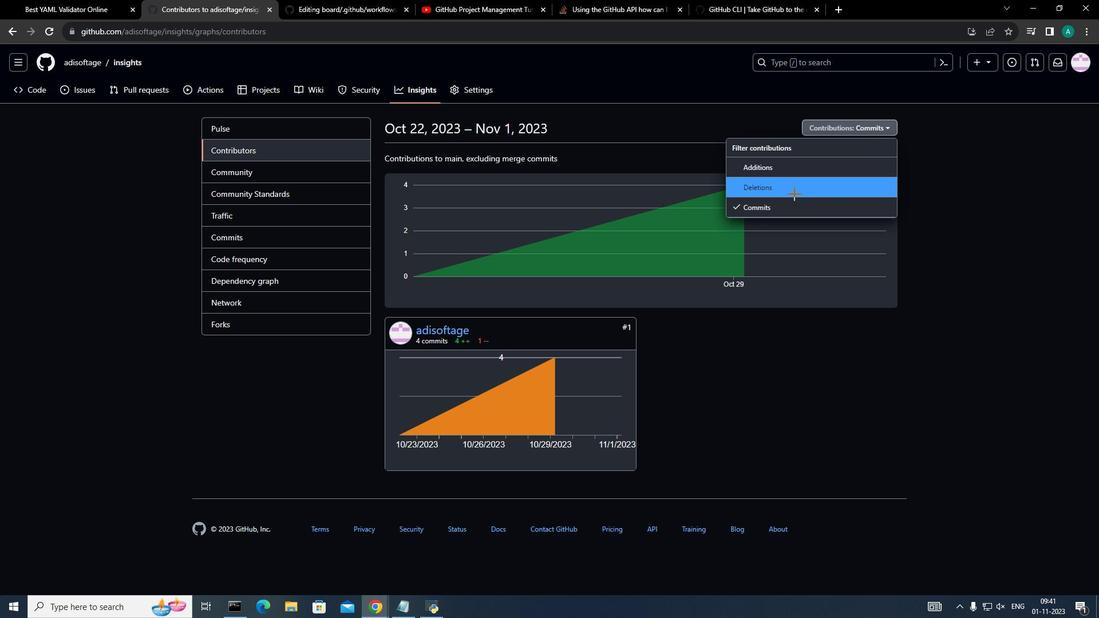 
Action: Mouse moved to (327, 184)
Screenshot: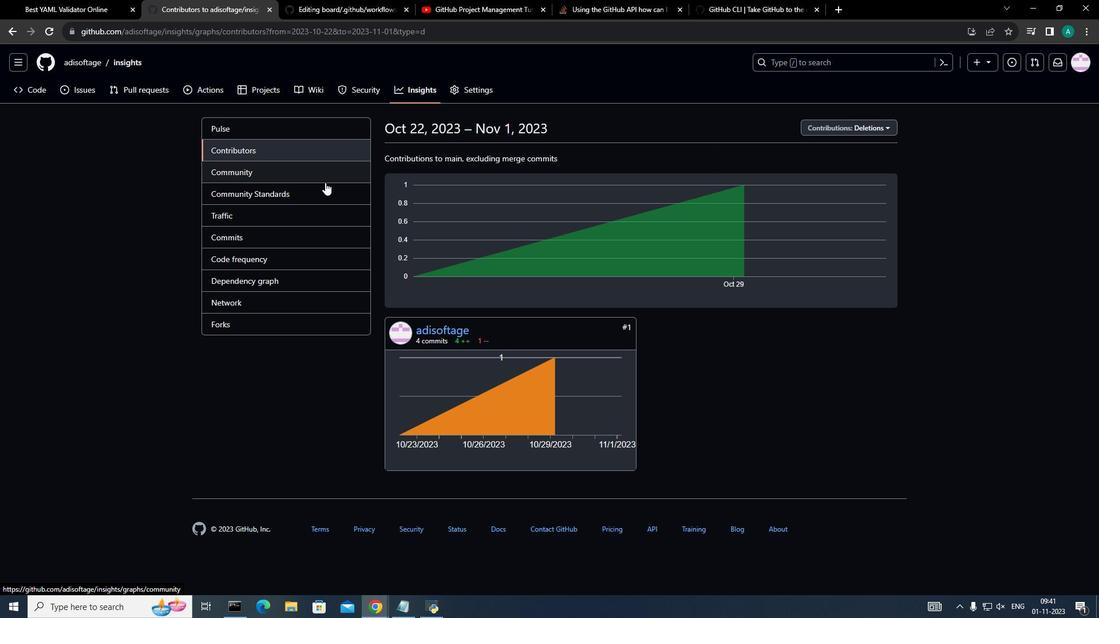 
